 Task: Find connections with filter location Rimouski with filter topic #linkedinforbusinesswith filter profile language English with filter current company Groww, India with filter school Delhi Public School, R.K.Puram, New Delhi with filter industry Restaurants with filter service category Illustration with filter keywords title Dispatcher for Trucks or Taxis
Action: Mouse pressed left at (496, 90)
Screenshot: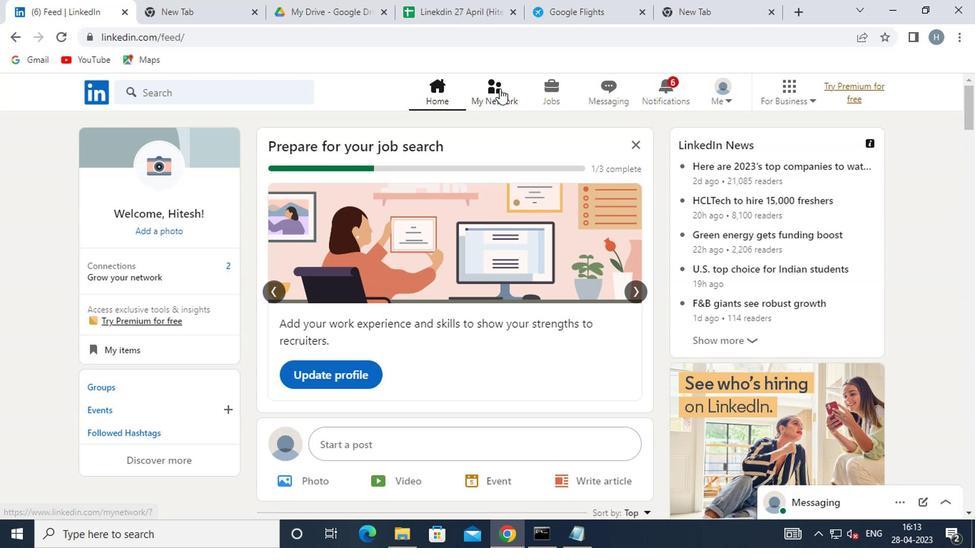 
Action: Mouse moved to (209, 167)
Screenshot: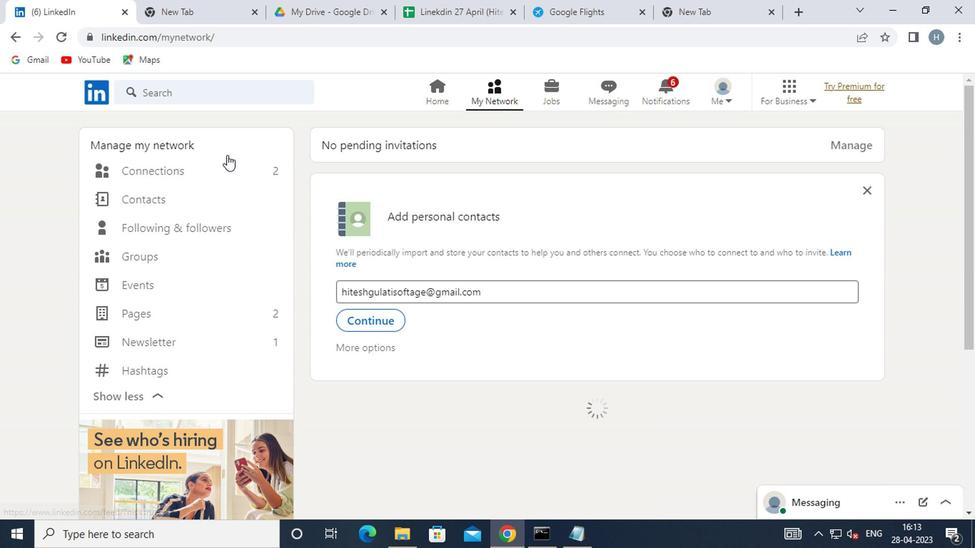 
Action: Mouse pressed left at (209, 167)
Screenshot: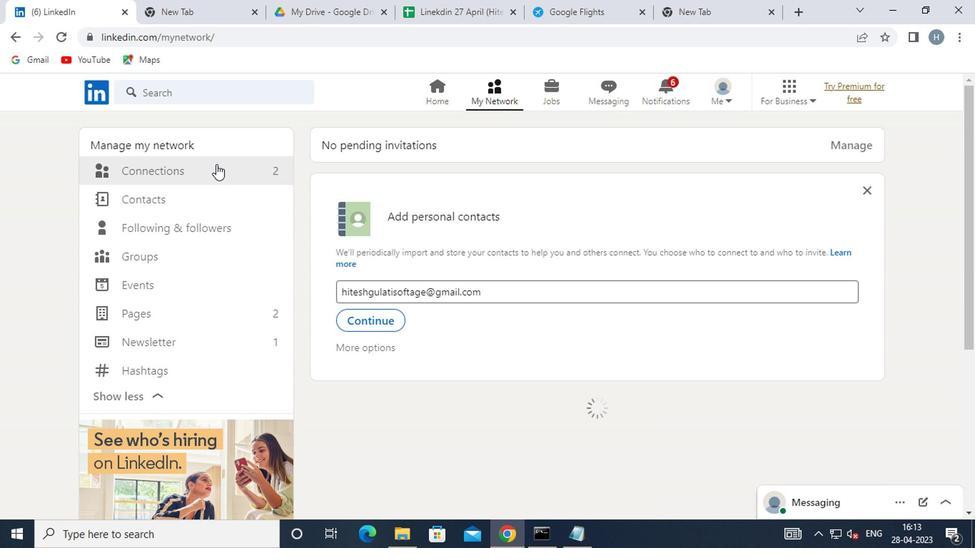 
Action: Mouse moved to (575, 170)
Screenshot: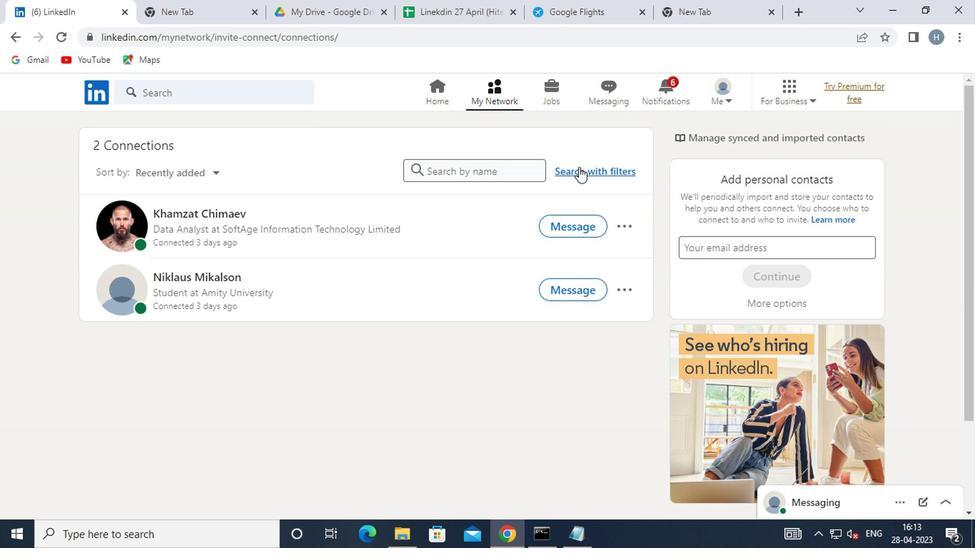 
Action: Mouse pressed left at (575, 170)
Screenshot: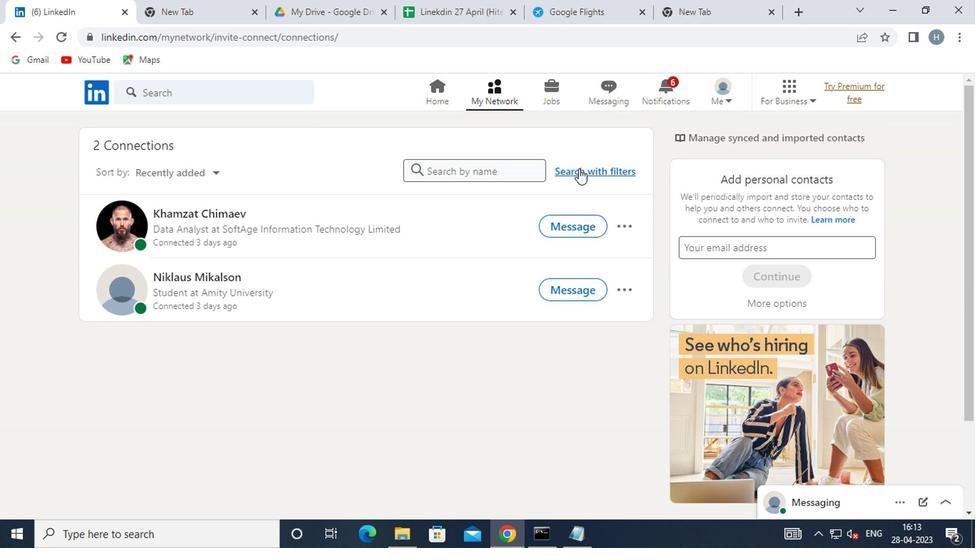 
Action: Mouse moved to (534, 132)
Screenshot: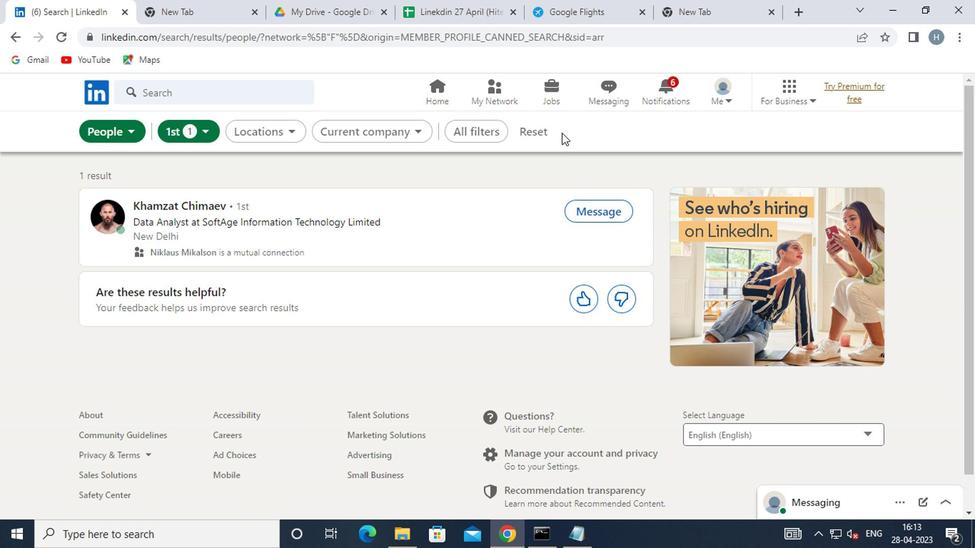 
Action: Mouse pressed left at (534, 132)
Screenshot: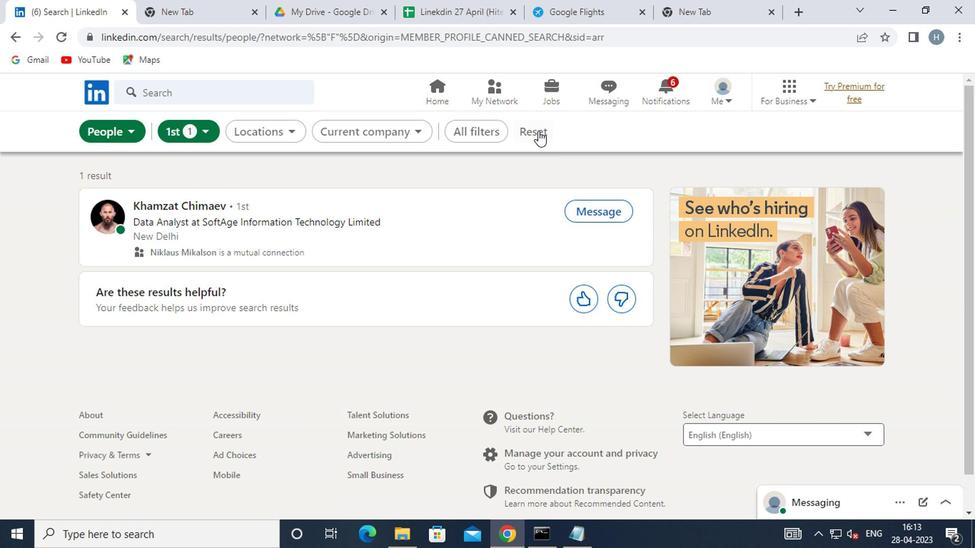 
Action: Mouse moved to (512, 129)
Screenshot: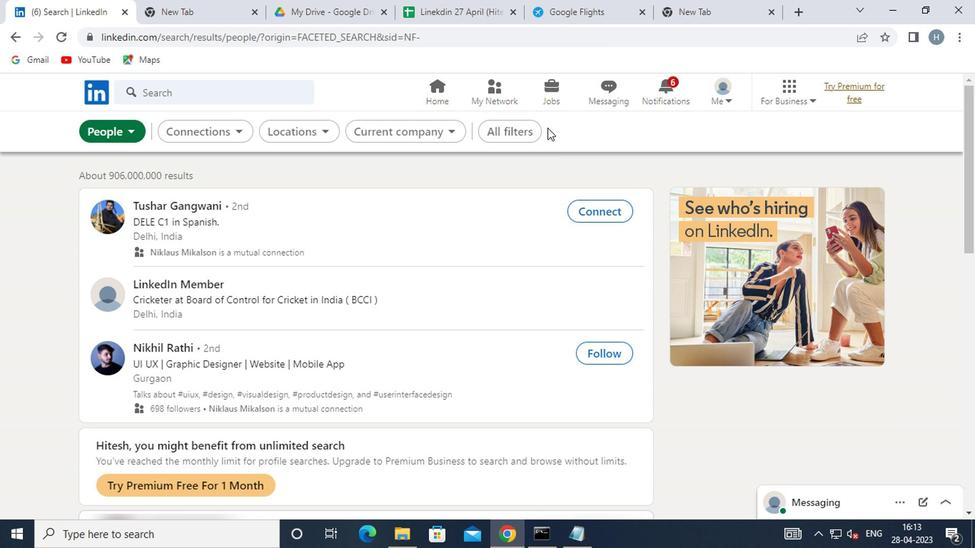 
Action: Mouse pressed left at (512, 129)
Screenshot: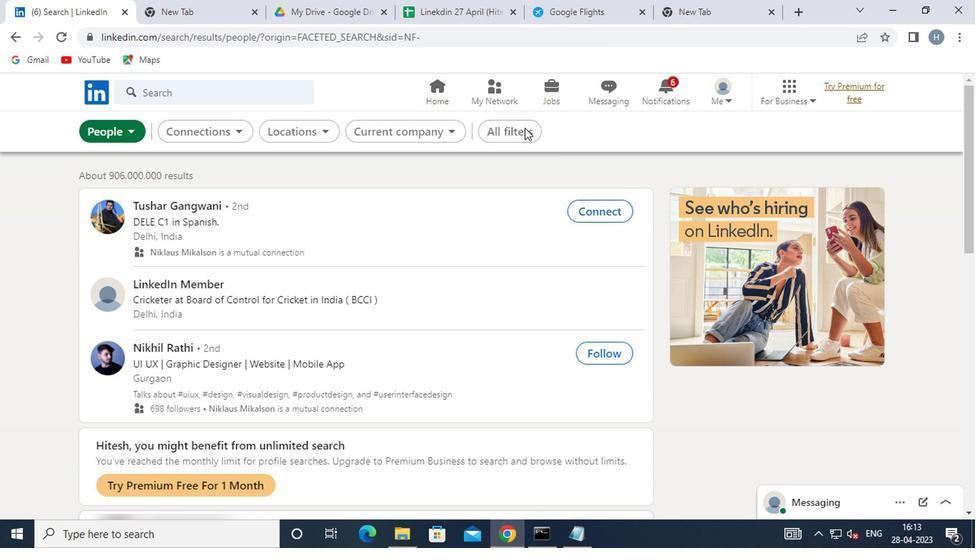
Action: Mouse moved to (690, 292)
Screenshot: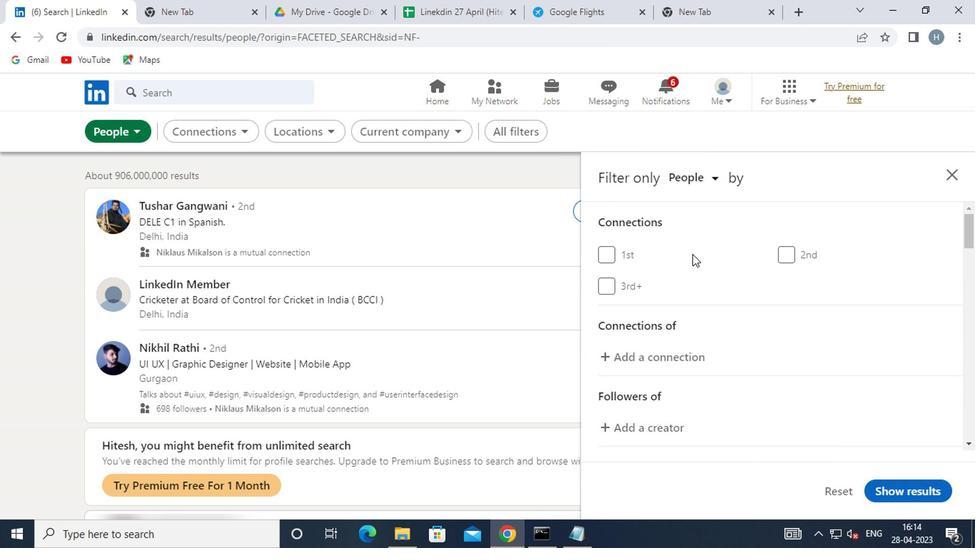 
Action: Mouse scrolled (690, 291) with delta (0, -1)
Screenshot: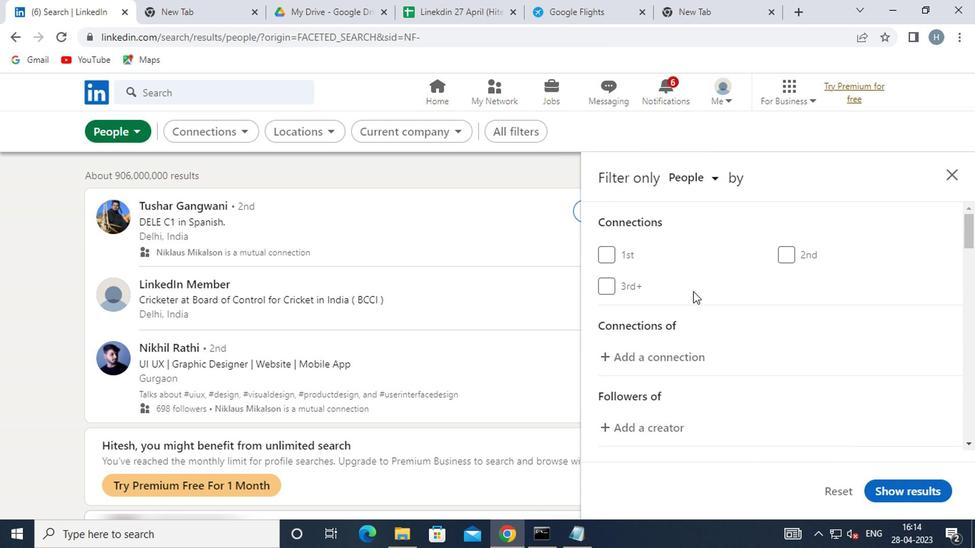 
Action: Mouse scrolled (690, 291) with delta (0, -1)
Screenshot: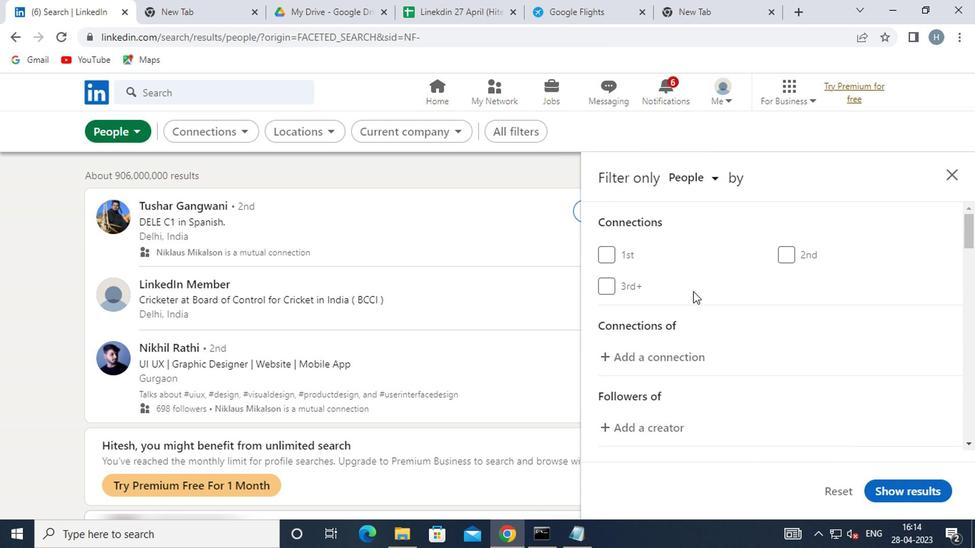 
Action: Mouse scrolled (690, 291) with delta (0, -1)
Screenshot: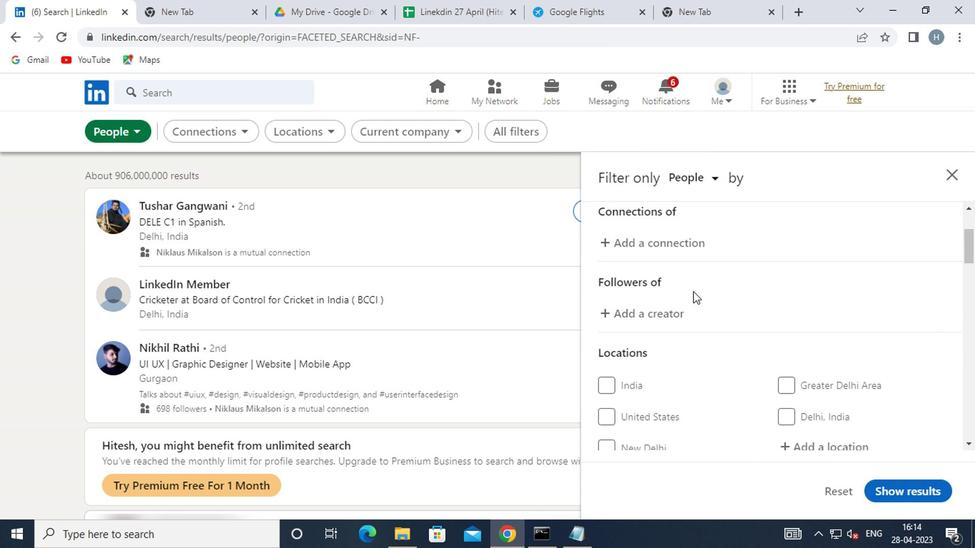 
Action: Mouse moved to (790, 340)
Screenshot: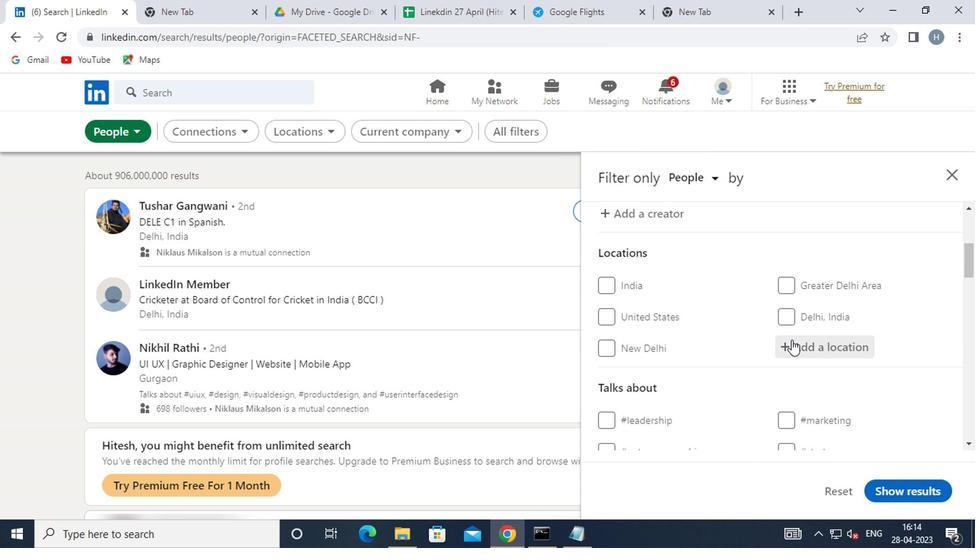 
Action: Mouse pressed left at (790, 340)
Screenshot: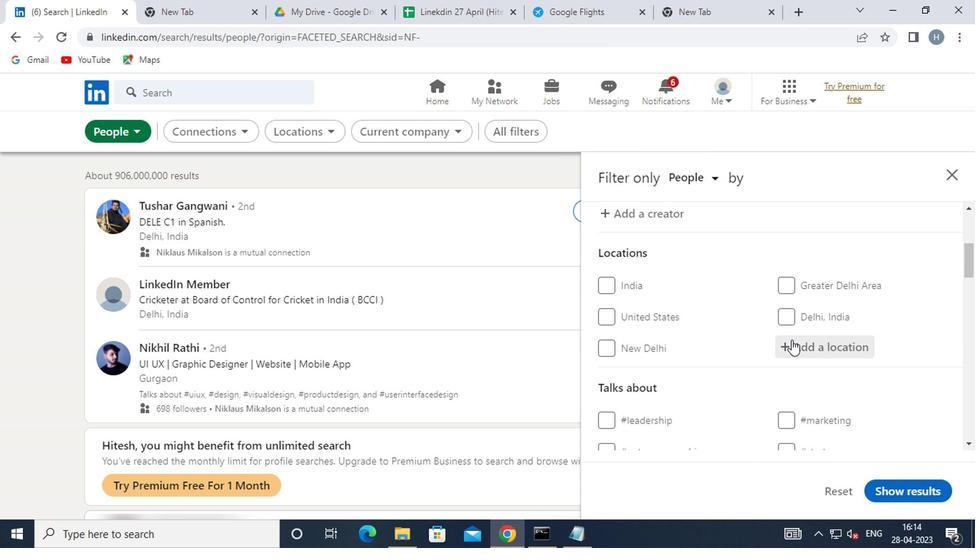 
Action: Mouse moved to (774, 333)
Screenshot: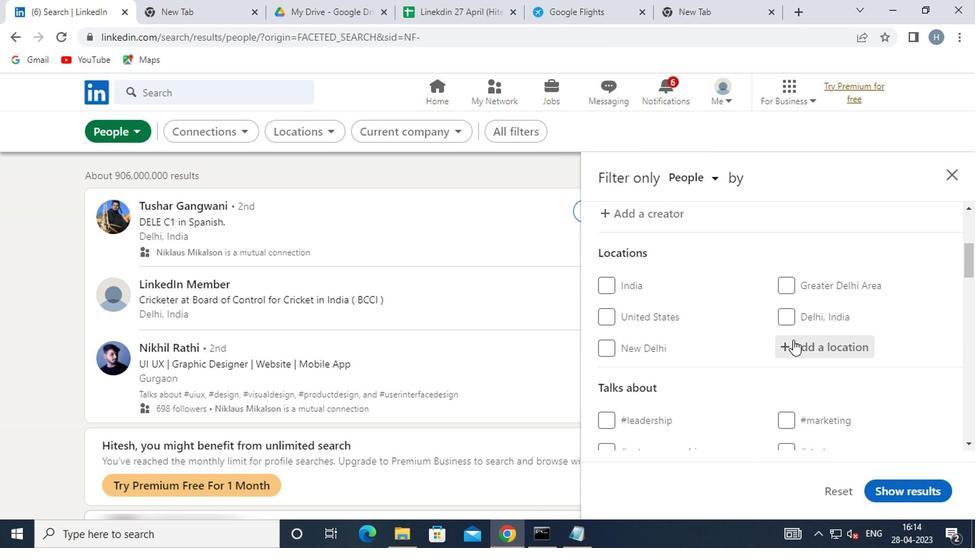 
Action: Key pressed <Key.shift>RIMOUSKI
Screenshot: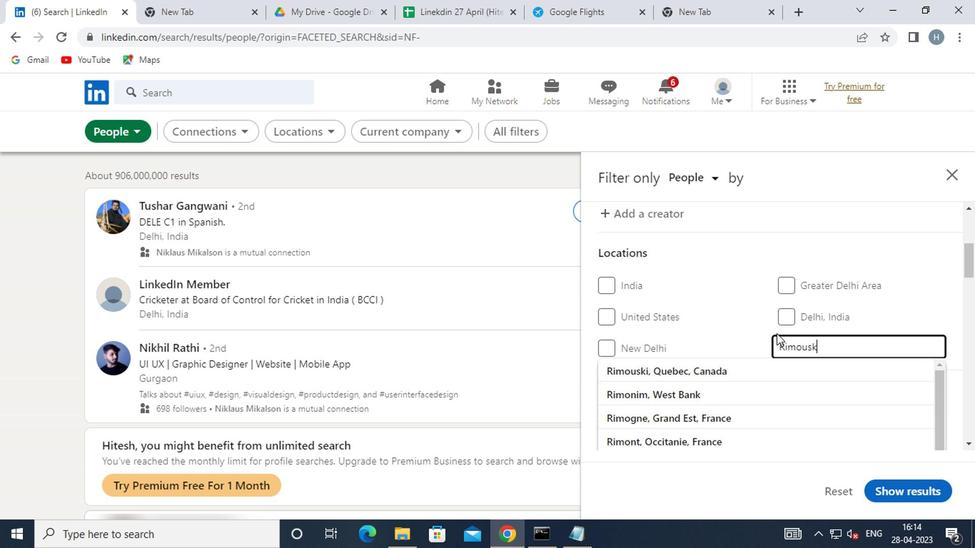 
Action: Mouse moved to (791, 368)
Screenshot: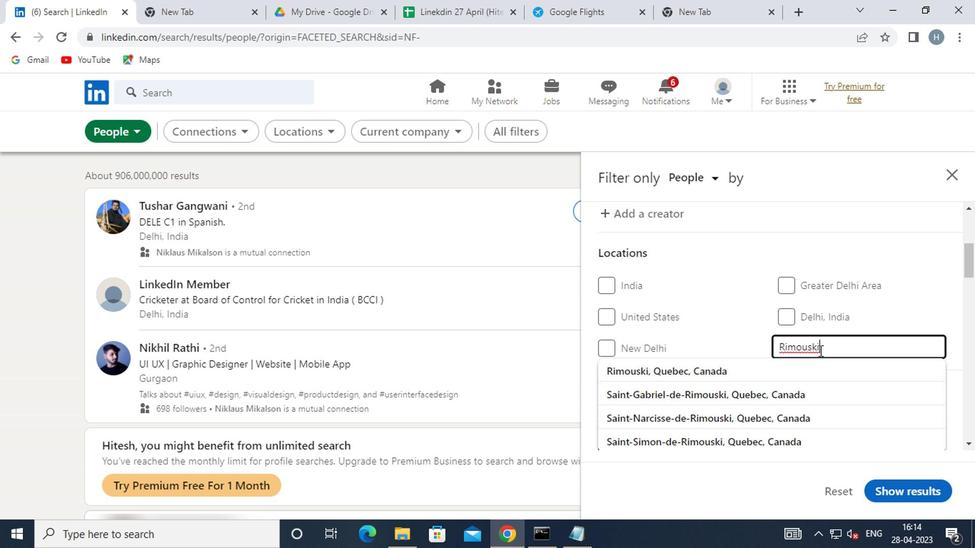 
Action: Mouse pressed left at (791, 368)
Screenshot: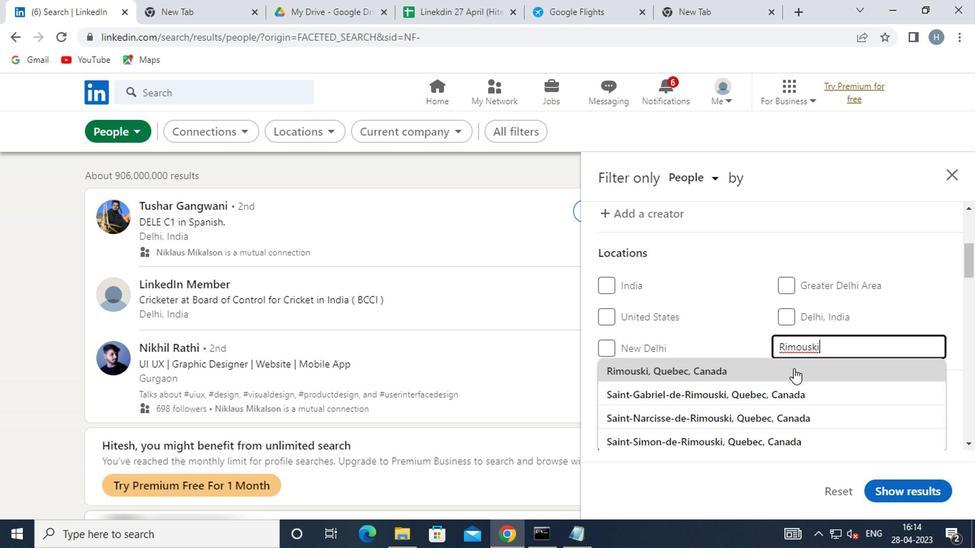 
Action: Mouse moved to (787, 371)
Screenshot: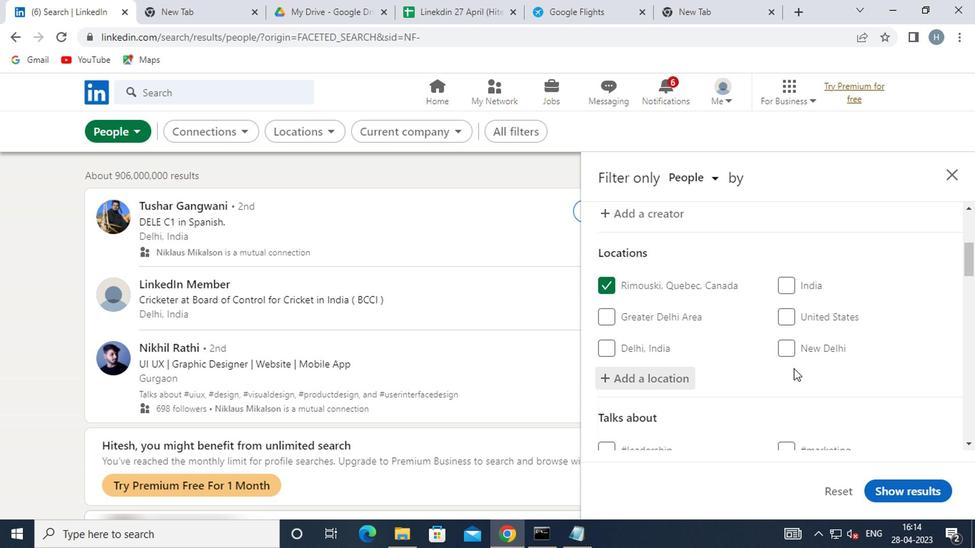 
Action: Mouse scrolled (787, 370) with delta (0, 0)
Screenshot: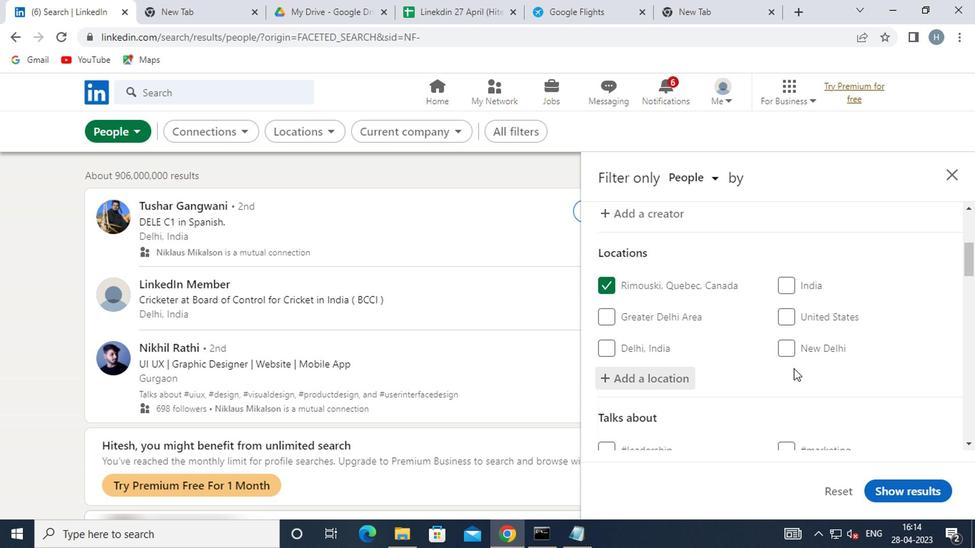 
Action: Mouse scrolled (787, 370) with delta (0, 0)
Screenshot: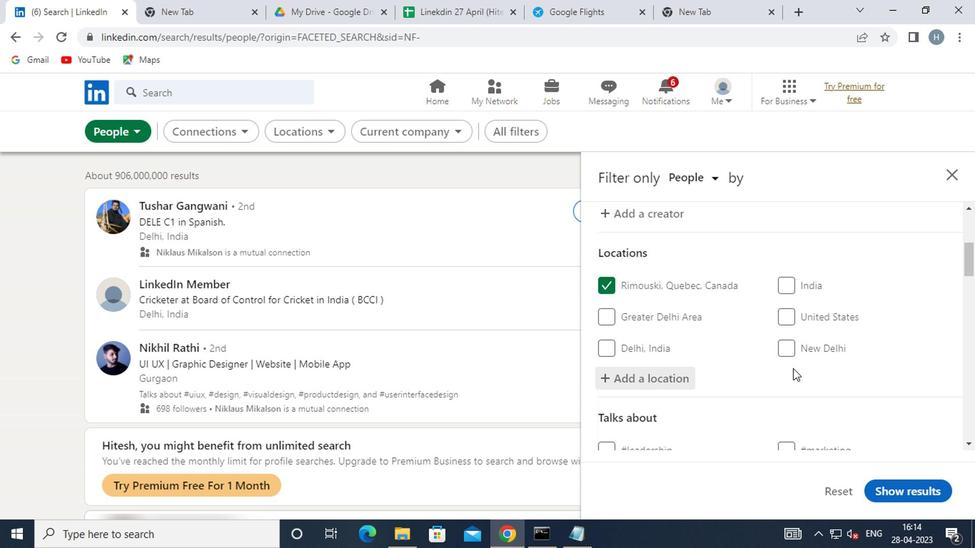 
Action: Mouse moved to (791, 363)
Screenshot: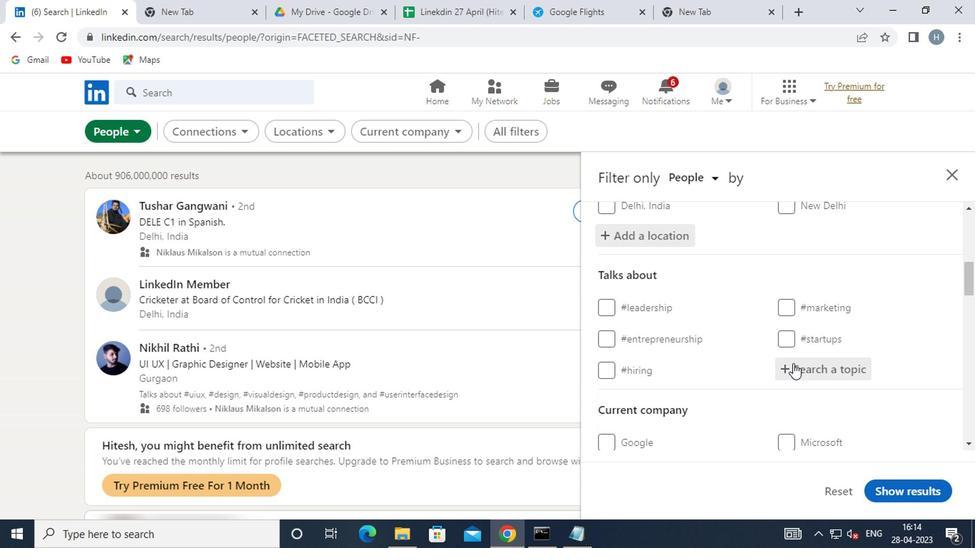 
Action: Mouse pressed left at (791, 363)
Screenshot: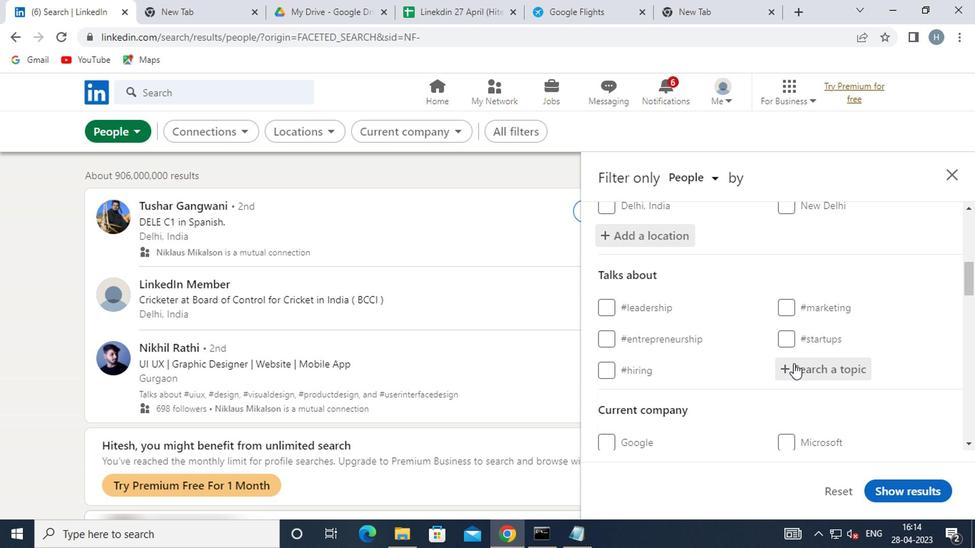 
Action: Key pressed <Key.shift>LIM<Key.backspace>NKEDINFOR
Screenshot: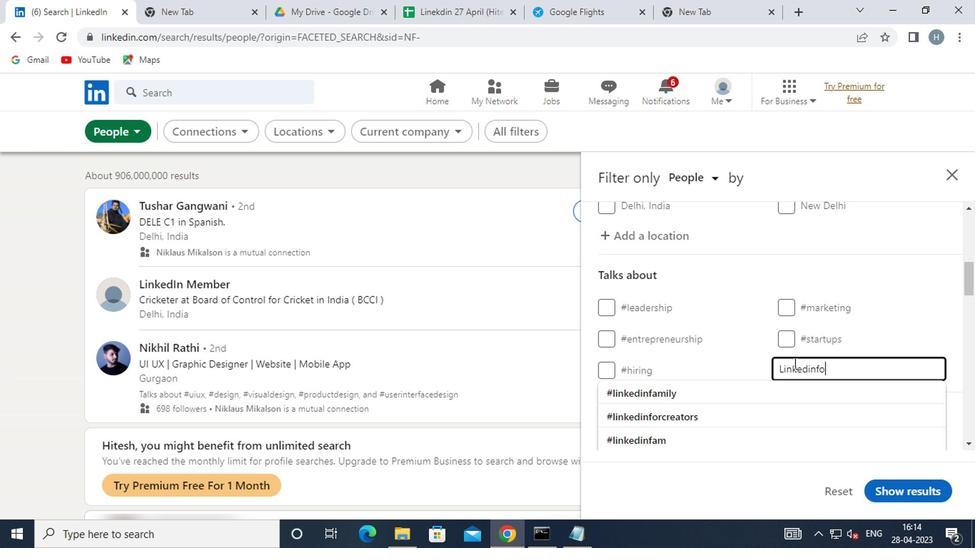 
Action: Mouse moved to (725, 415)
Screenshot: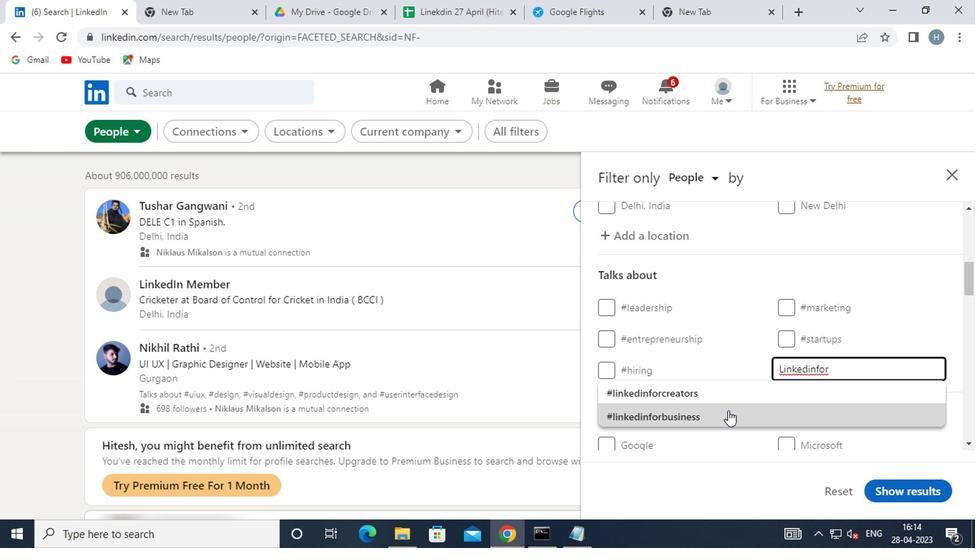 
Action: Mouse pressed left at (725, 415)
Screenshot: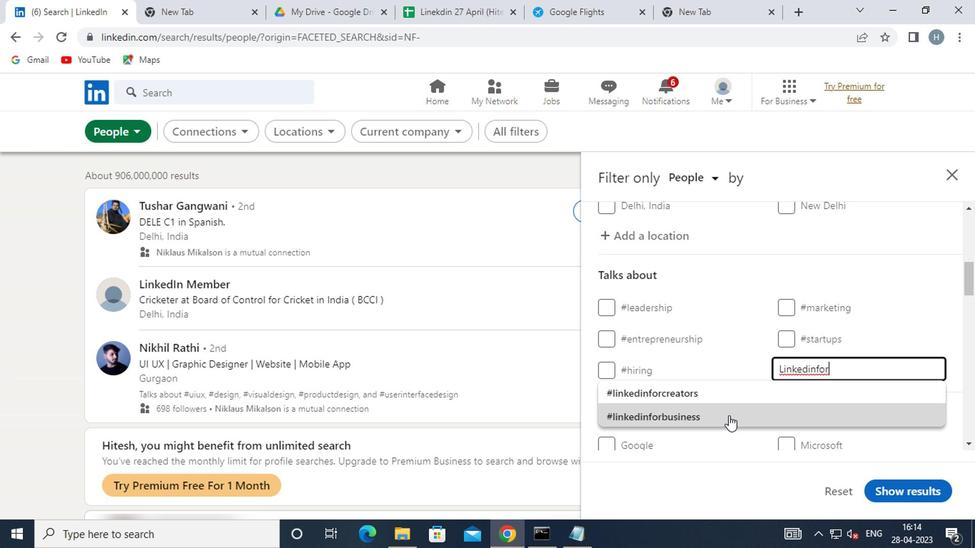 
Action: Mouse moved to (713, 386)
Screenshot: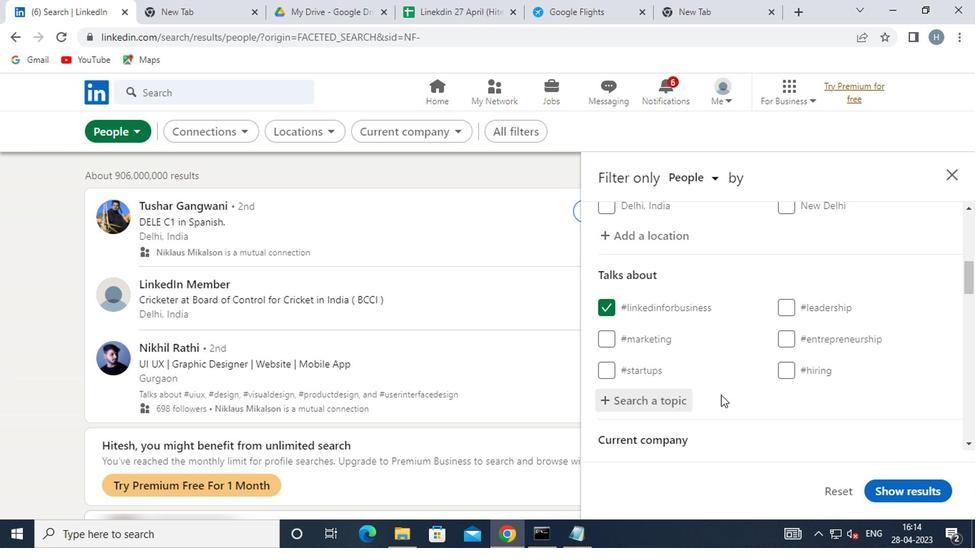 
Action: Mouse scrolled (713, 385) with delta (0, 0)
Screenshot: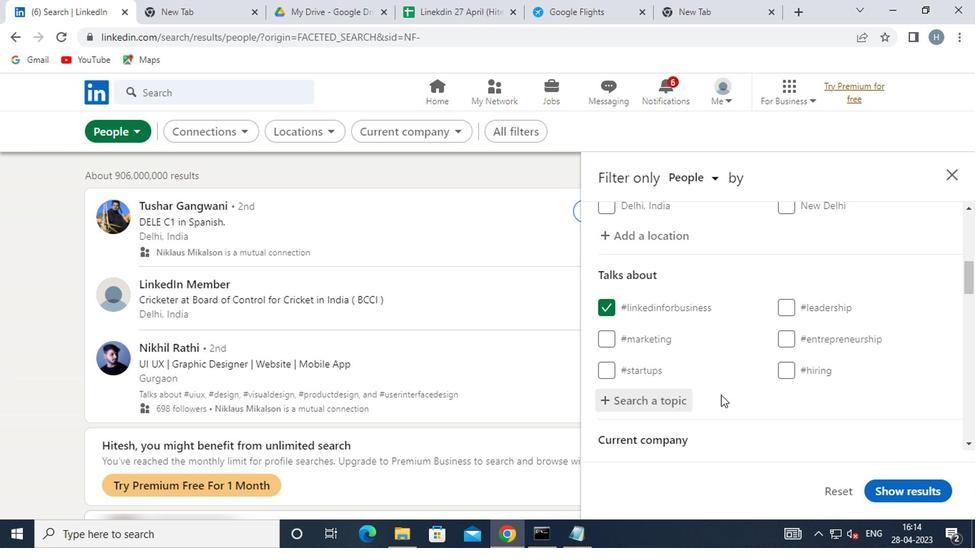 
Action: Mouse moved to (713, 385)
Screenshot: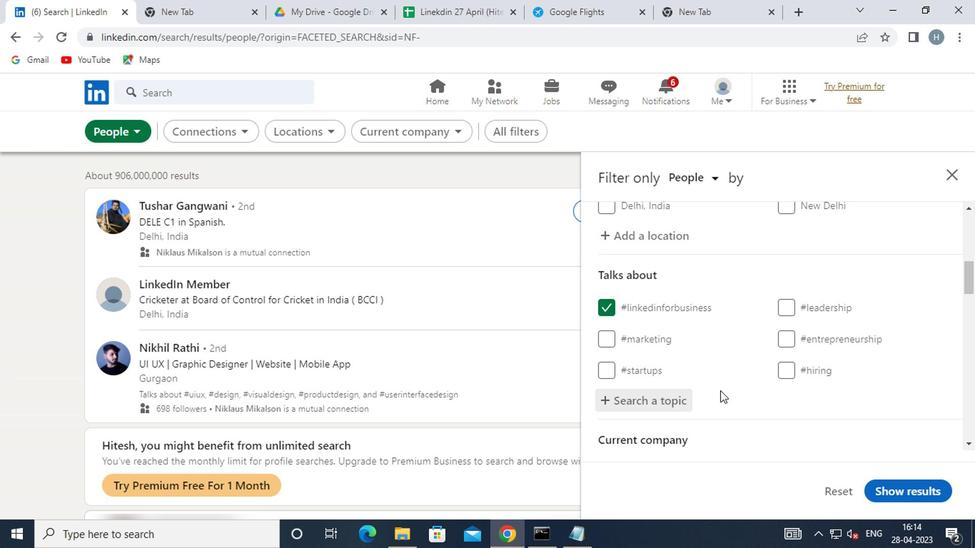 
Action: Mouse scrolled (713, 385) with delta (0, 0)
Screenshot: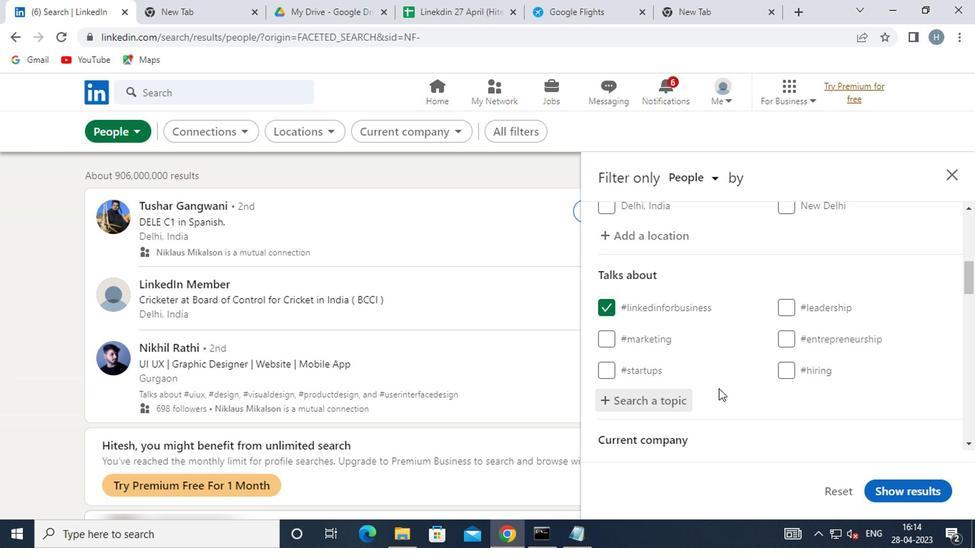 
Action: Mouse moved to (707, 385)
Screenshot: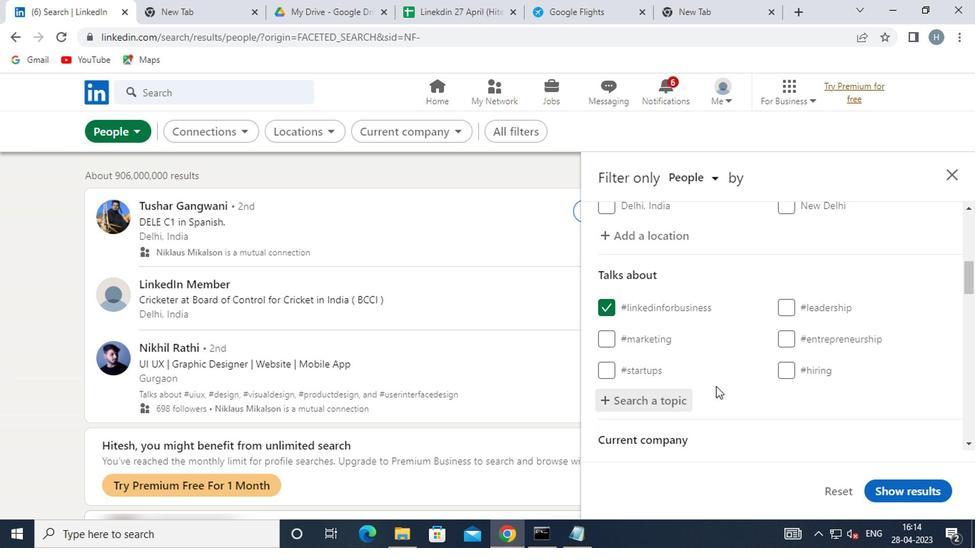 
Action: Mouse scrolled (707, 384) with delta (0, -1)
Screenshot: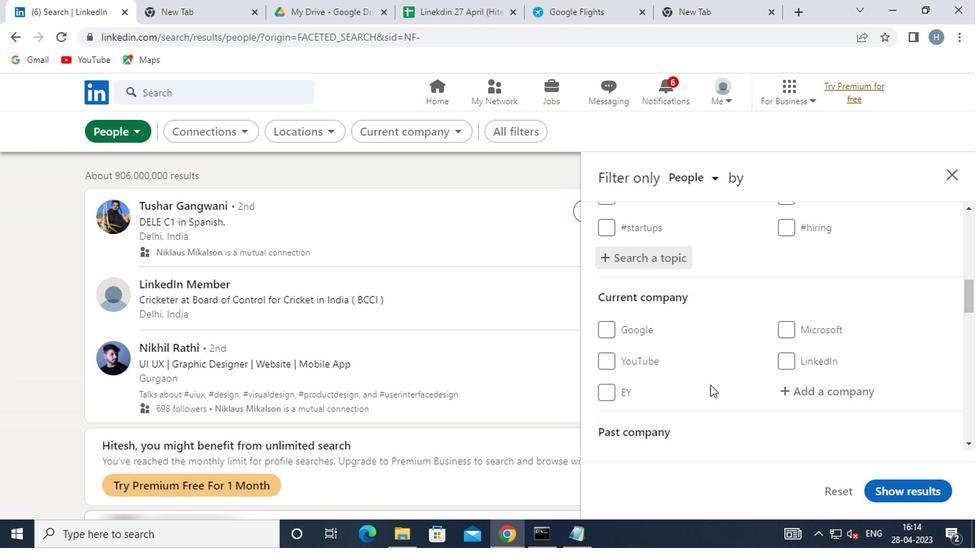 
Action: Mouse moved to (718, 374)
Screenshot: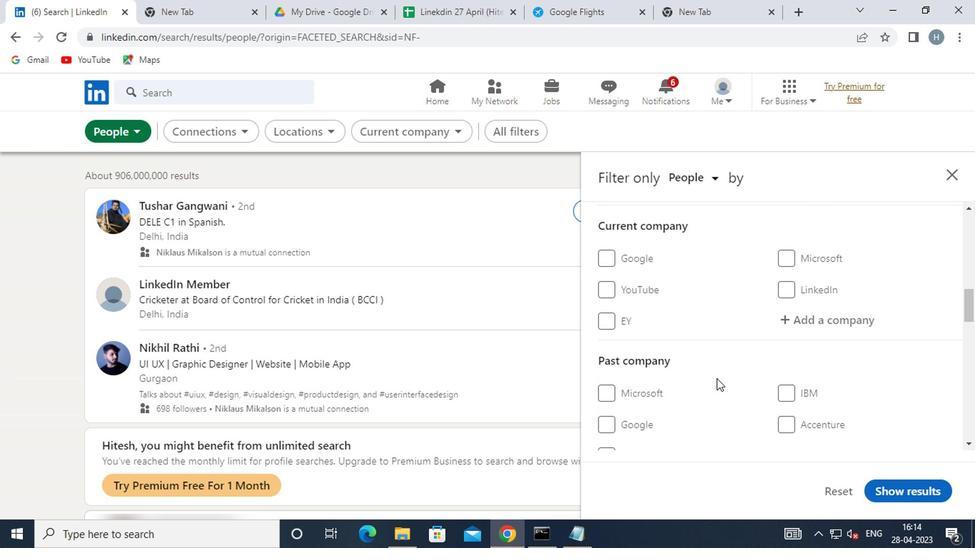 
Action: Mouse scrolled (718, 373) with delta (0, -1)
Screenshot: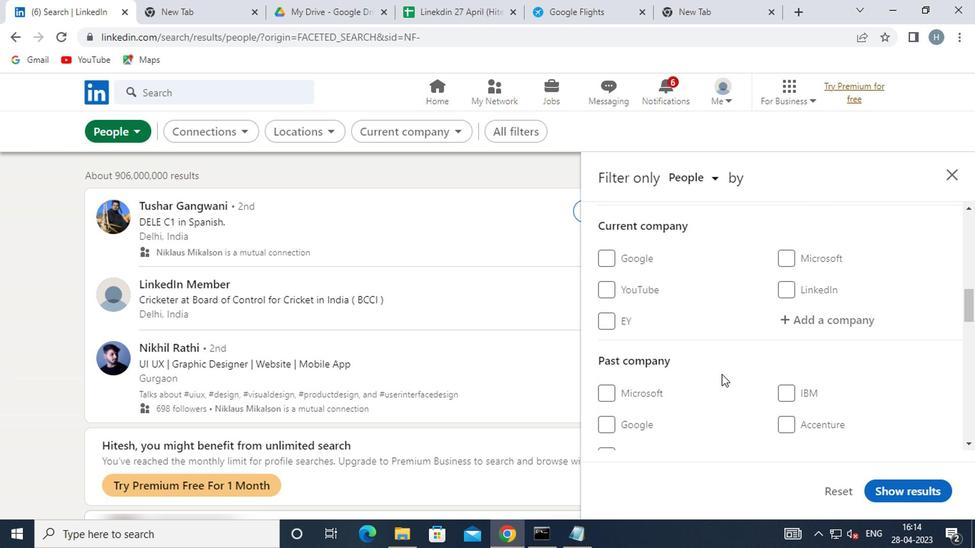 
Action: Mouse scrolled (718, 373) with delta (0, -1)
Screenshot: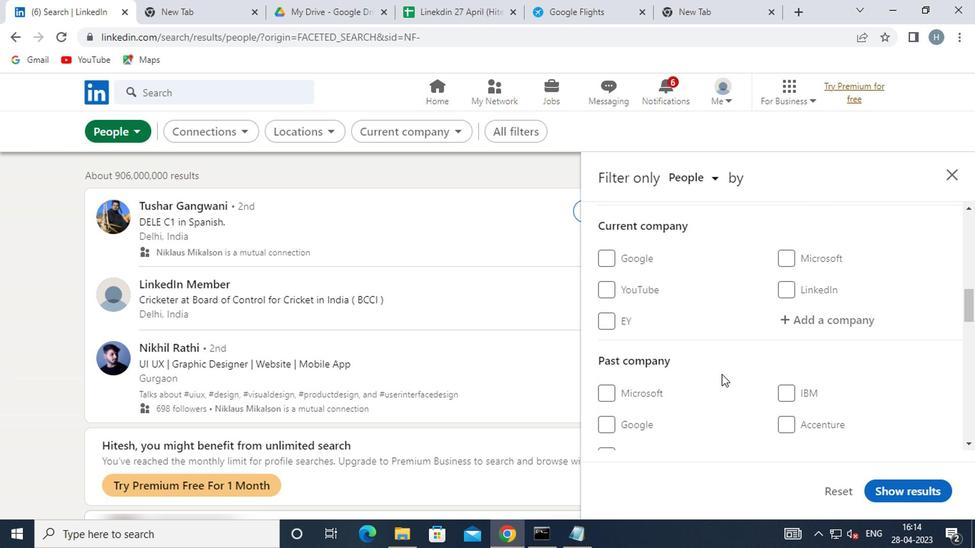 
Action: Mouse scrolled (718, 373) with delta (0, -1)
Screenshot: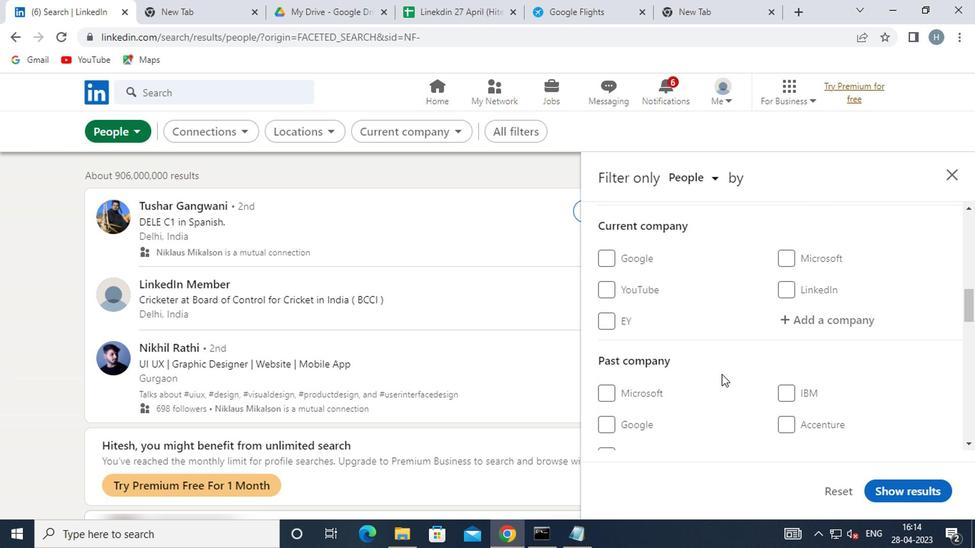 
Action: Mouse moved to (719, 374)
Screenshot: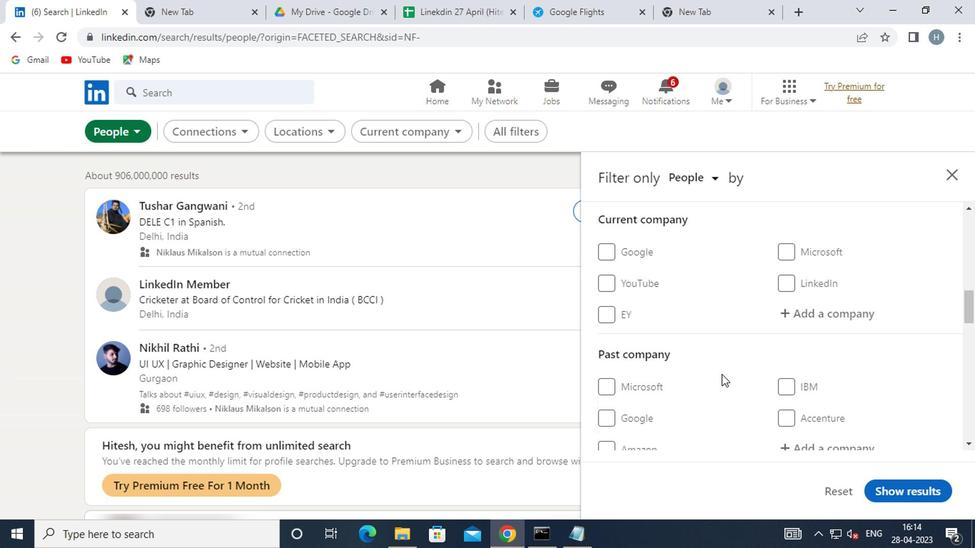 
Action: Mouse scrolled (719, 373) with delta (0, -1)
Screenshot: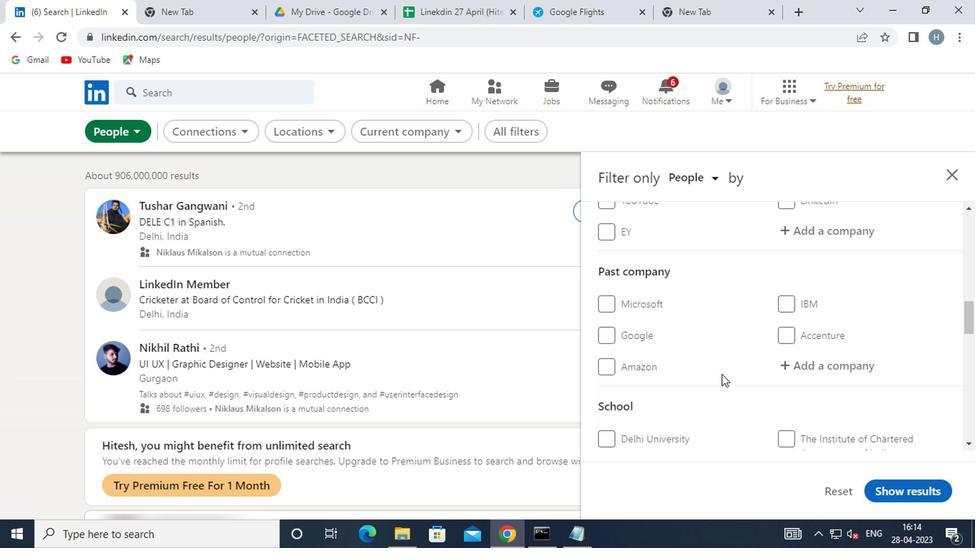 
Action: Mouse scrolled (719, 373) with delta (0, -1)
Screenshot: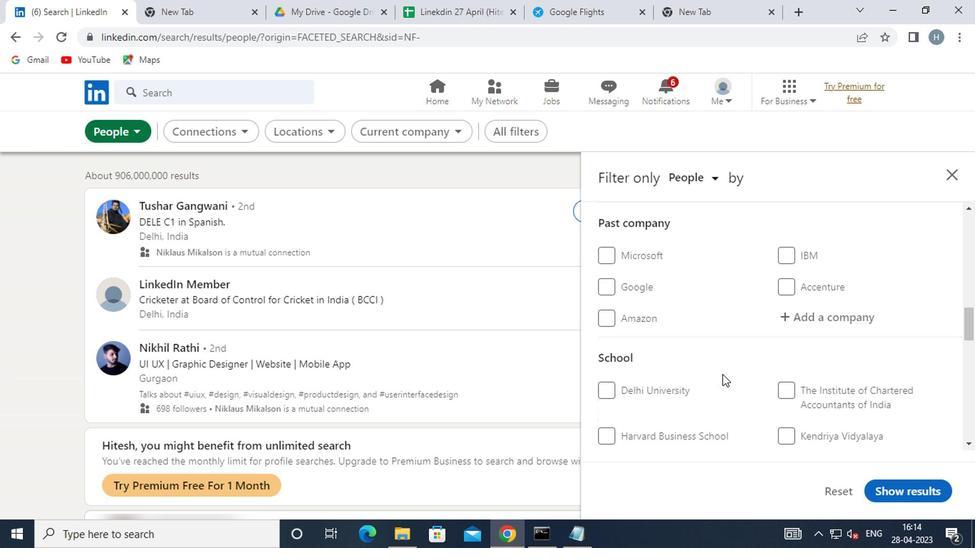 
Action: Mouse moved to (721, 374)
Screenshot: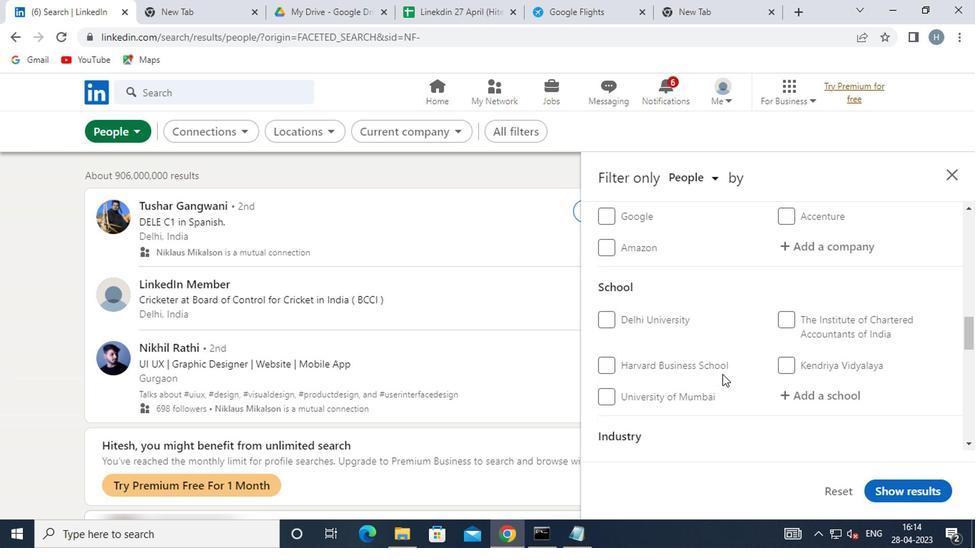 
Action: Mouse scrolled (721, 373) with delta (0, -1)
Screenshot: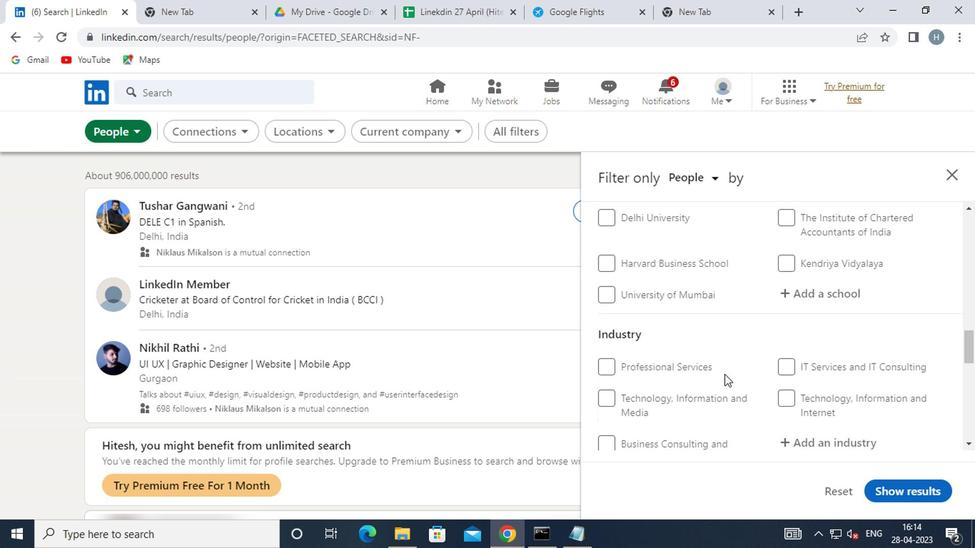 
Action: Mouse scrolled (721, 373) with delta (0, -1)
Screenshot: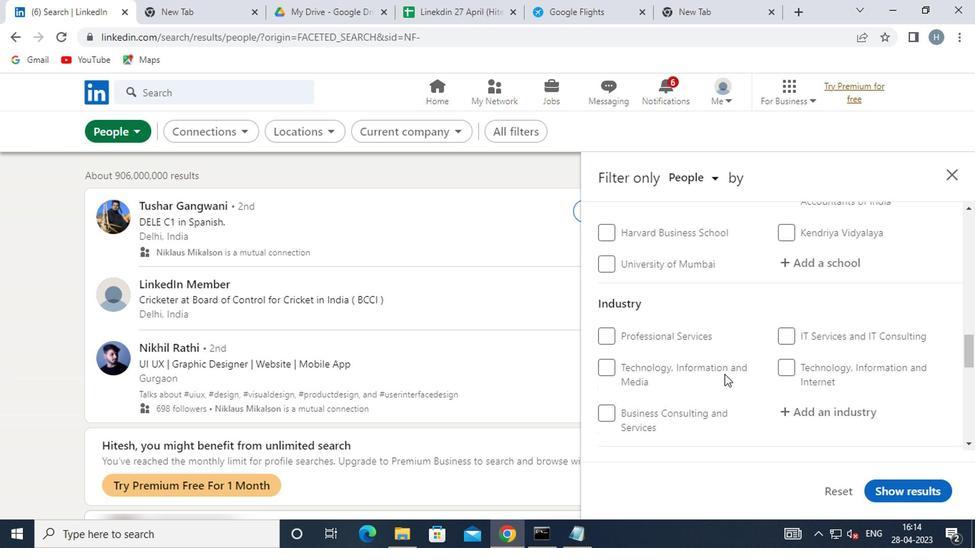 
Action: Mouse moved to (637, 340)
Screenshot: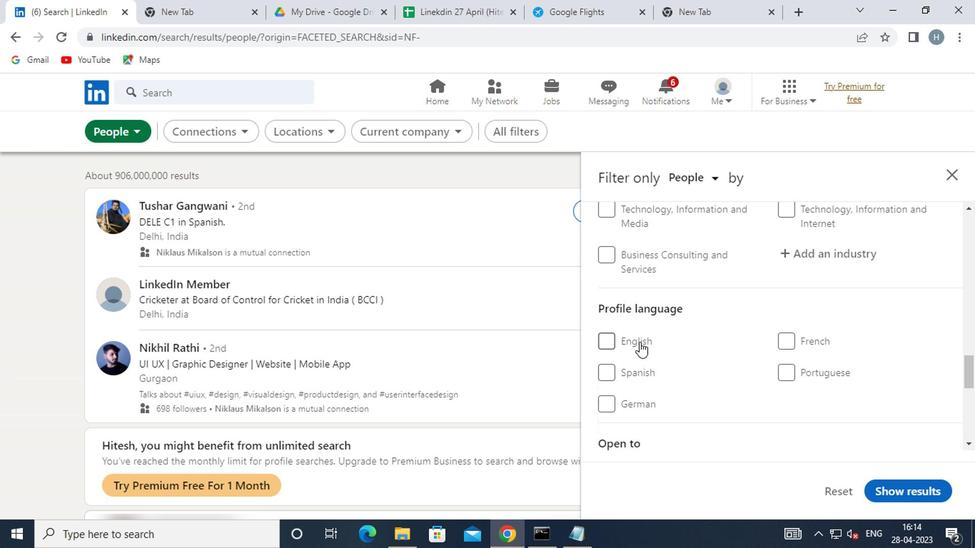 
Action: Mouse pressed left at (637, 340)
Screenshot: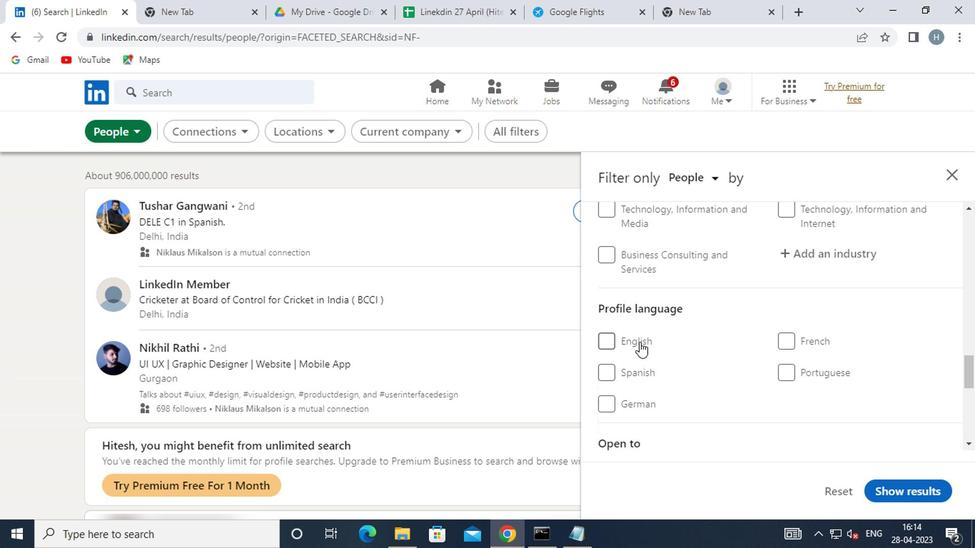 
Action: Mouse moved to (717, 352)
Screenshot: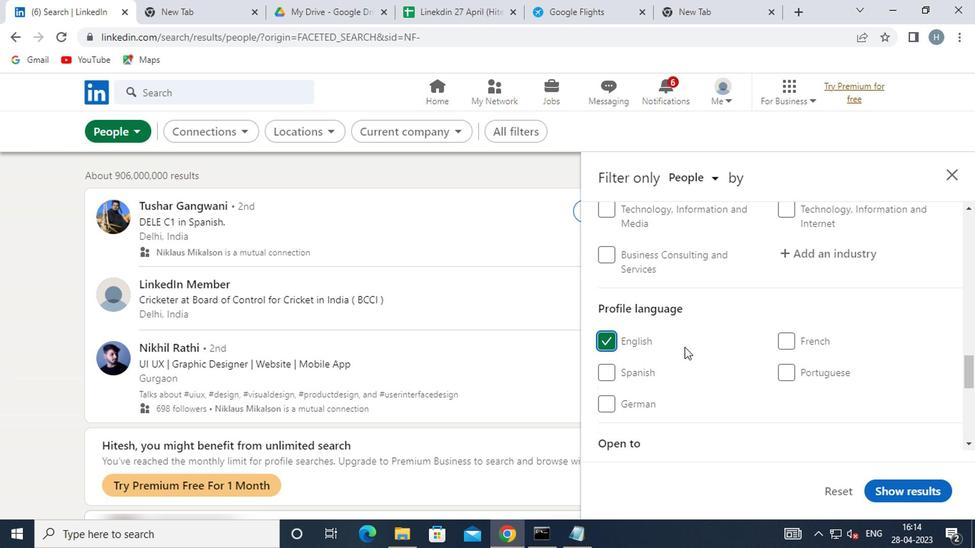 
Action: Mouse scrolled (717, 353) with delta (0, 1)
Screenshot: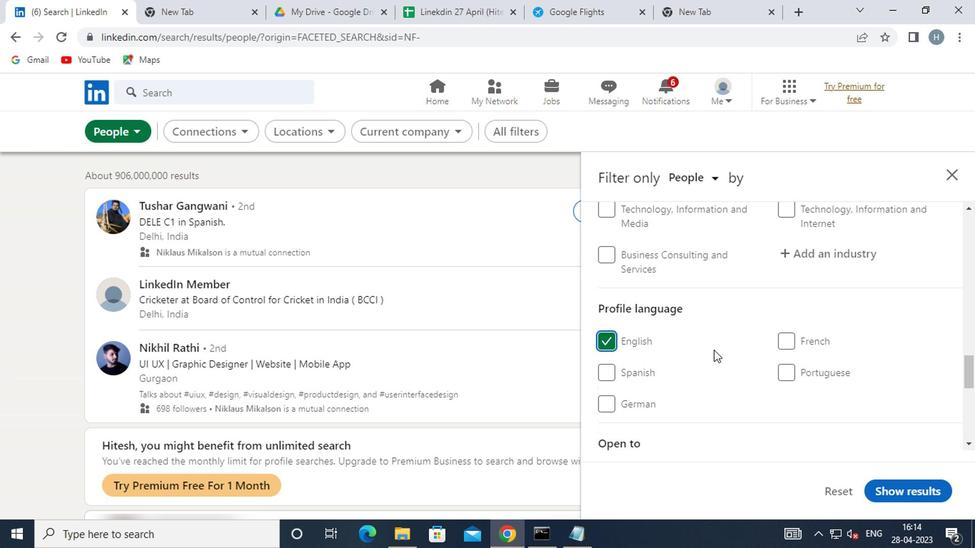 
Action: Mouse scrolled (717, 353) with delta (0, 1)
Screenshot: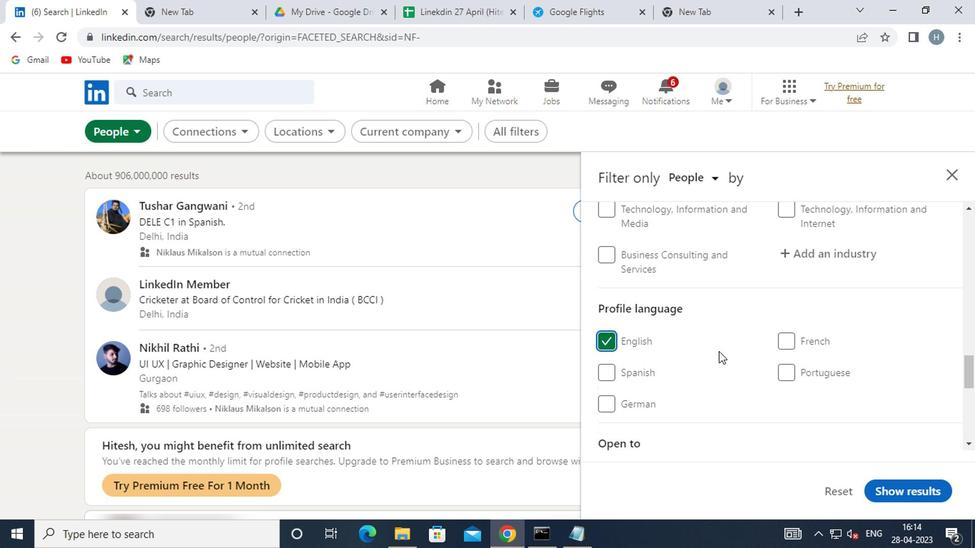 
Action: Mouse moved to (719, 351)
Screenshot: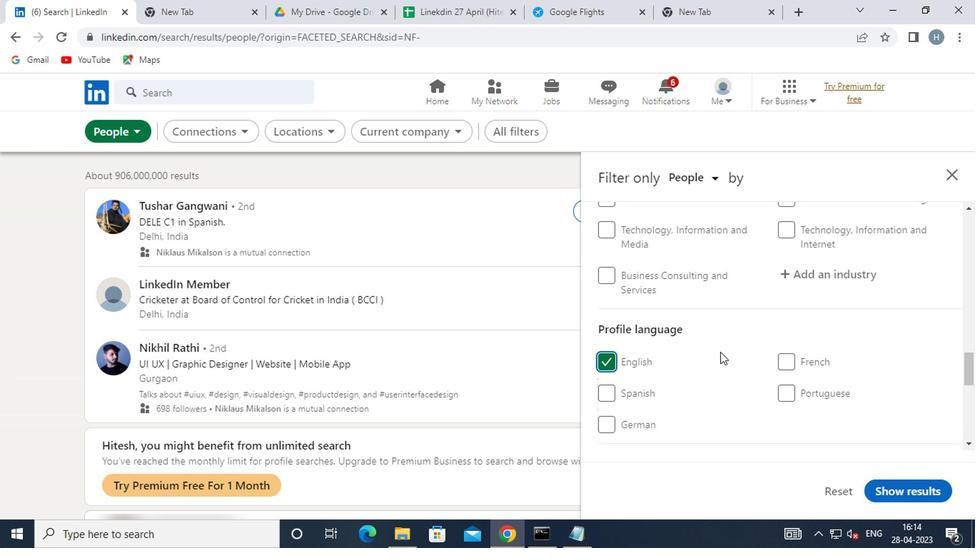 
Action: Mouse scrolled (719, 352) with delta (0, 0)
Screenshot: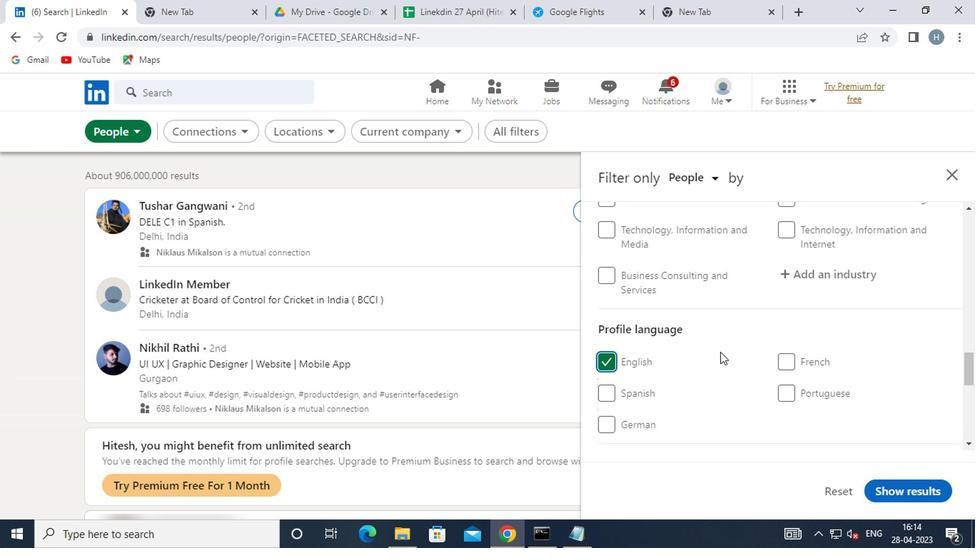 
Action: Mouse moved to (721, 350)
Screenshot: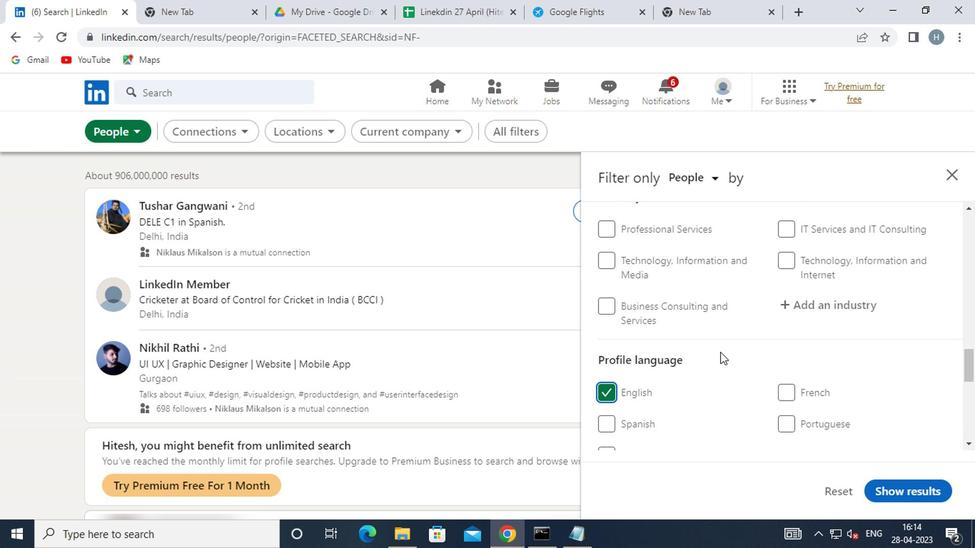 
Action: Mouse scrolled (721, 351) with delta (0, 1)
Screenshot: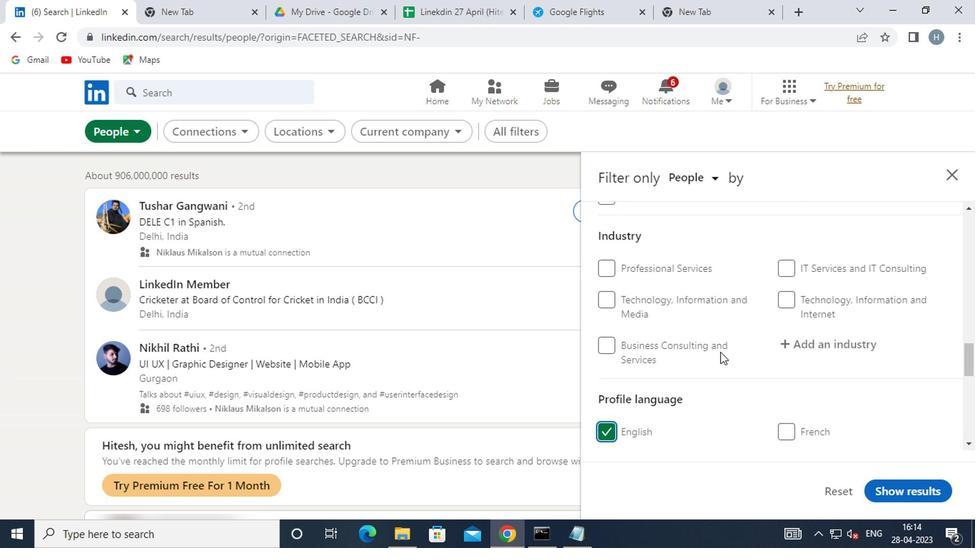 
Action: Mouse moved to (722, 350)
Screenshot: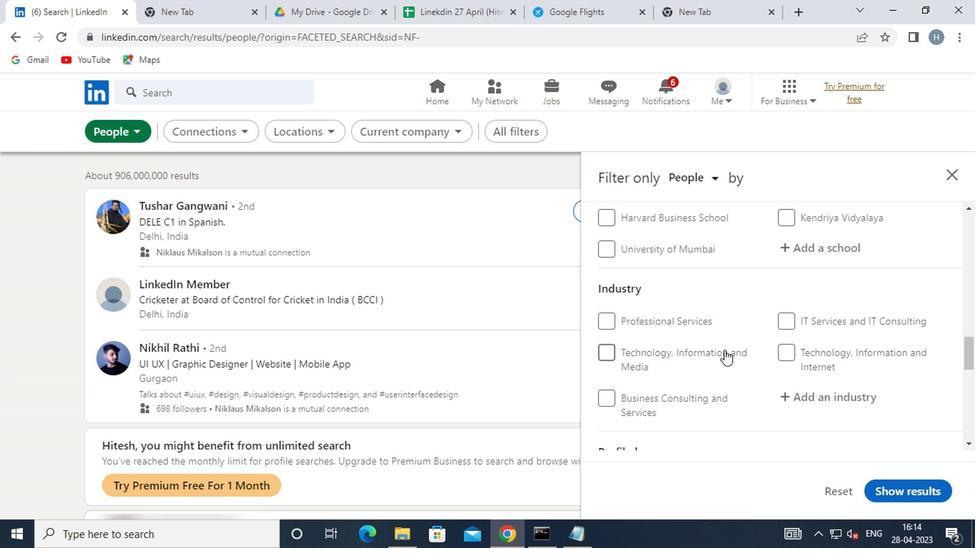
Action: Mouse scrolled (722, 351) with delta (0, 1)
Screenshot: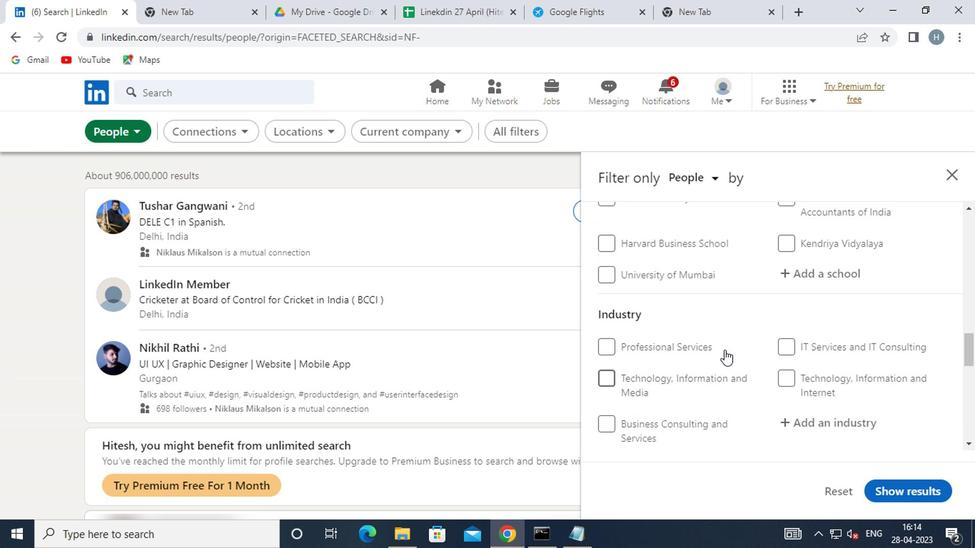 
Action: Mouse moved to (725, 345)
Screenshot: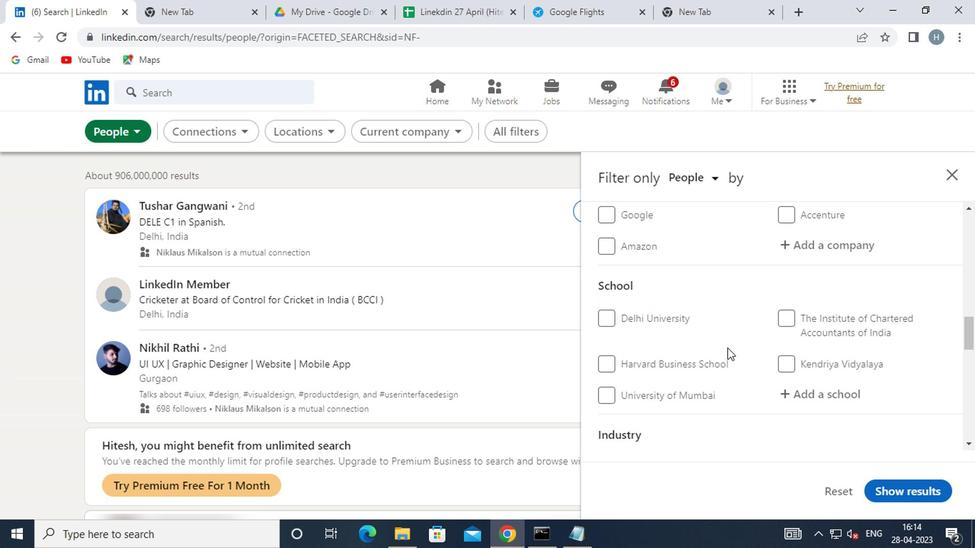 
Action: Mouse scrolled (725, 346) with delta (0, 0)
Screenshot: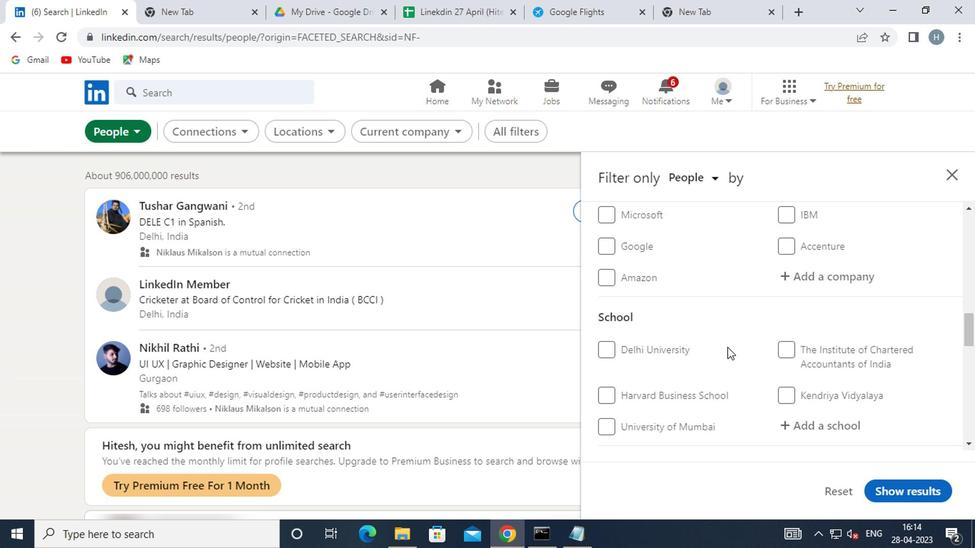 
Action: Mouse scrolled (725, 346) with delta (0, 0)
Screenshot: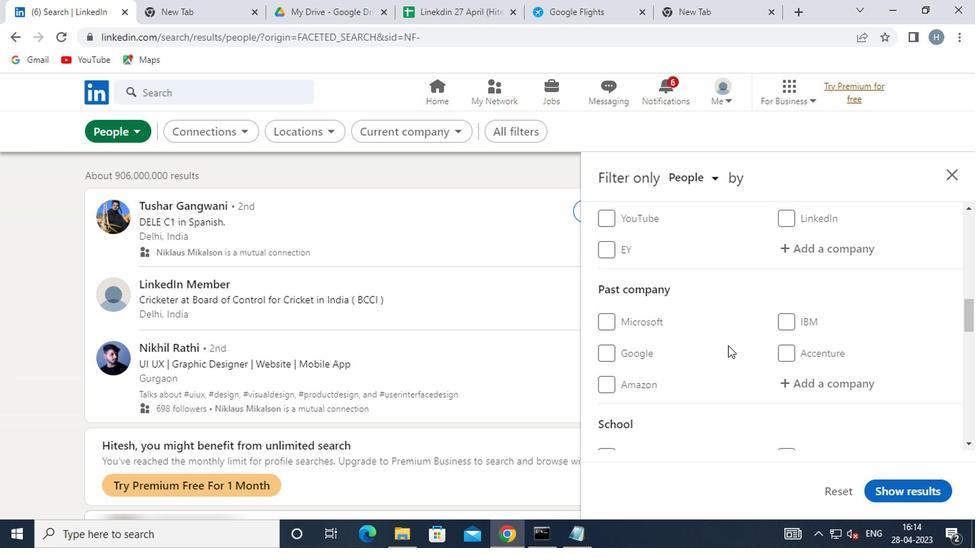 
Action: Mouse scrolled (725, 346) with delta (0, 0)
Screenshot: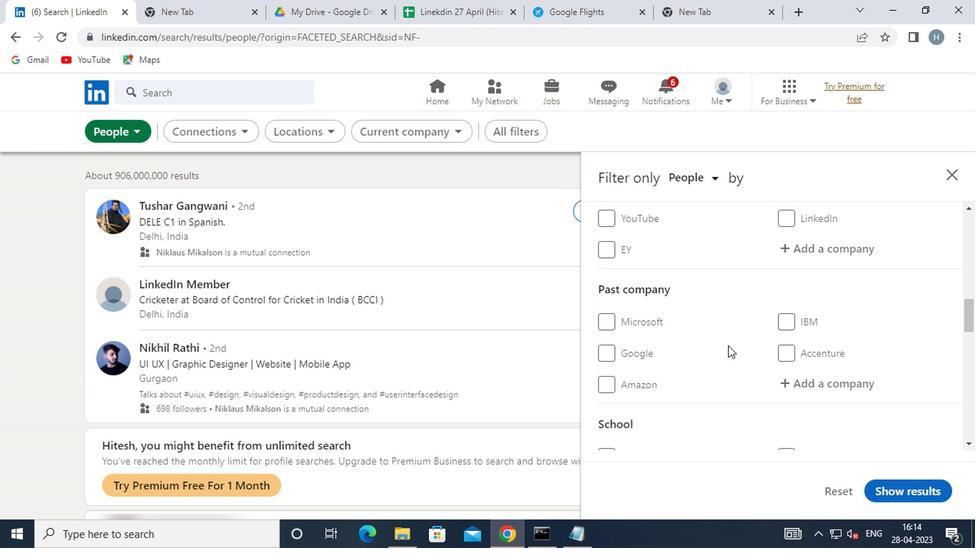
Action: Mouse scrolled (725, 346) with delta (0, 0)
Screenshot: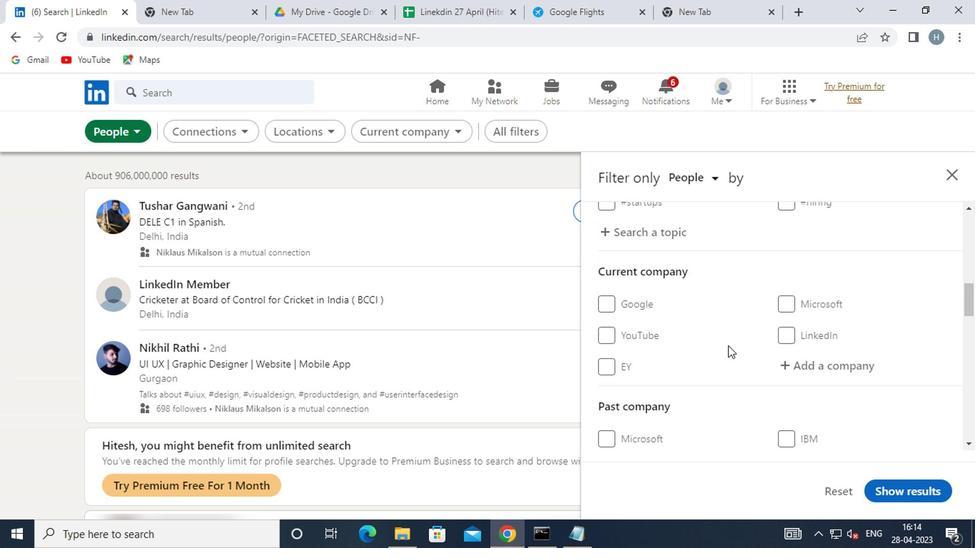 
Action: Mouse moved to (728, 344)
Screenshot: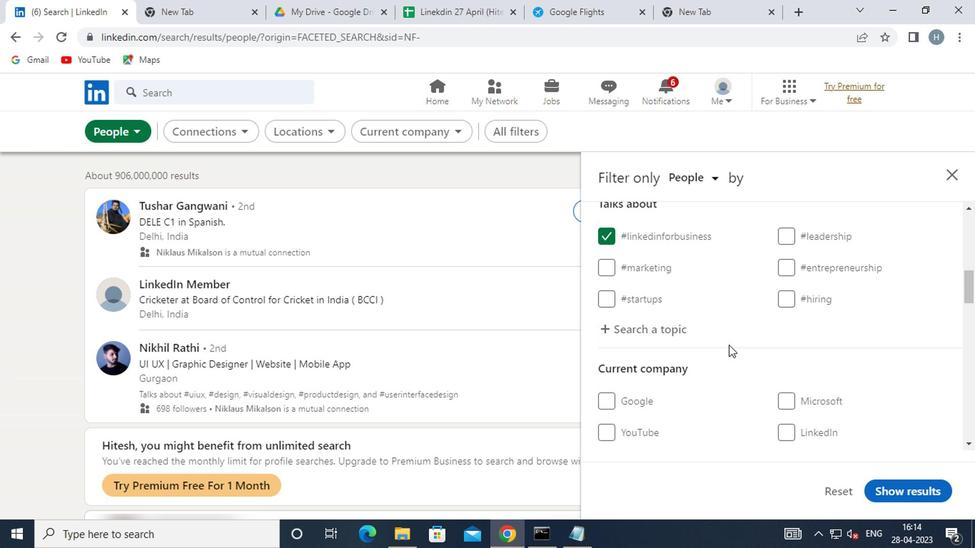 
Action: Mouse scrolled (728, 344) with delta (0, 0)
Screenshot: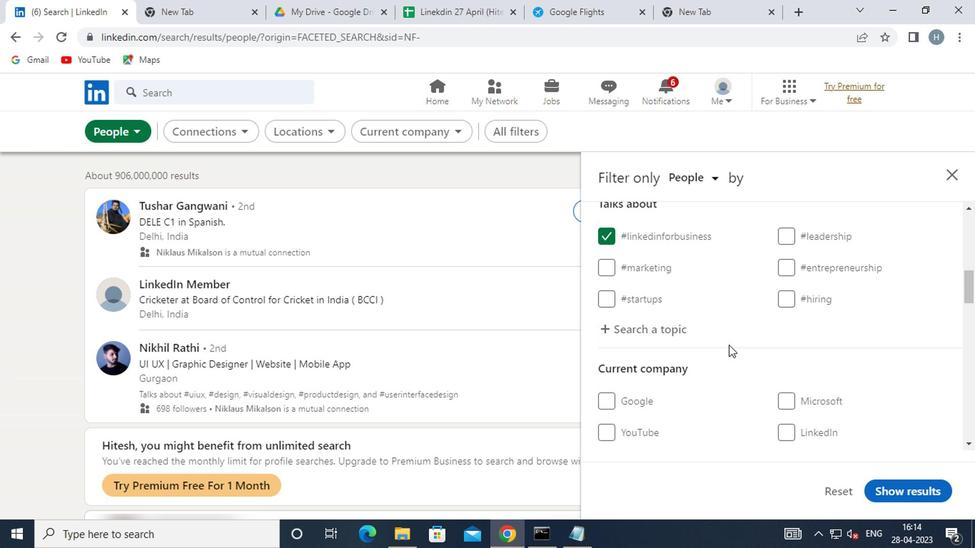 
Action: Mouse moved to (729, 344)
Screenshot: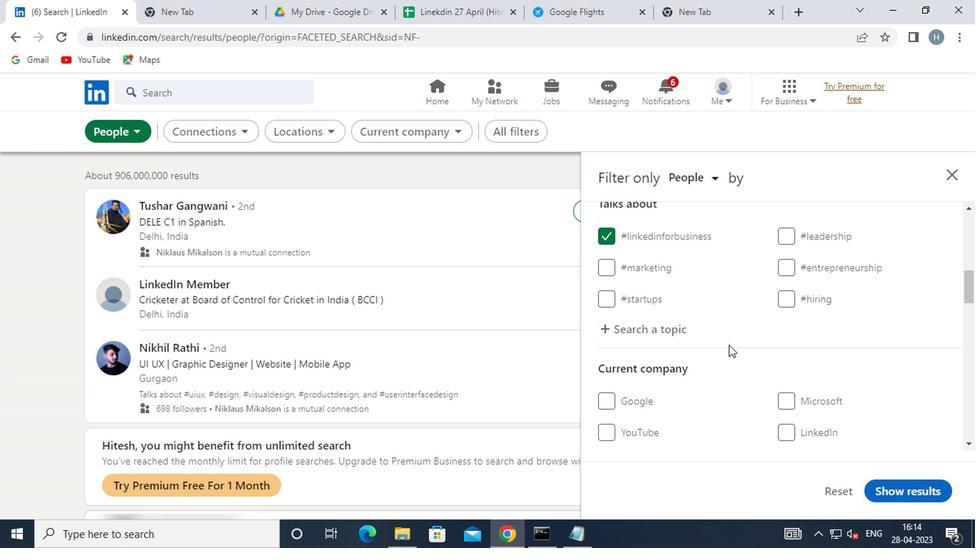 
Action: Mouse scrolled (729, 344) with delta (0, 0)
Screenshot: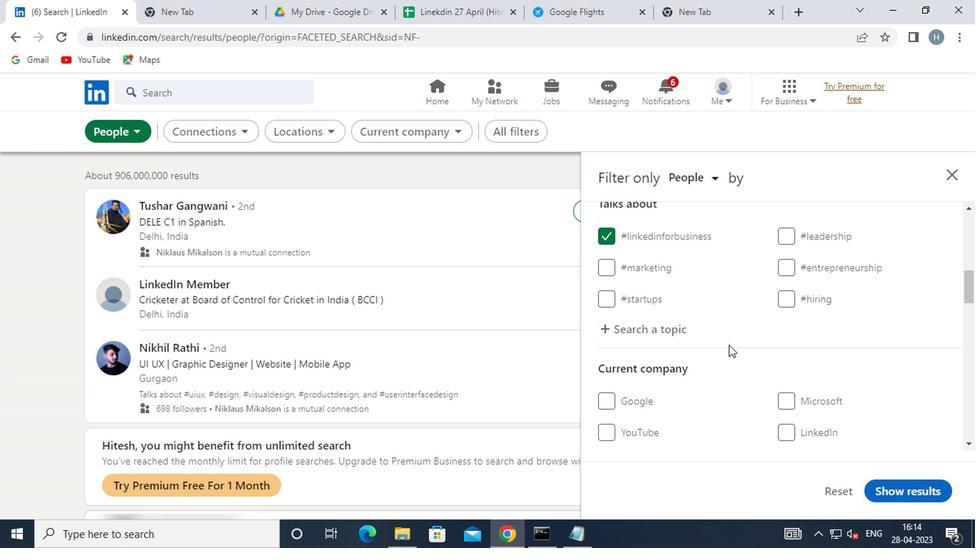 
Action: Mouse moved to (835, 317)
Screenshot: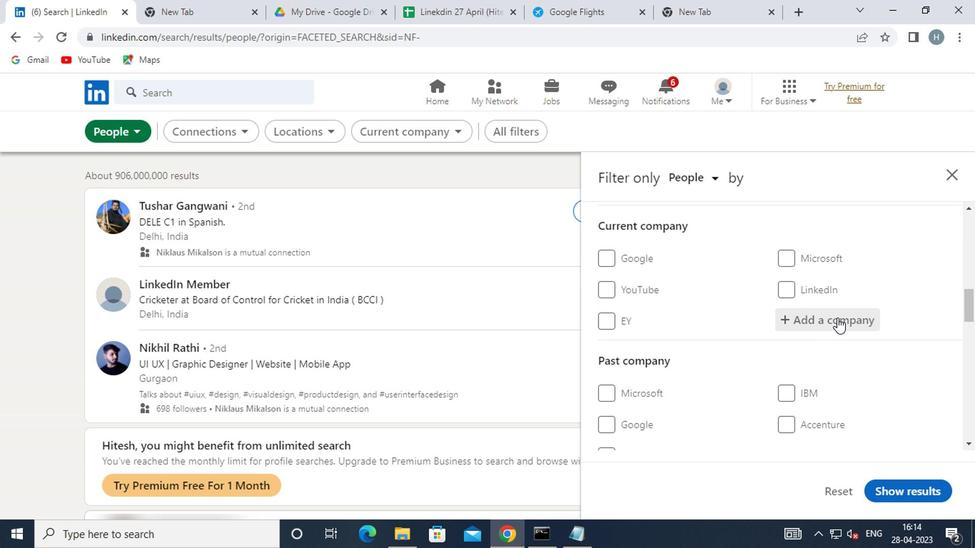 
Action: Mouse pressed left at (835, 317)
Screenshot: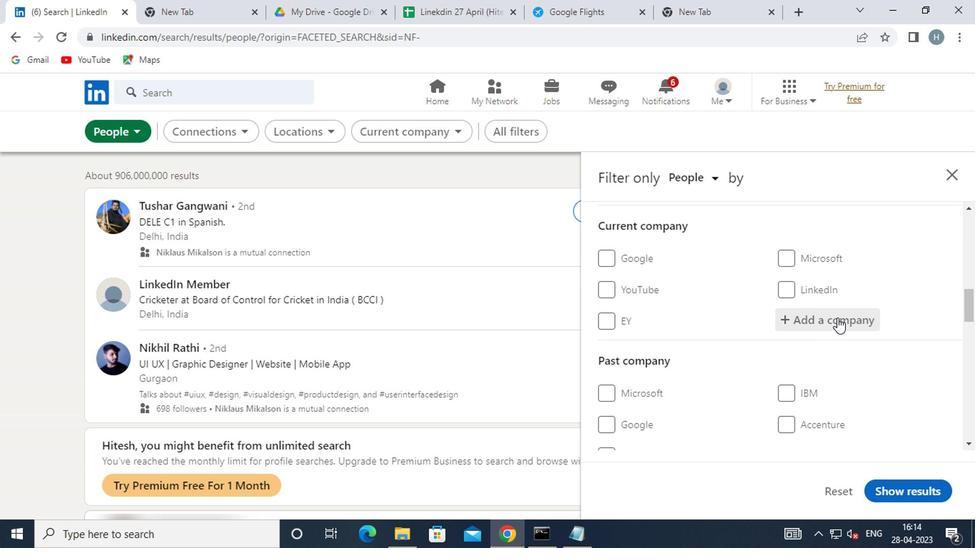 
Action: Mouse moved to (828, 317)
Screenshot: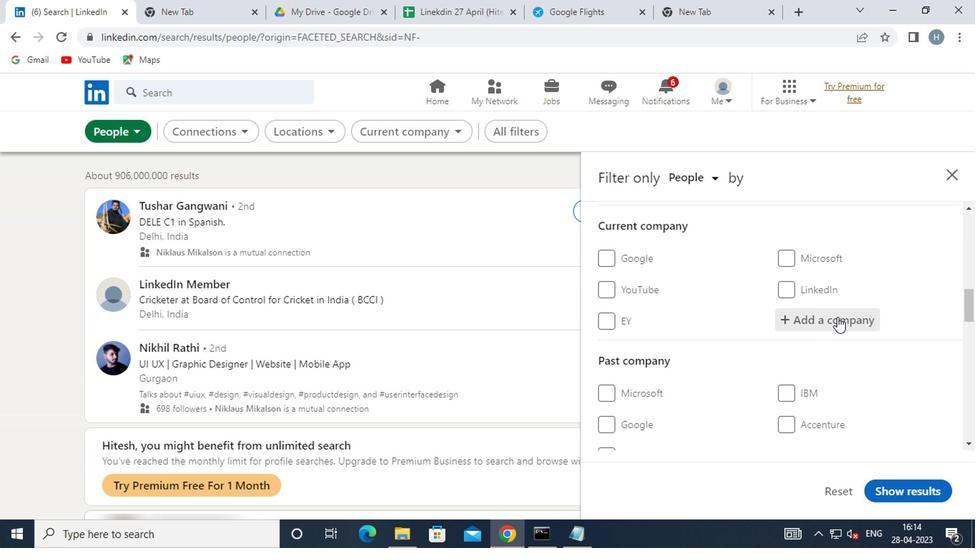 
Action: Key pressed <Key.shift>GROWW
Screenshot: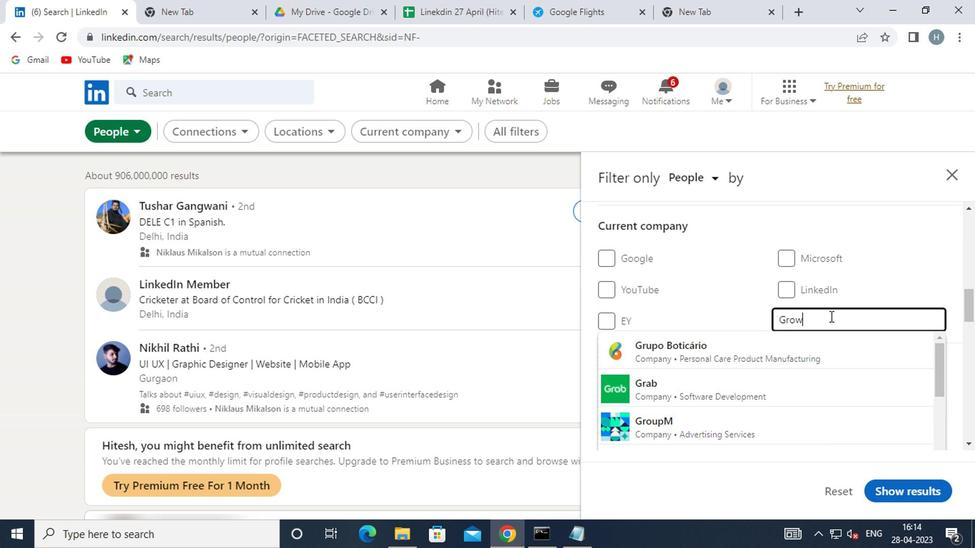 
Action: Mouse moved to (783, 349)
Screenshot: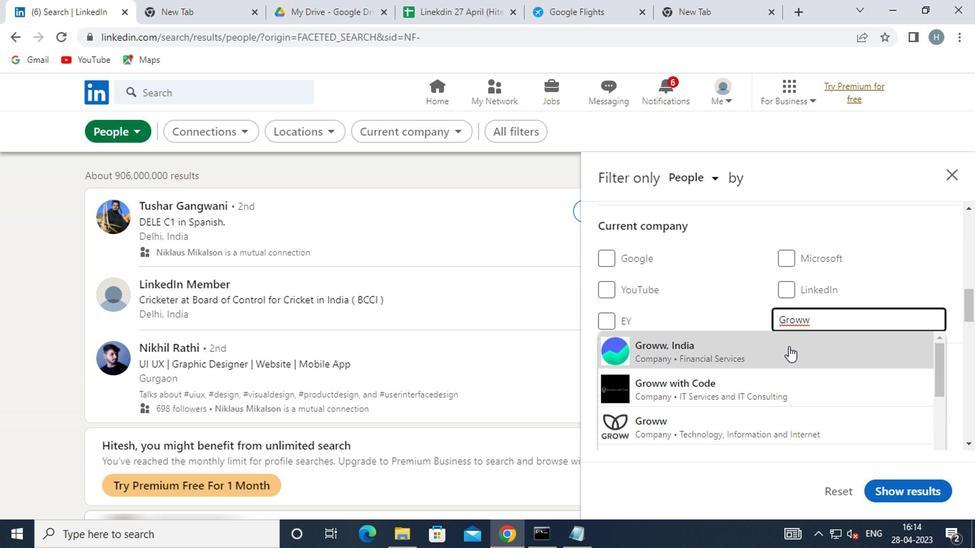 
Action: Mouse pressed left at (783, 349)
Screenshot: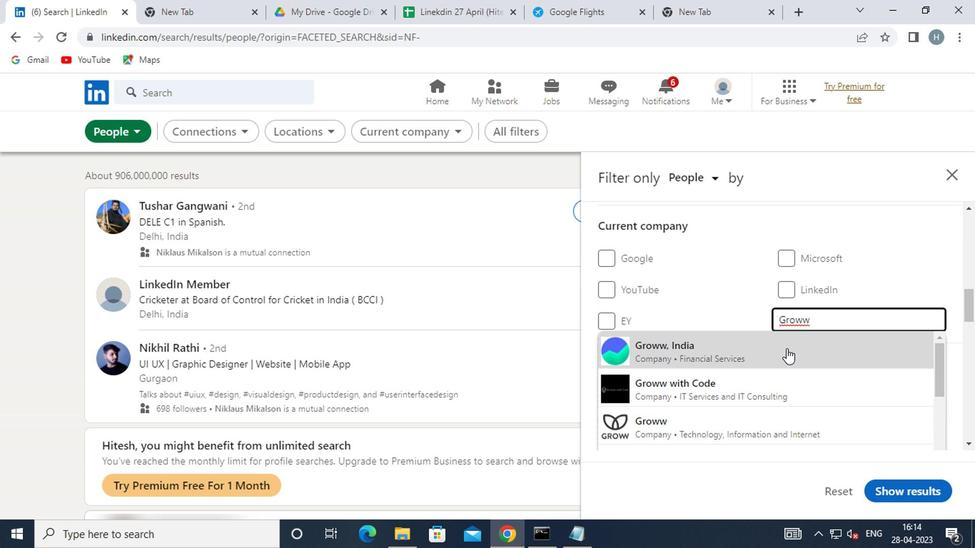 
Action: Mouse moved to (771, 342)
Screenshot: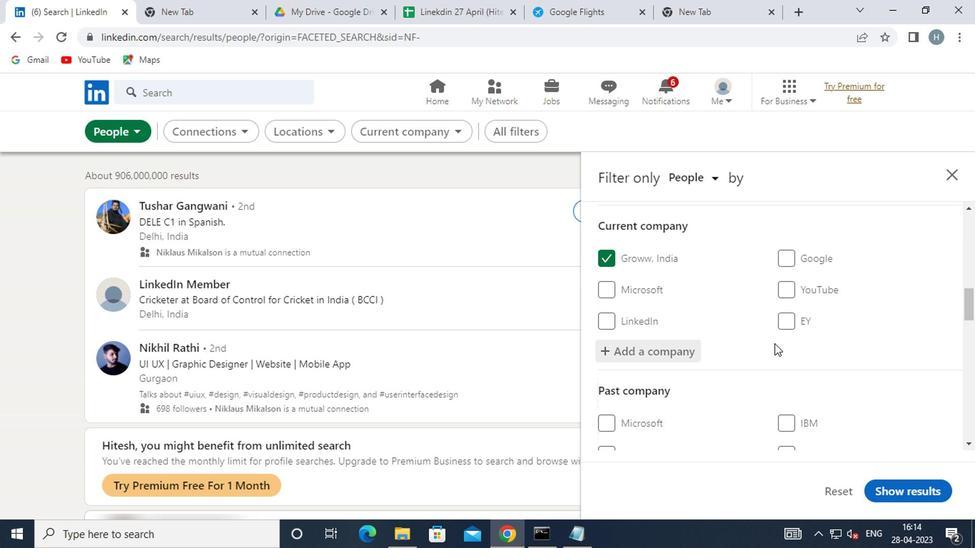 
Action: Mouse scrolled (771, 341) with delta (0, -1)
Screenshot: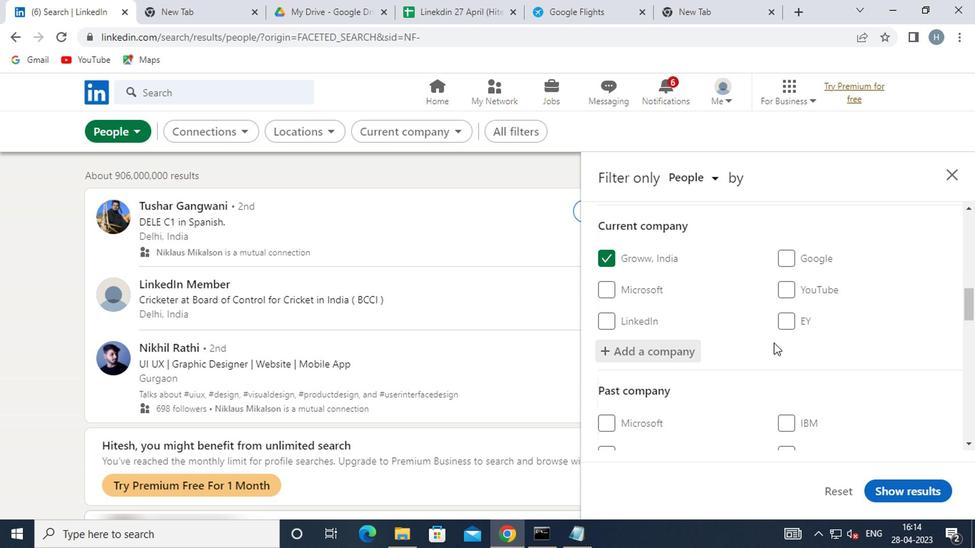 
Action: Mouse moved to (771, 340)
Screenshot: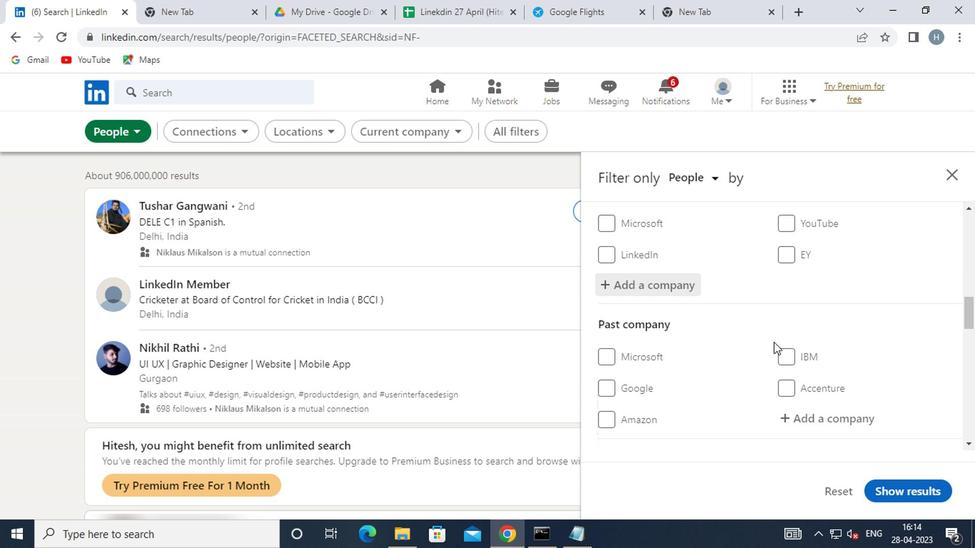 
Action: Mouse scrolled (771, 339) with delta (0, -1)
Screenshot: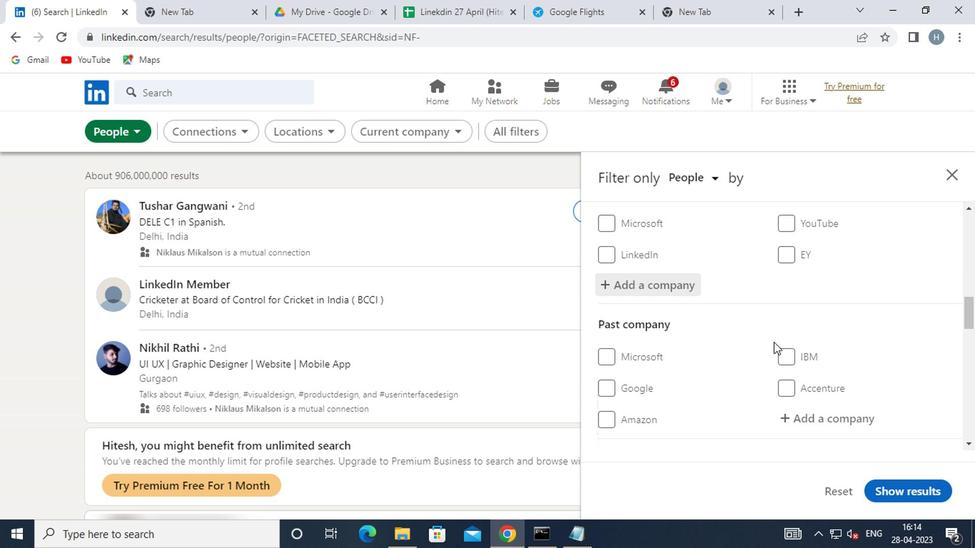 
Action: Mouse scrolled (771, 339) with delta (0, -1)
Screenshot: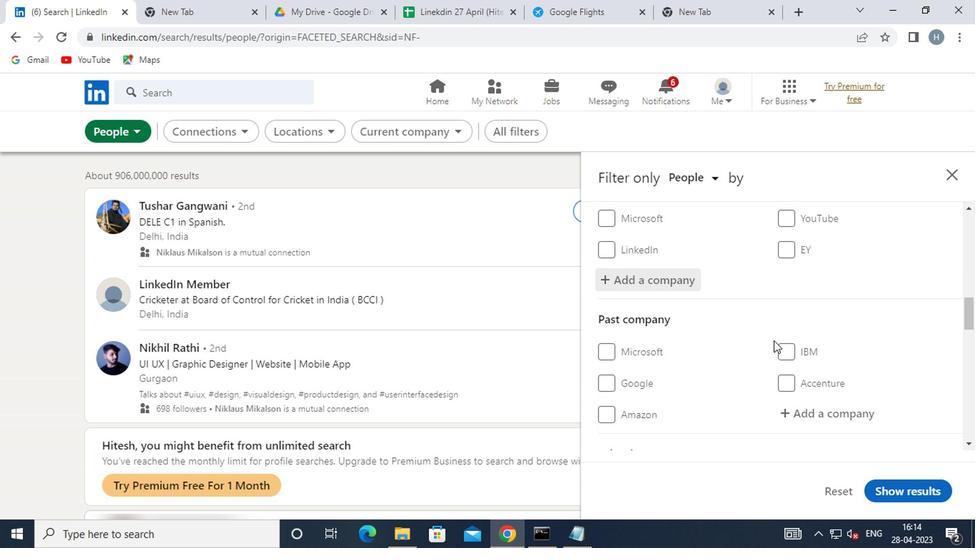 
Action: Mouse moved to (771, 340)
Screenshot: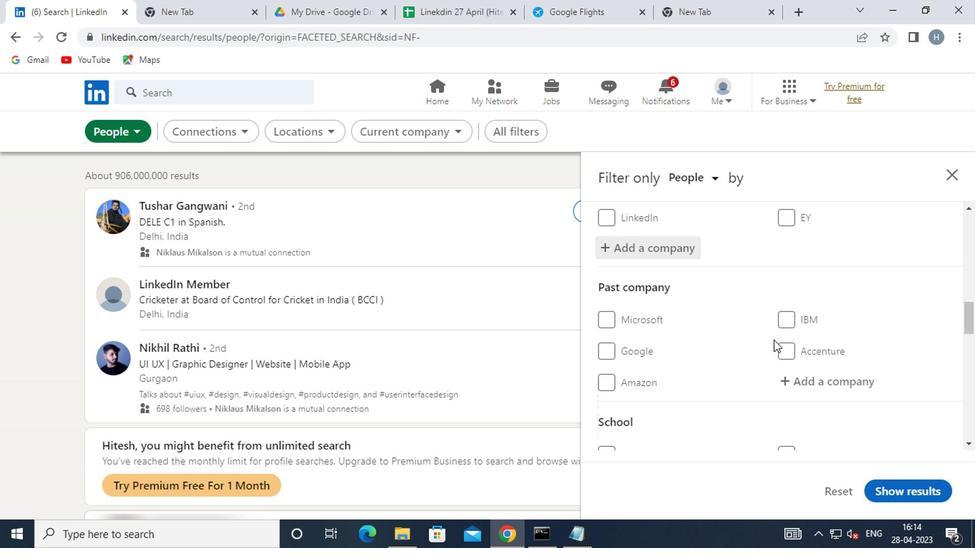 
Action: Mouse scrolled (771, 339) with delta (0, -1)
Screenshot: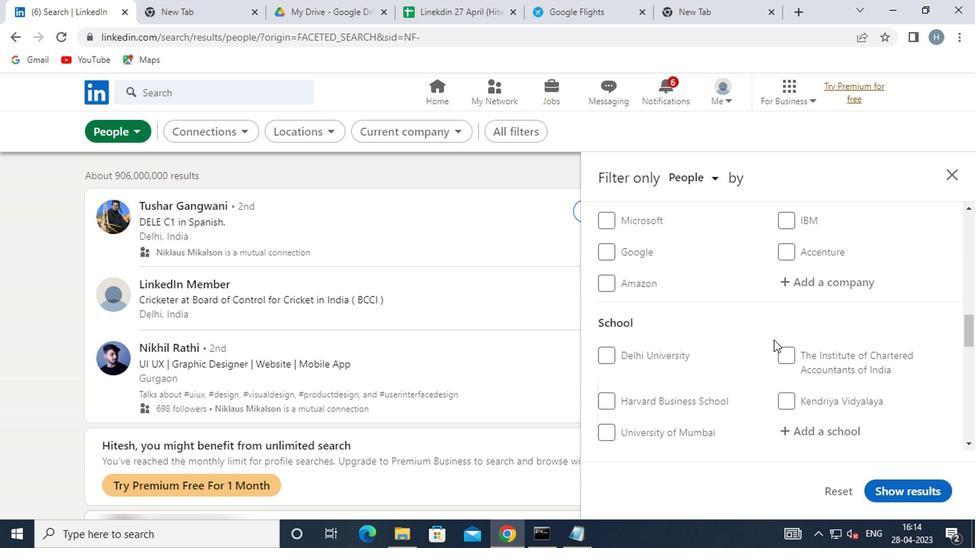 
Action: Mouse moved to (815, 342)
Screenshot: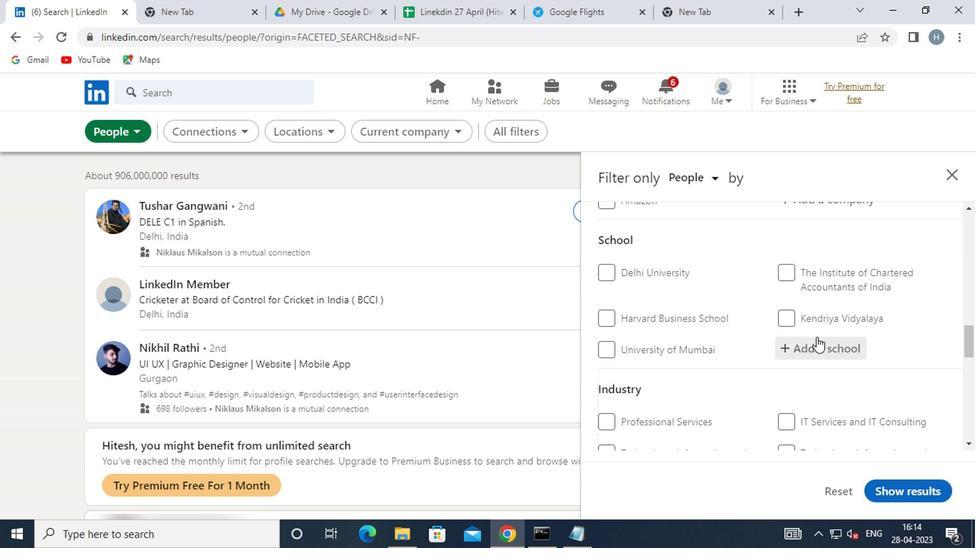 
Action: Mouse pressed left at (815, 342)
Screenshot: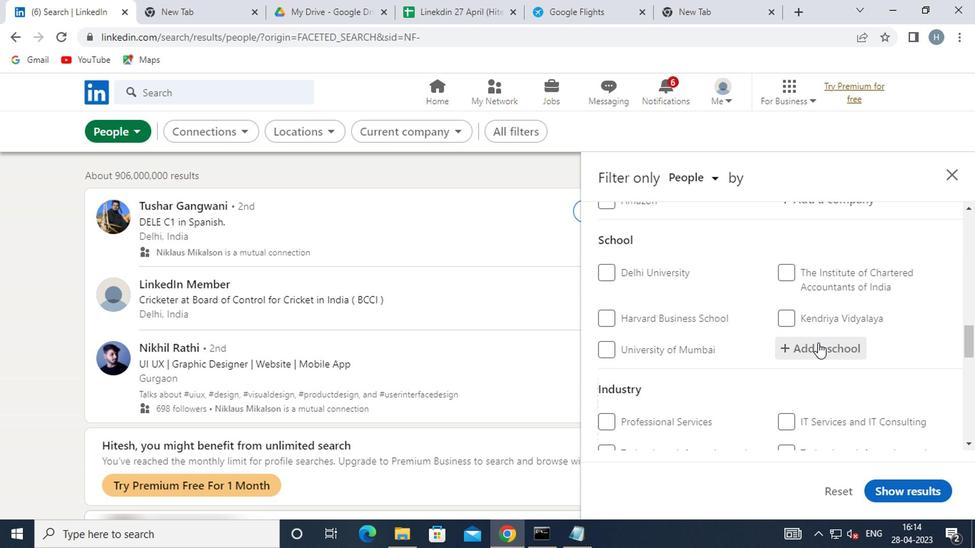 
Action: Mouse moved to (816, 342)
Screenshot: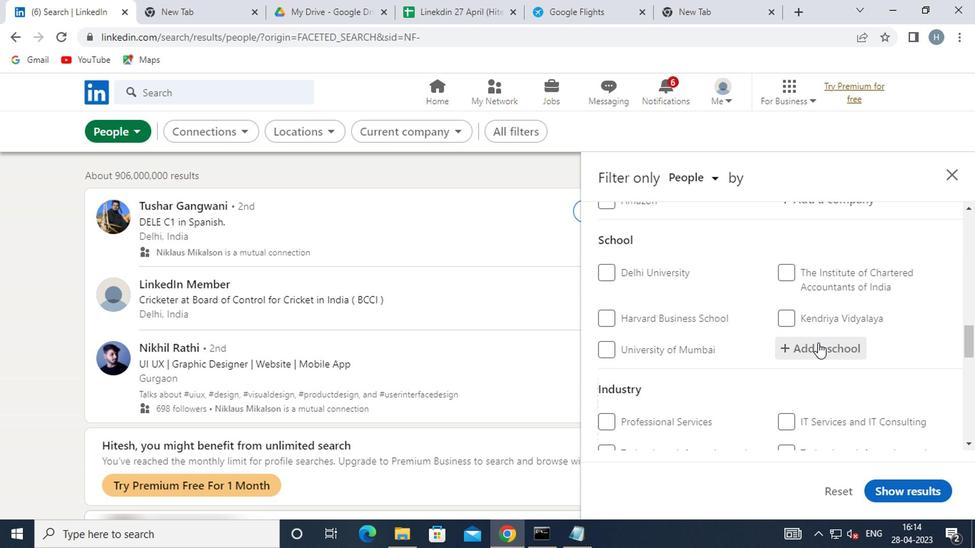 
Action: Key pressed <Key.shift>DELHI
Screenshot: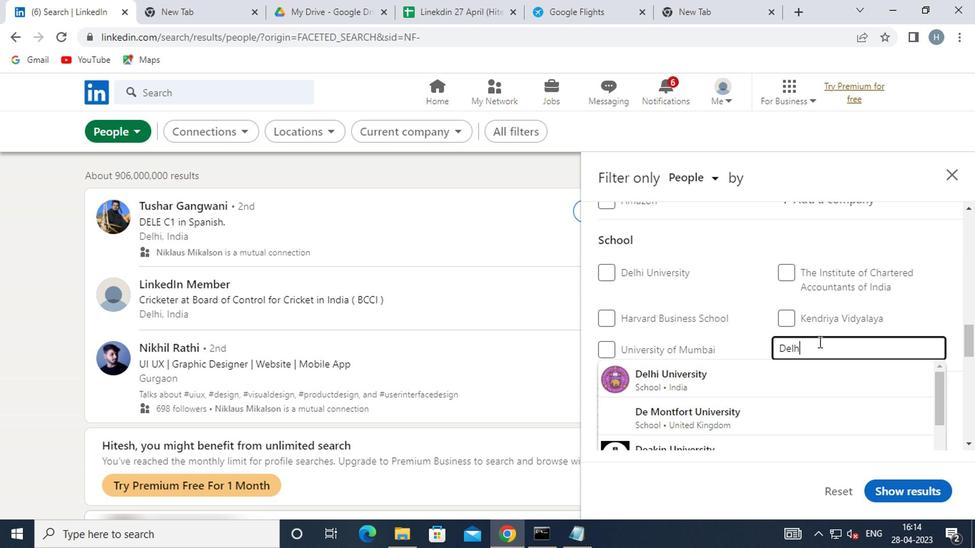 
Action: Mouse moved to (814, 342)
Screenshot: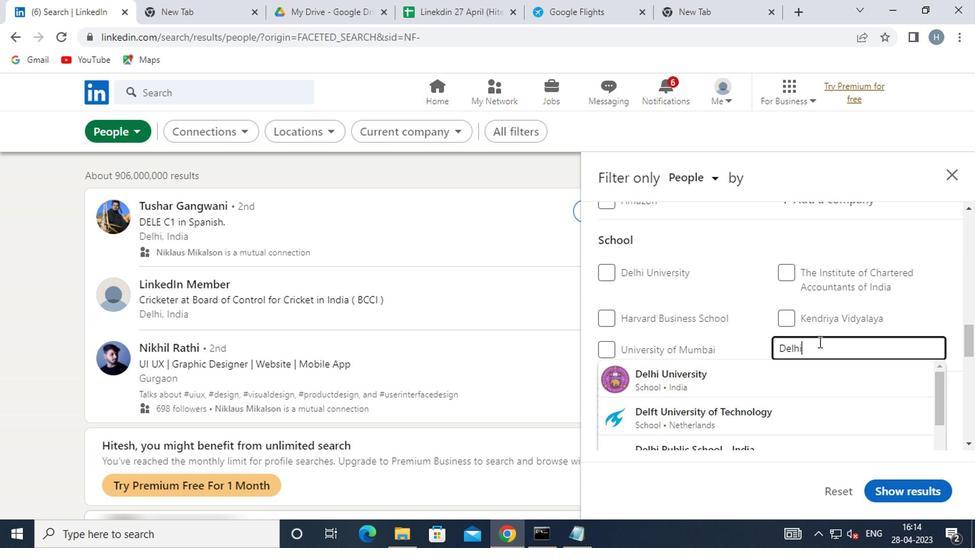 
Action: Key pressed <Key.space><Key.shift>PUBLIC<Key.space><Key.shift>SCH
Screenshot: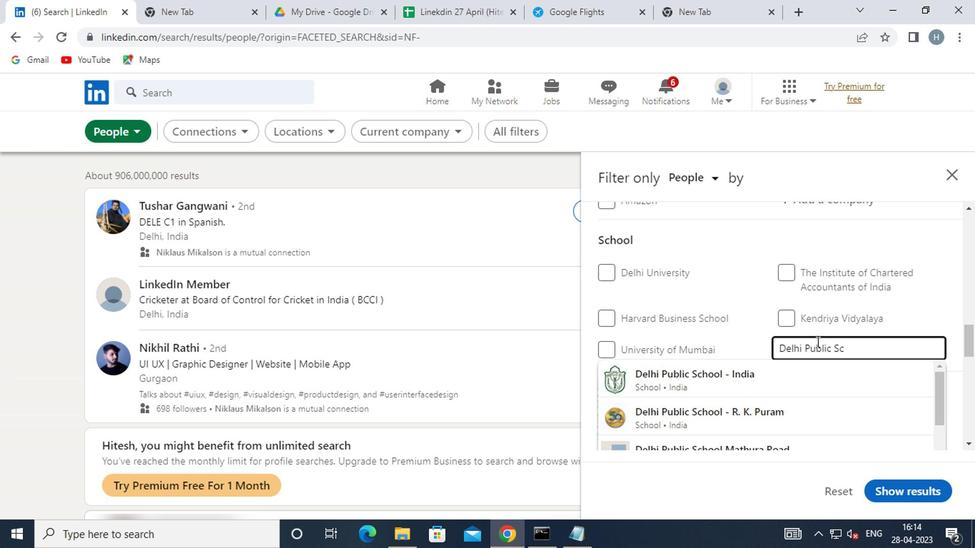 
Action: Mouse moved to (772, 428)
Screenshot: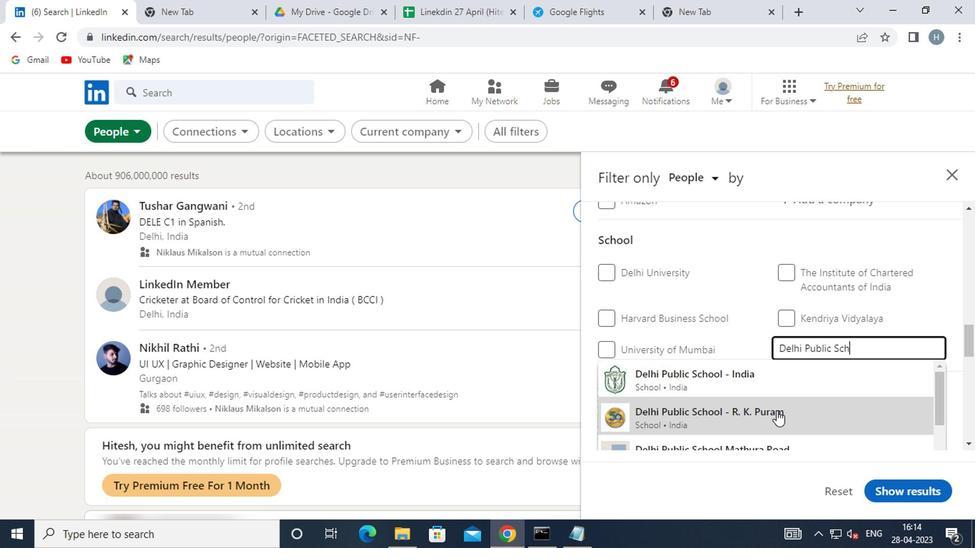 
Action: Mouse scrolled (772, 428) with delta (0, 0)
Screenshot: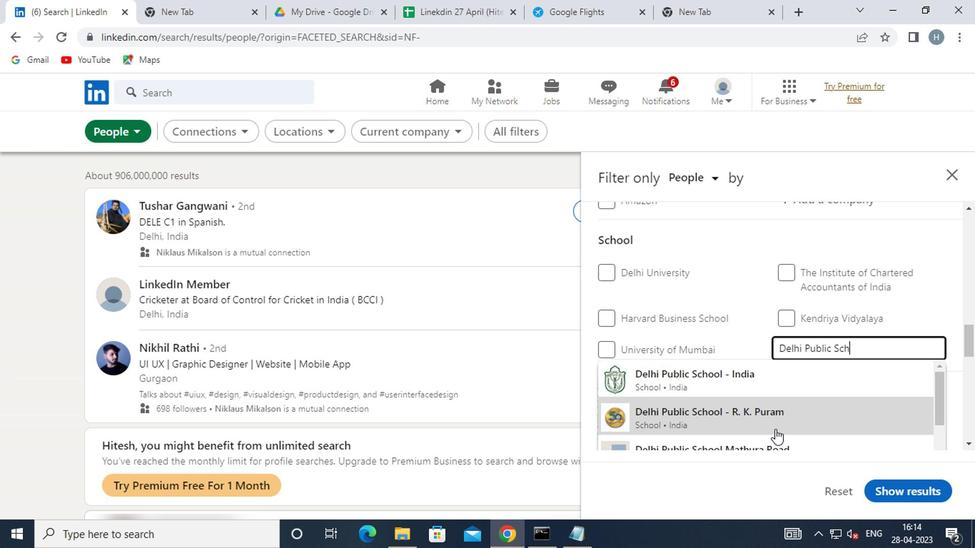 
Action: Mouse moved to (810, 397)
Screenshot: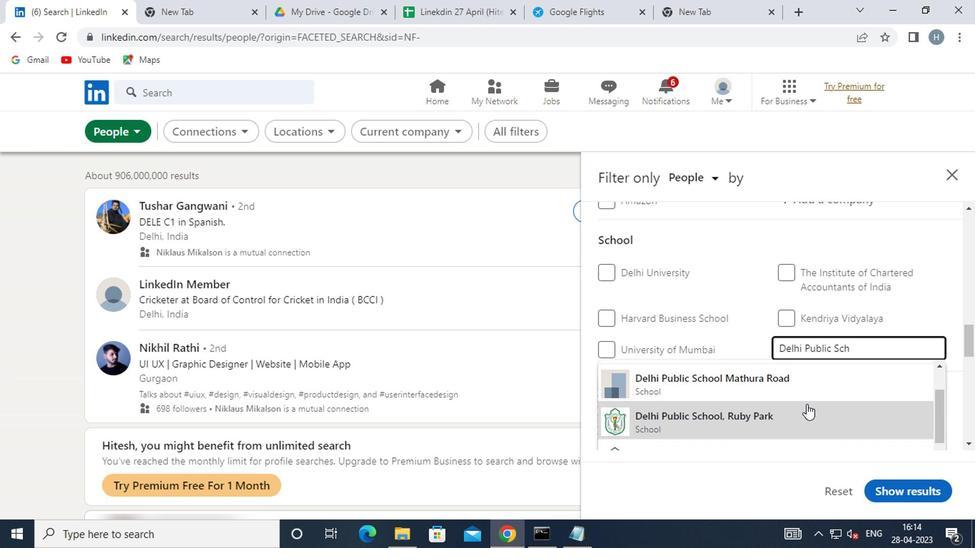 
Action: Mouse scrolled (810, 398) with delta (0, 0)
Screenshot: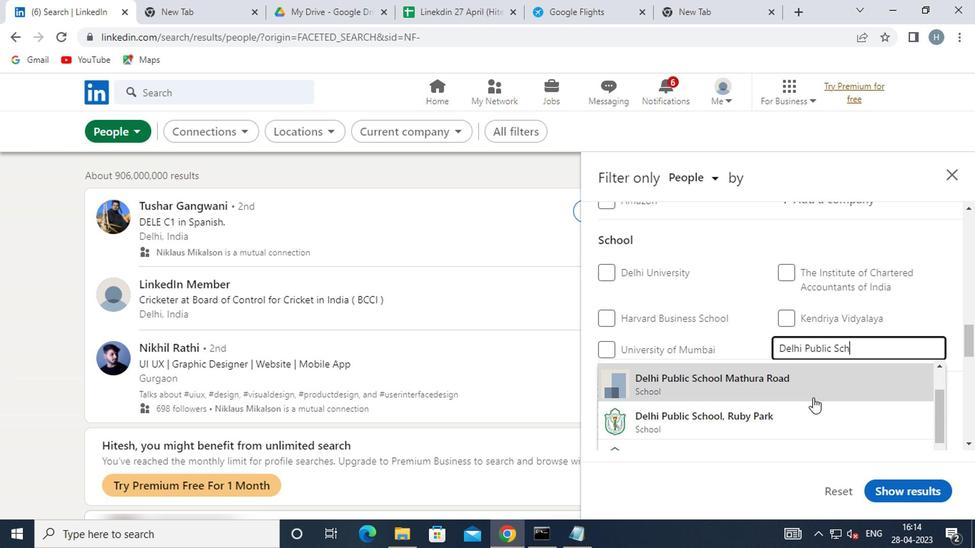 
Action: Mouse moved to (797, 401)
Screenshot: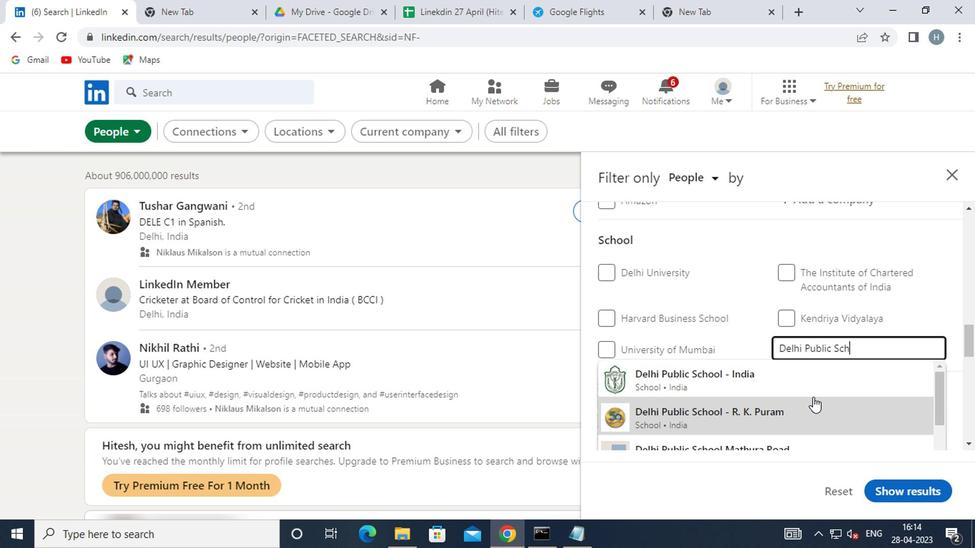 
Action: Mouse scrolled (797, 400) with delta (0, -1)
Screenshot: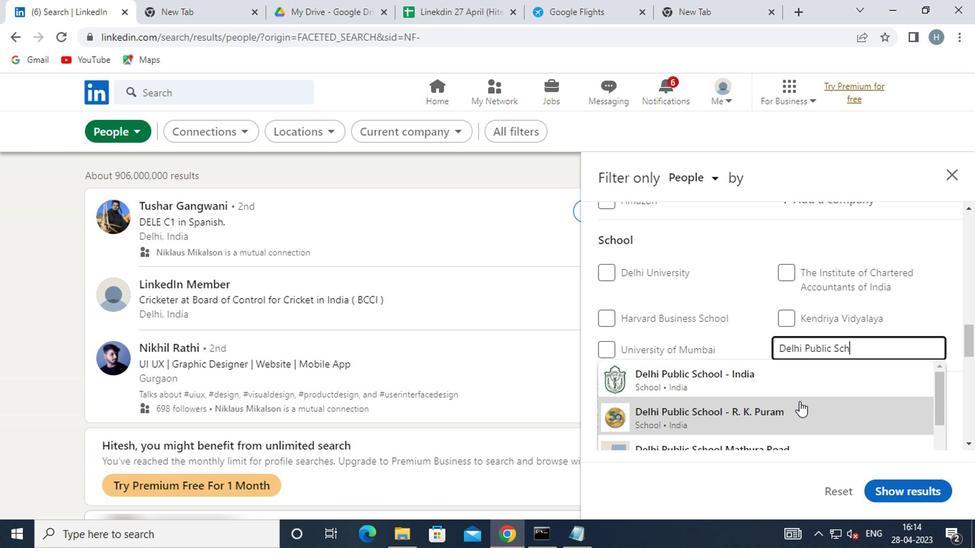 
Action: Mouse scrolled (797, 400) with delta (0, -1)
Screenshot: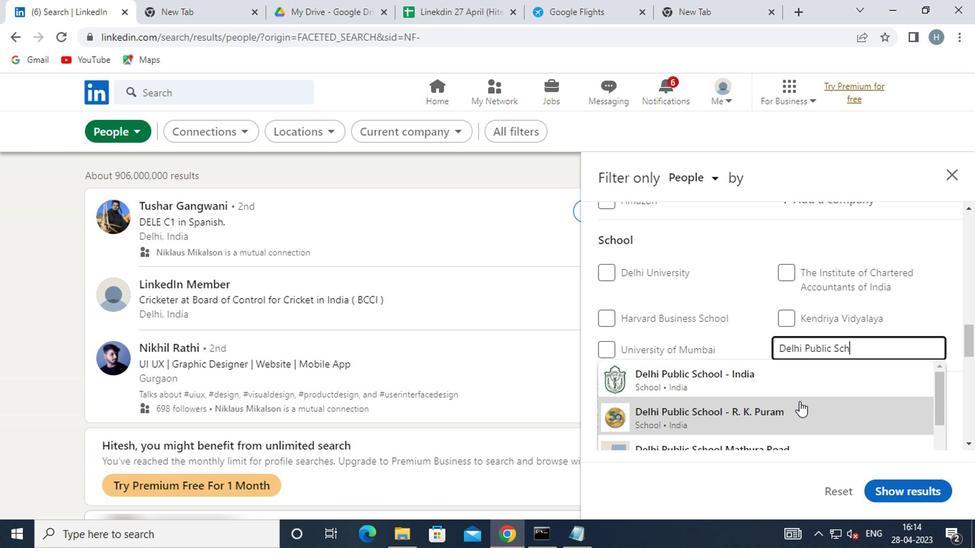 
Action: Mouse scrolled (797, 400) with delta (0, -1)
Screenshot: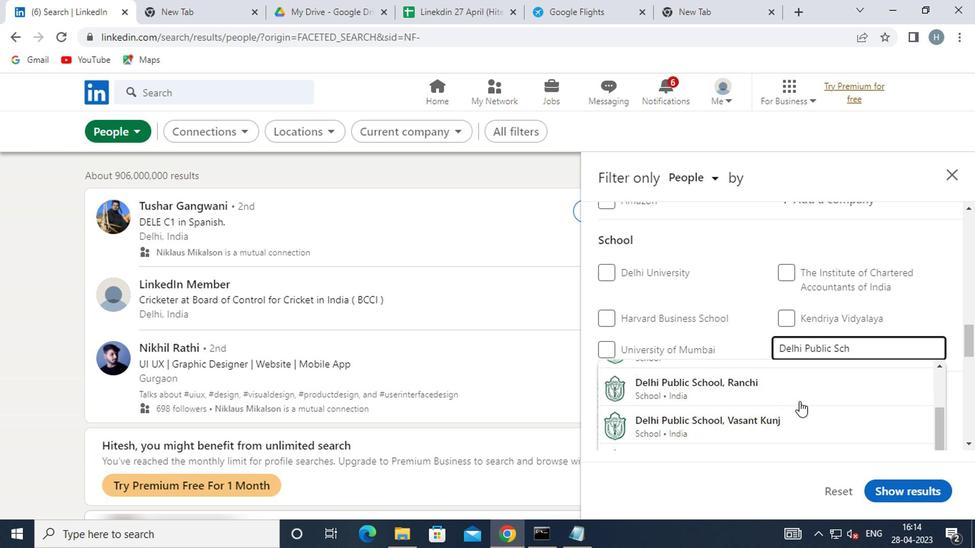 
Action: Mouse scrolled (797, 400) with delta (0, -1)
Screenshot: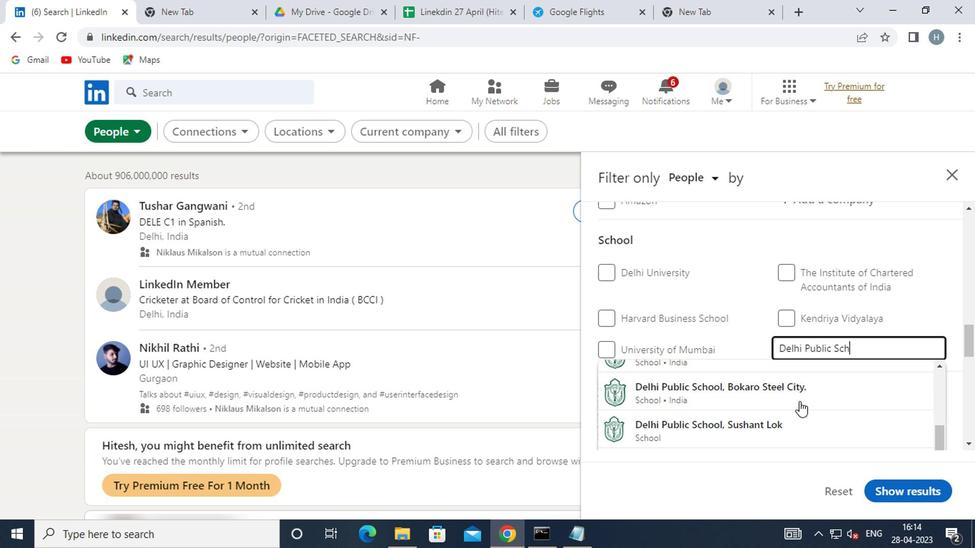 
Action: Mouse scrolled (797, 400) with delta (0, -1)
Screenshot: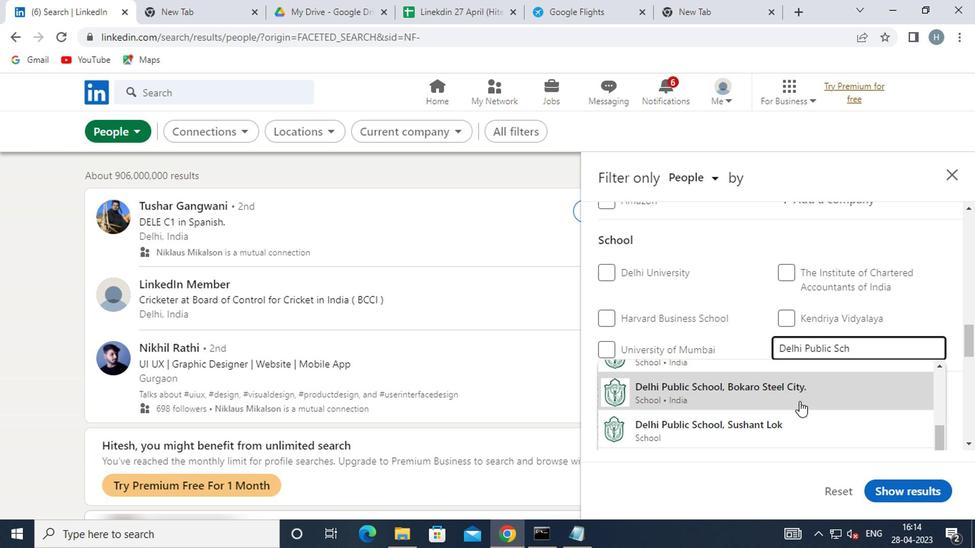 
Action: Mouse scrolled (797, 400) with delta (0, -1)
Screenshot: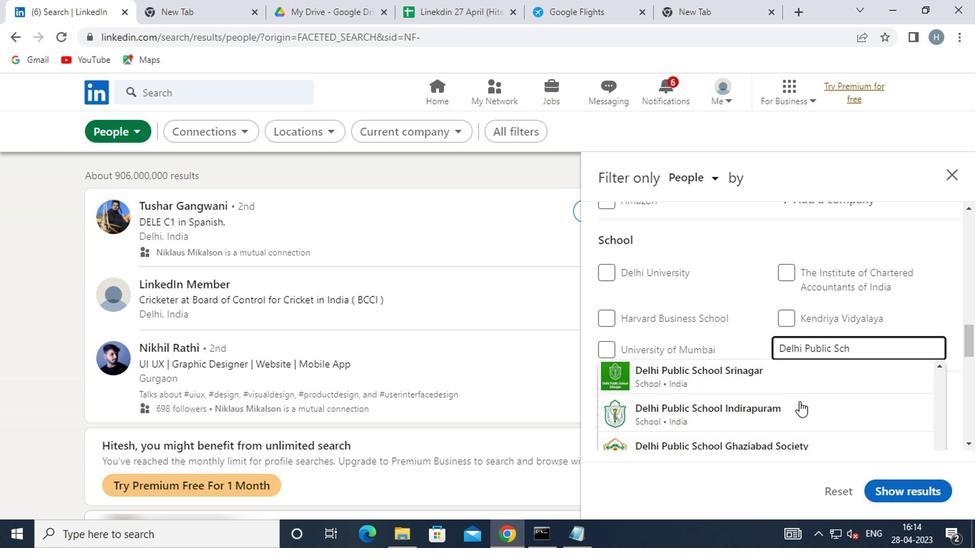 
Action: Mouse moved to (807, 402)
Screenshot: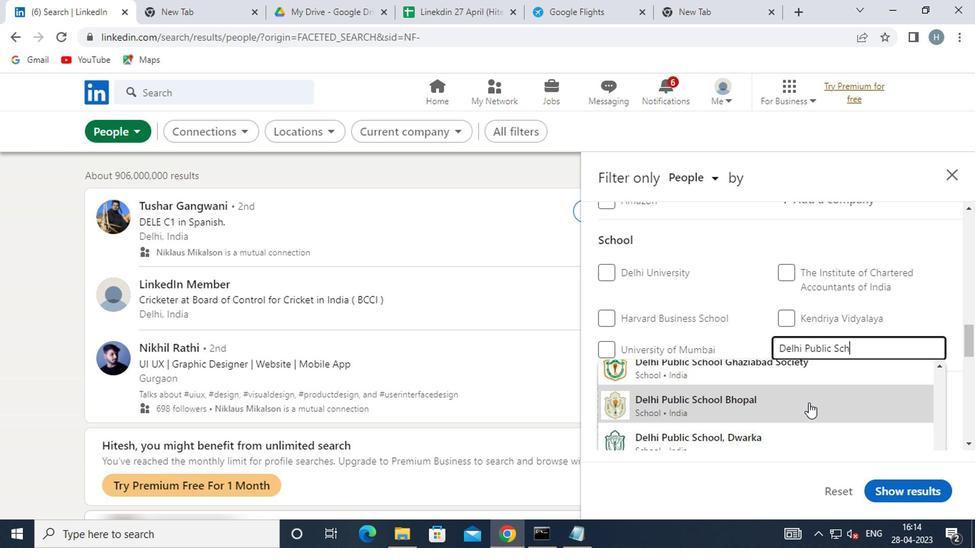 
Action: Mouse scrolled (807, 403) with delta (0, 1)
Screenshot: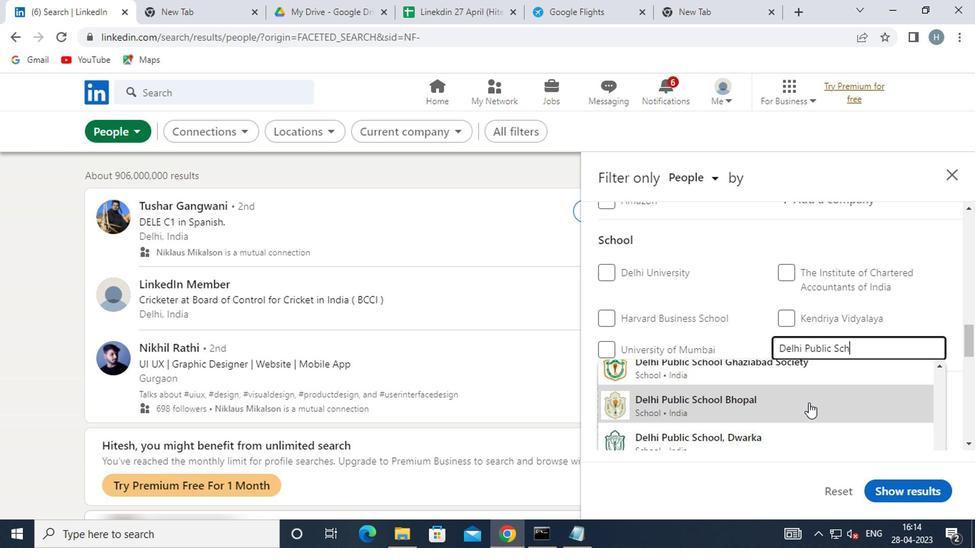
Action: Mouse scrolled (807, 403) with delta (0, 1)
Screenshot: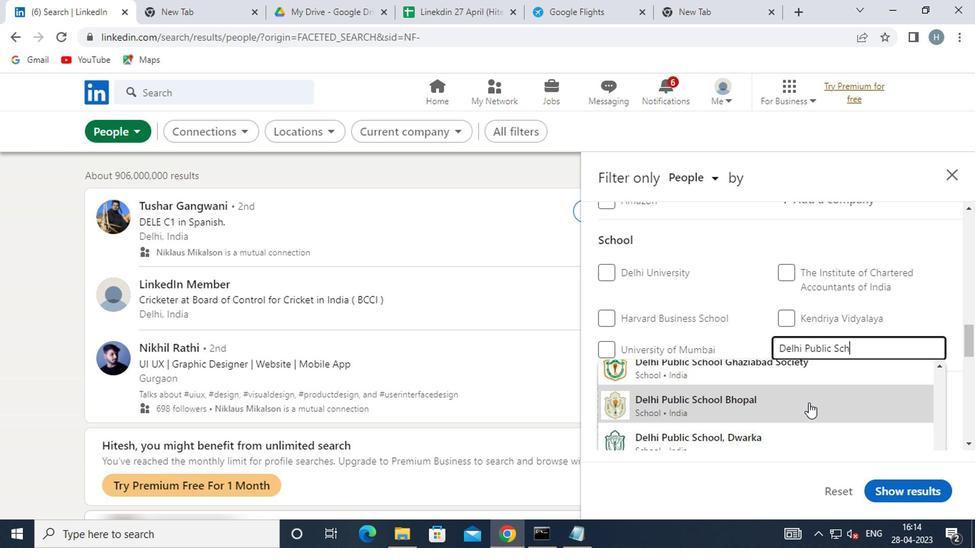 
Action: Mouse moved to (808, 401)
Screenshot: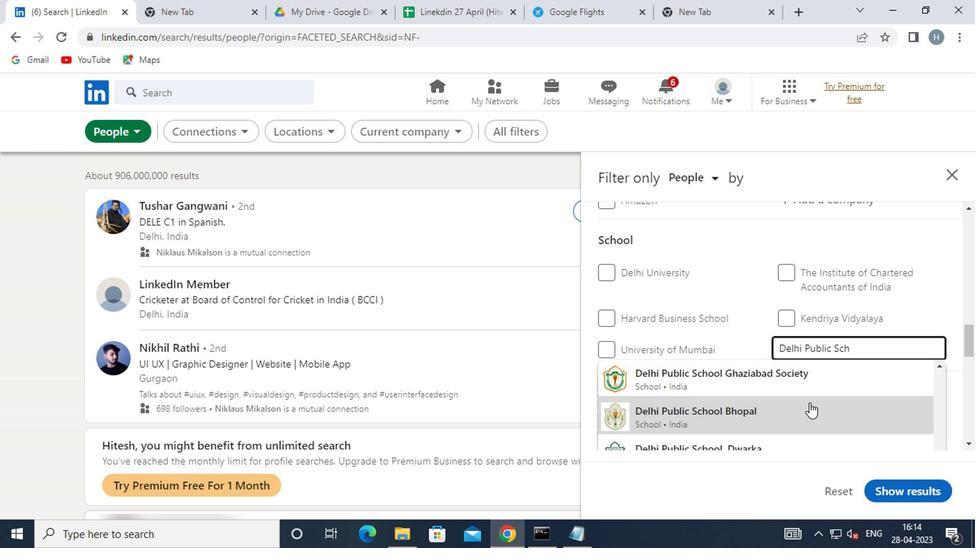 
Action: Mouse scrolled (808, 401) with delta (0, 0)
Screenshot: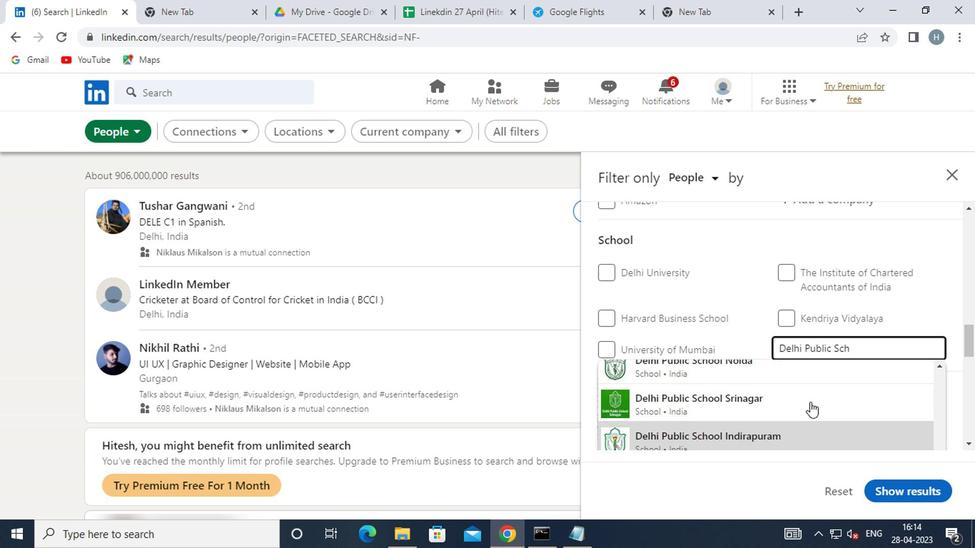 
Action: Mouse scrolled (808, 401) with delta (0, 0)
Screenshot: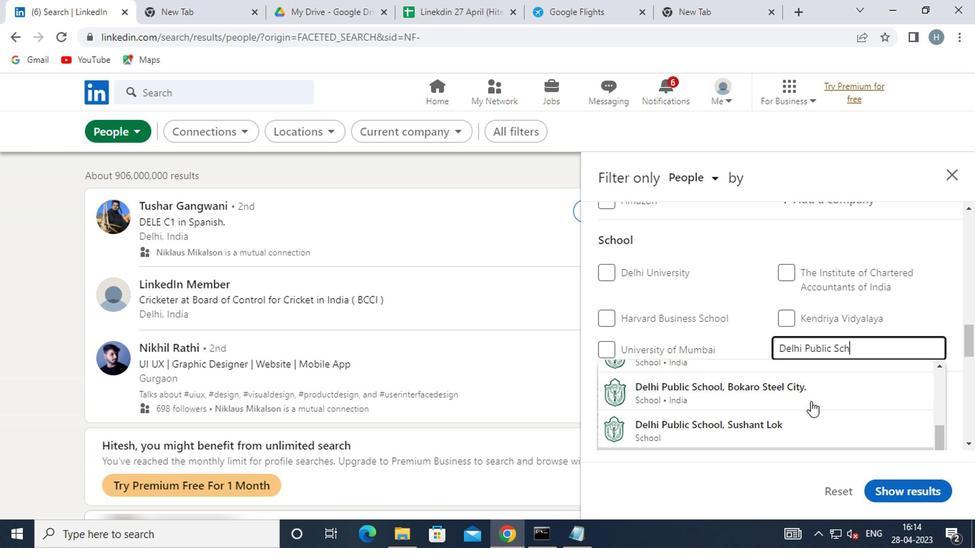 
Action: Mouse scrolled (808, 401) with delta (0, 0)
Screenshot: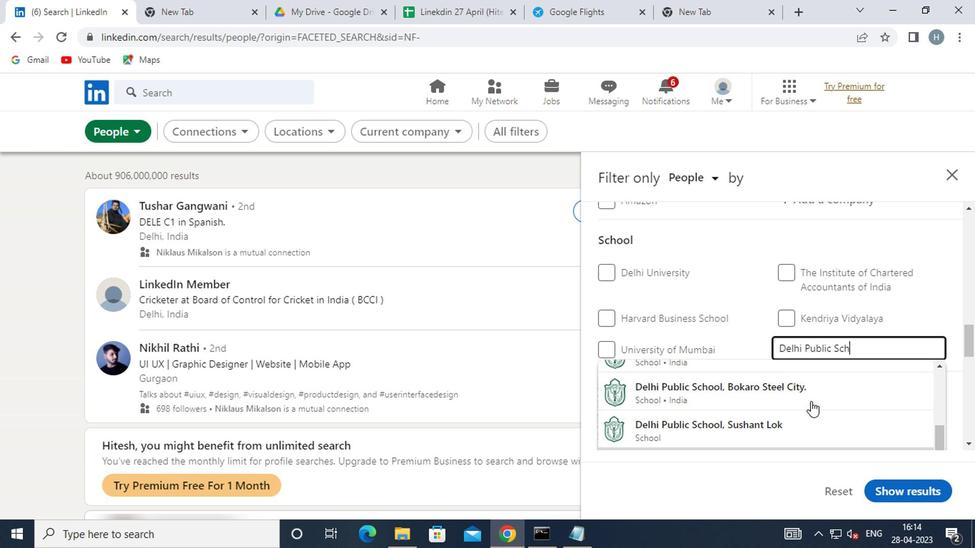 
Action: Mouse scrolled (808, 401) with delta (0, 0)
Screenshot: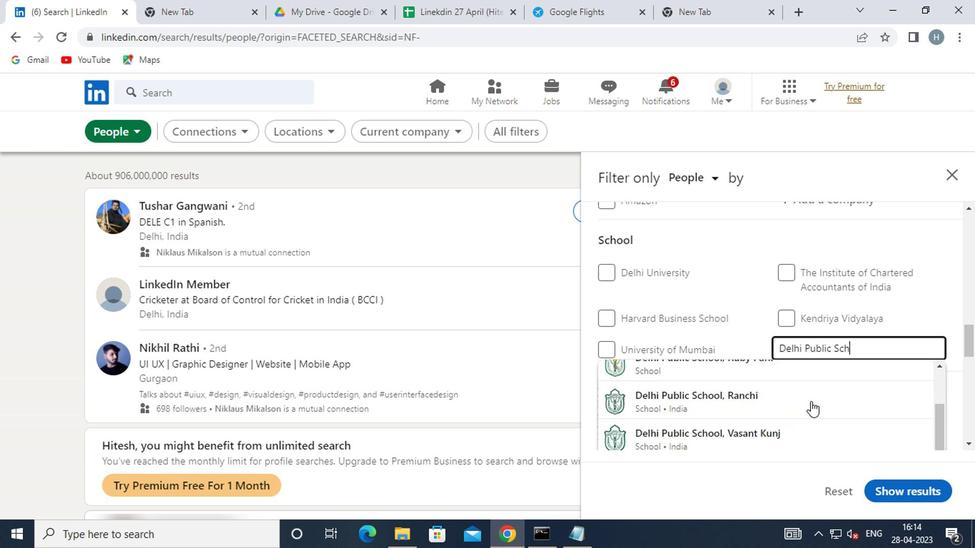 
Action: Mouse moved to (865, 354)
Screenshot: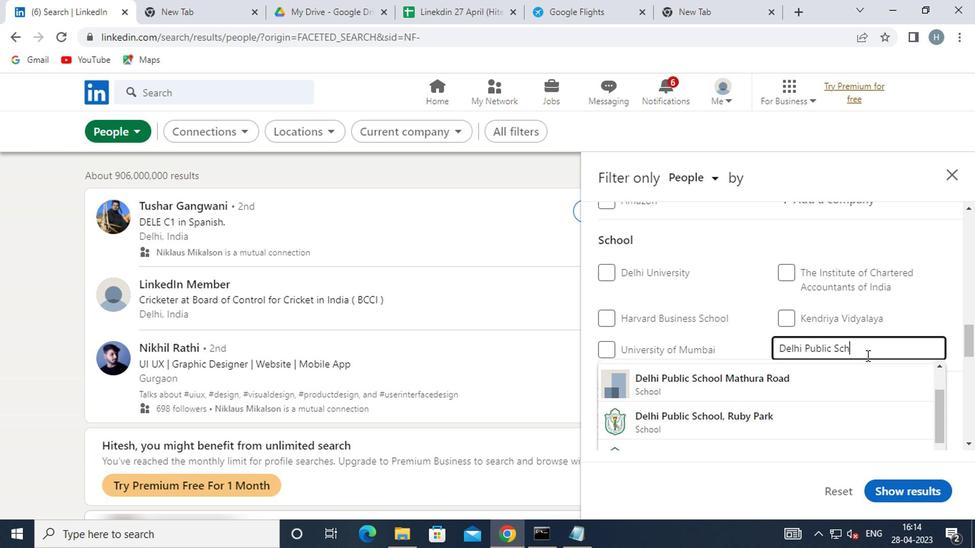 
Action: Key pressed OOL<Key.space>
Screenshot: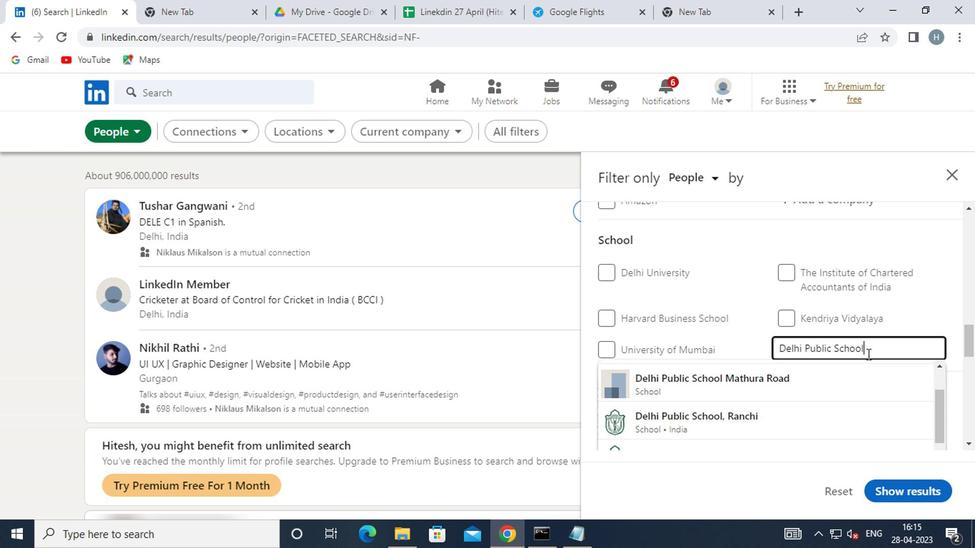 
Action: Mouse moved to (864, 354)
Screenshot: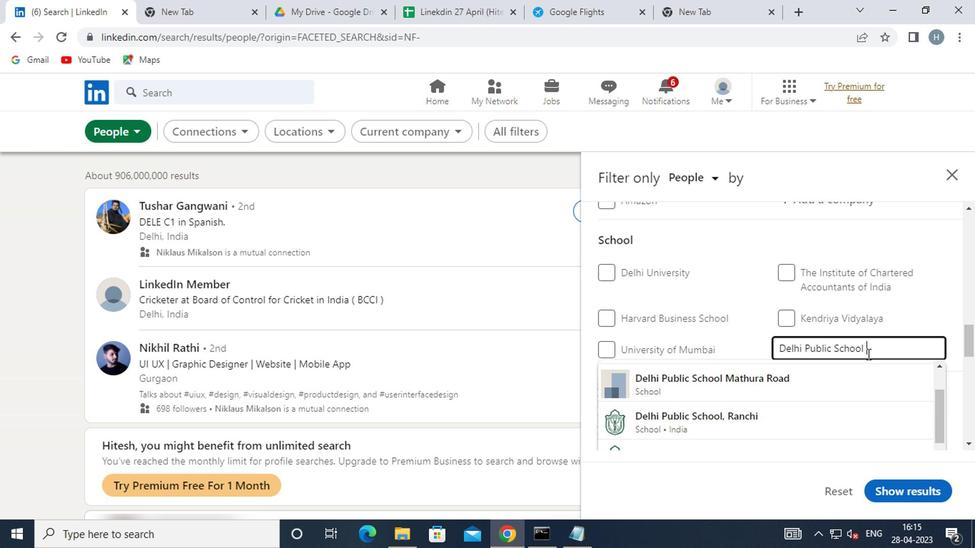 
Action: Key pressed <Key.shift><Key.shift><Key.shift><Key.shift><Key.shift><Key.shift><Key.shift><Key.shift><Key.shift><Key.shift><Key.shift><Key.shift><Key.shift><Key.shift><Key.shift><Key.shift><Key.shift><Key.shift><Key.shift><Key.shift><Key.shift><Key.shift><Key.shift><Key.shift><Key.shift><Key.shift><Key.shift><Key.shift><Key.shift><Key.shift><Key.shift>R<Key.space>K
Screenshot: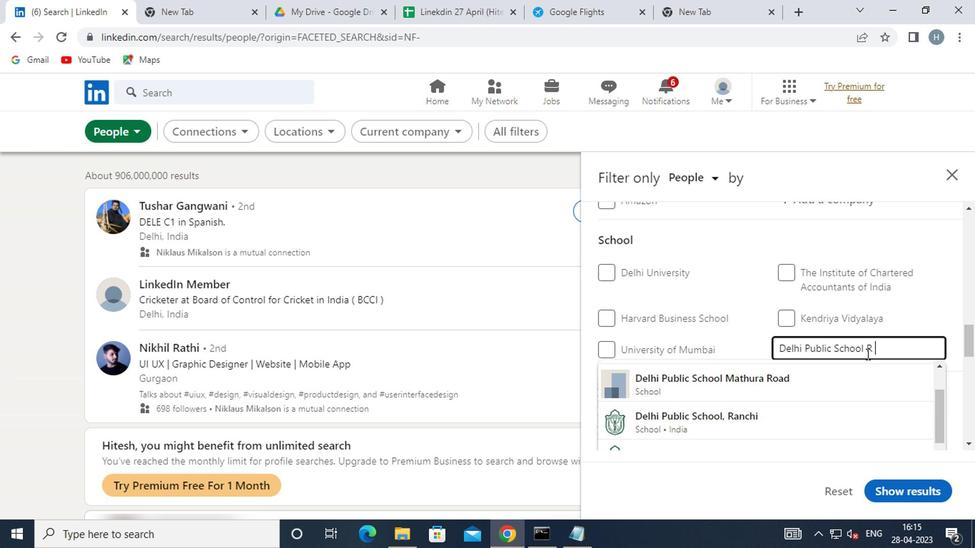 
Action: Mouse moved to (863, 403)
Screenshot: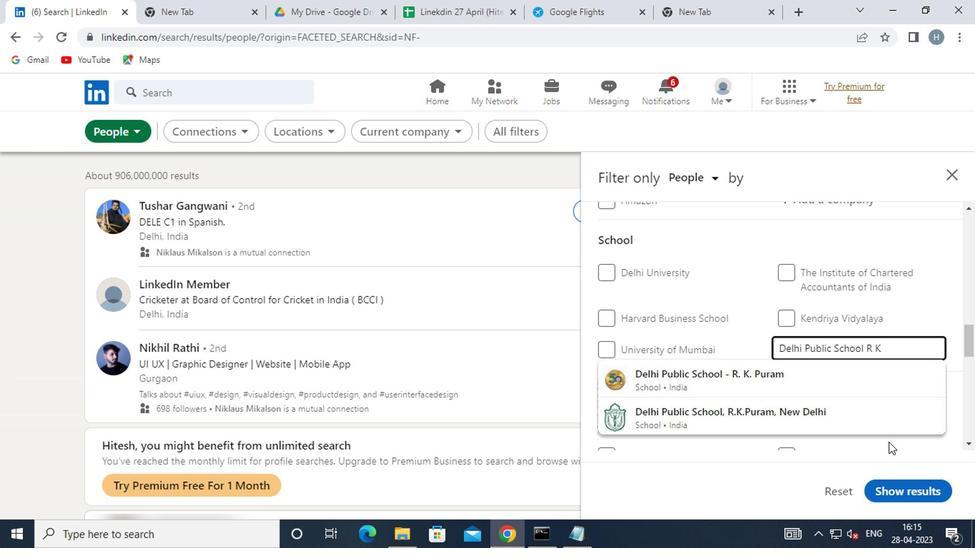 
Action: Mouse pressed left at (863, 403)
Screenshot: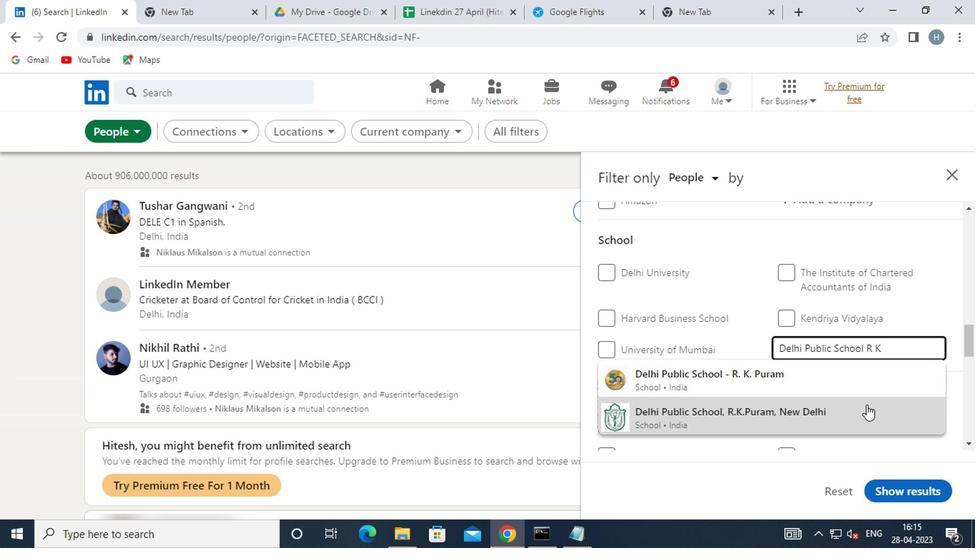 
Action: Mouse moved to (851, 376)
Screenshot: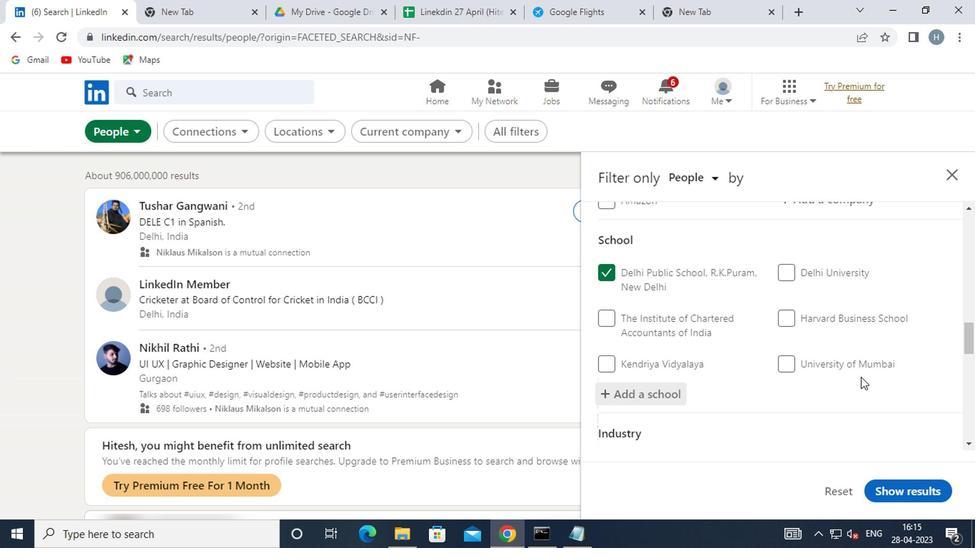 
Action: Mouse scrolled (851, 376) with delta (0, 0)
Screenshot: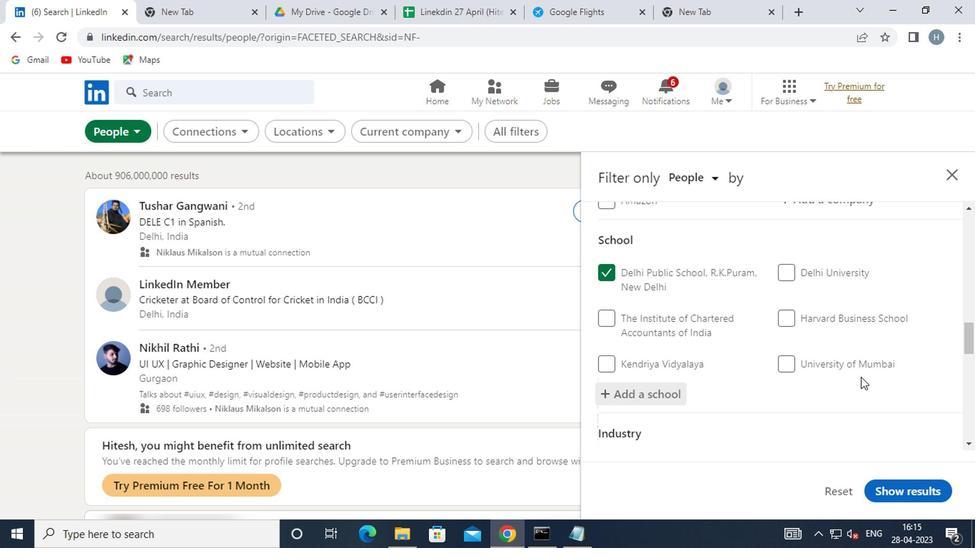 
Action: Mouse moved to (849, 377)
Screenshot: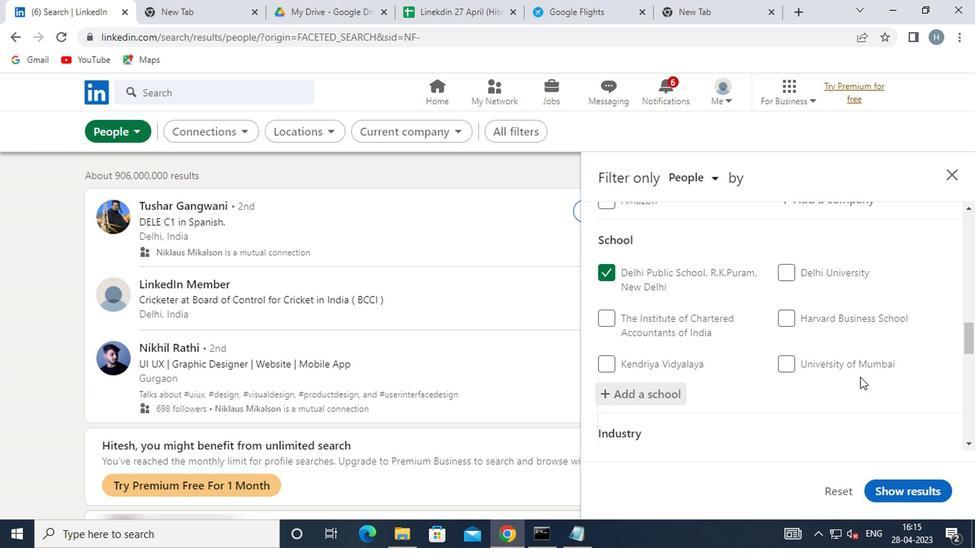 
Action: Mouse scrolled (849, 376) with delta (0, -1)
Screenshot: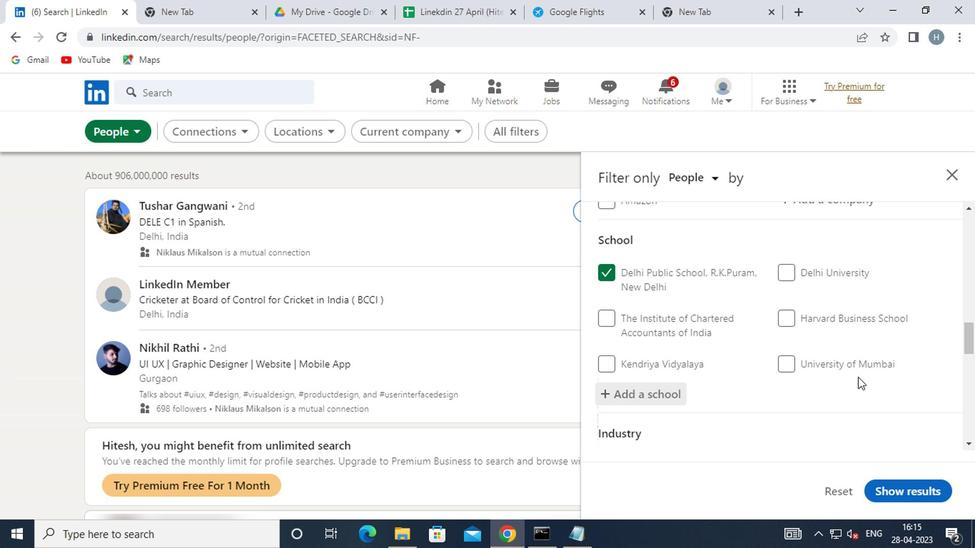 
Action: Mouse moved to (812, 351)
Screenshot: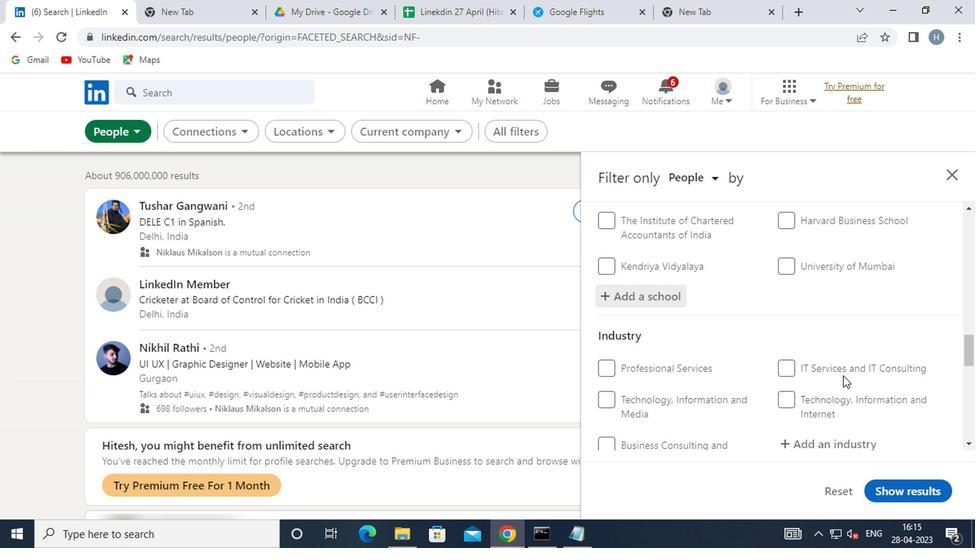 
Action: Mouse scrolled (812, 351) with delta (0, 0)
Screenshot: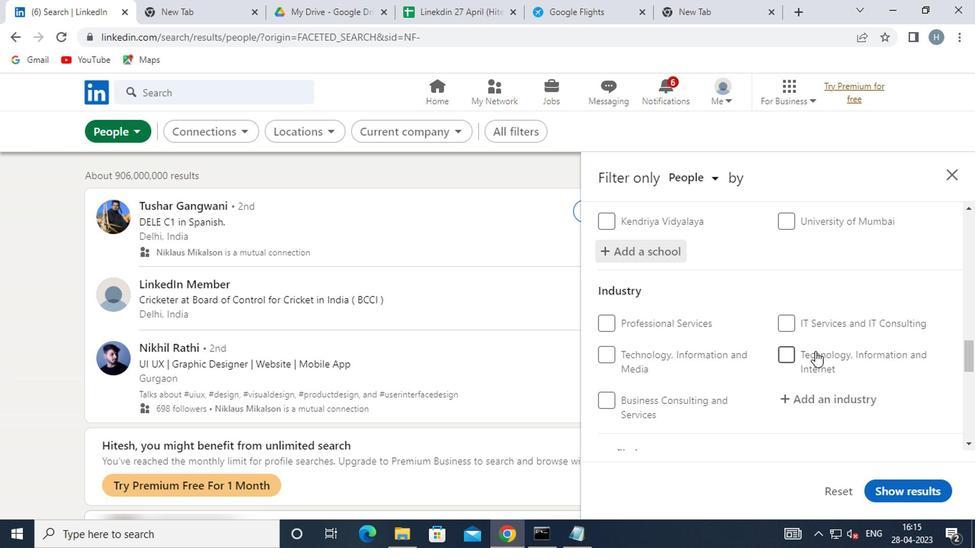 
Action: Mouse moved to (830, 329)
Screenshot: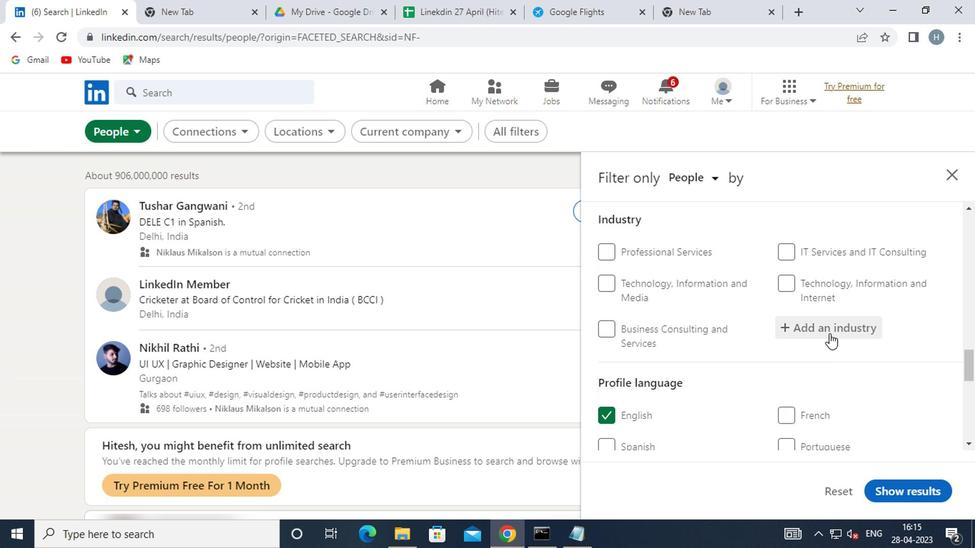 
Action: Mouse pressed left at (830, 329)
Screenshot: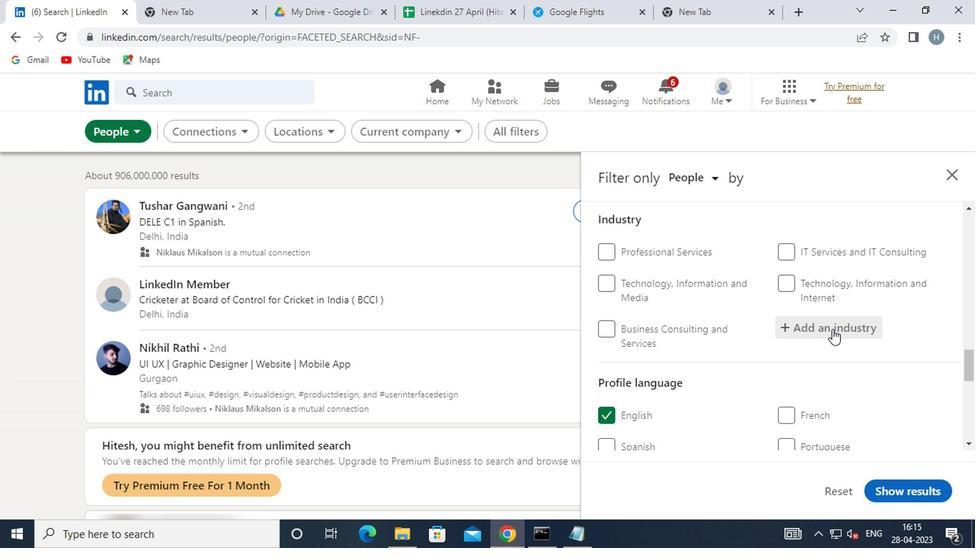 
Action: Key pressed <Key.shift>REST
Screenshot: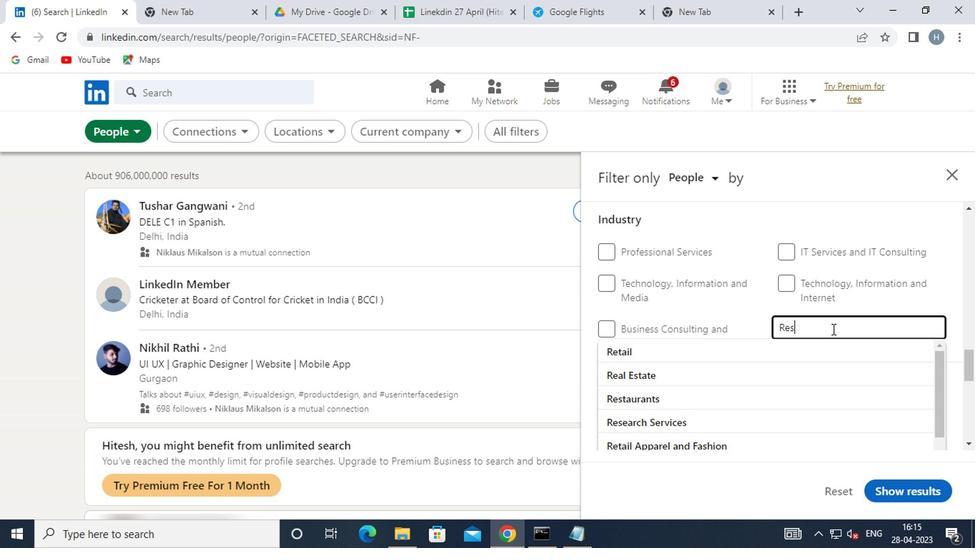
Action: Mouse moved to (778, 349)
Screenshot: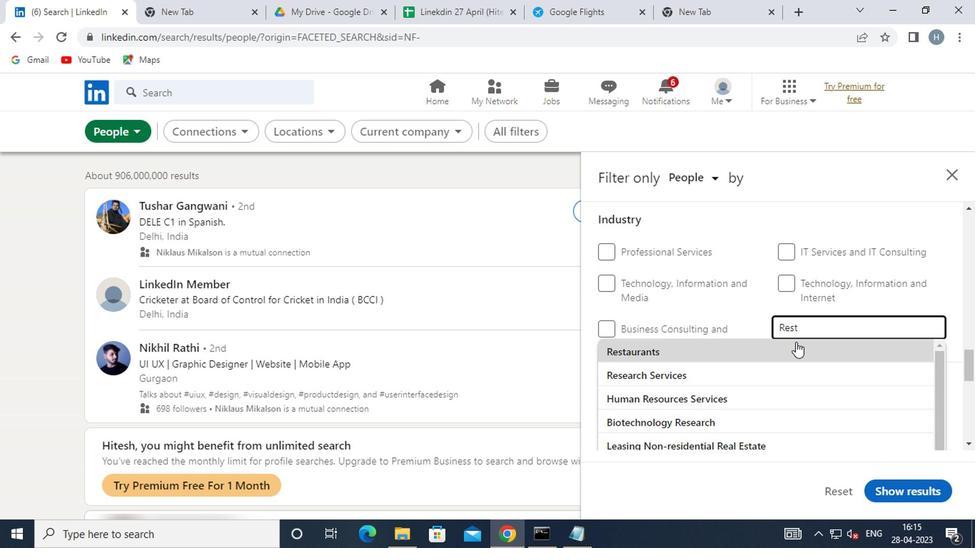 
Action: Mouse pressed left at (778, 349)
Screenshot: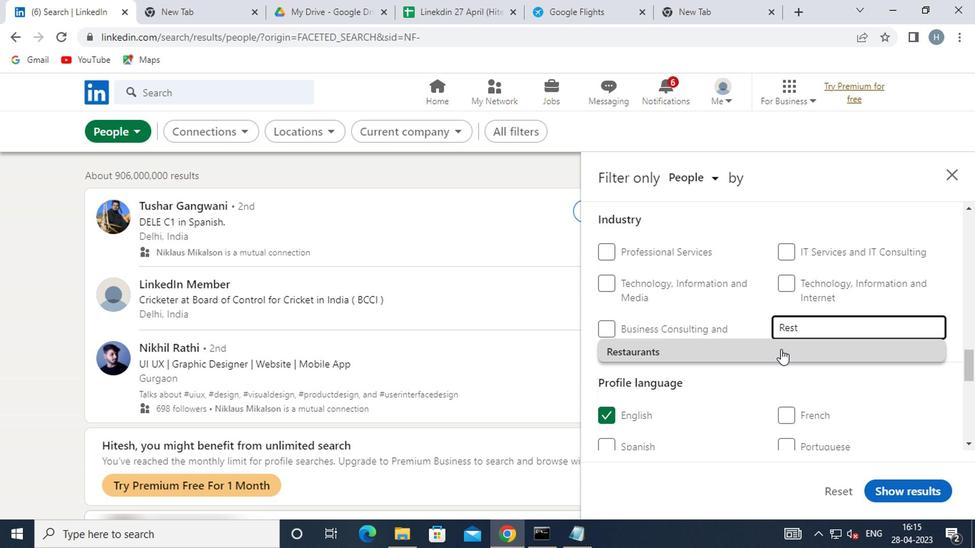 
Action: Mouse moved to (781, 347)
Screenshot: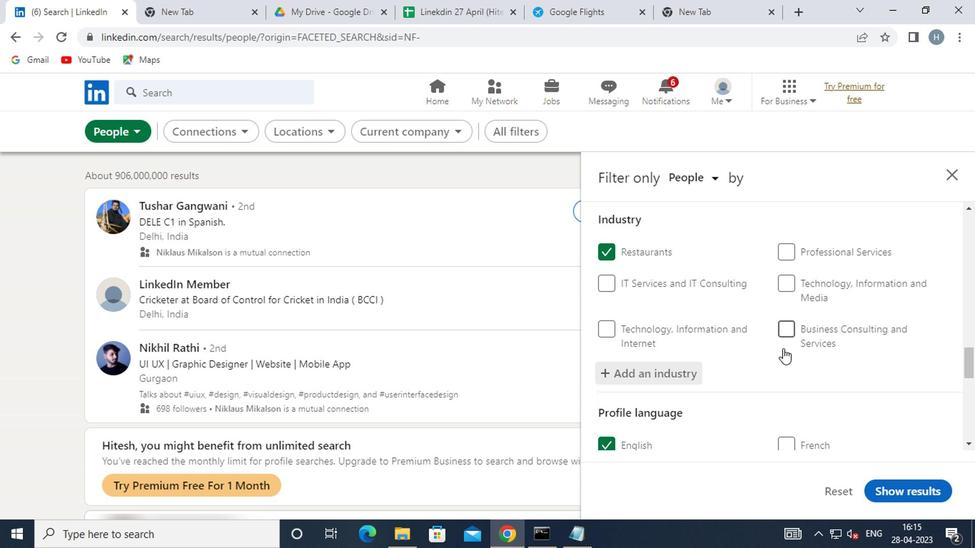 
Action: Mouse scrolled (781, 347) with delta (0, 0)
Screenshot: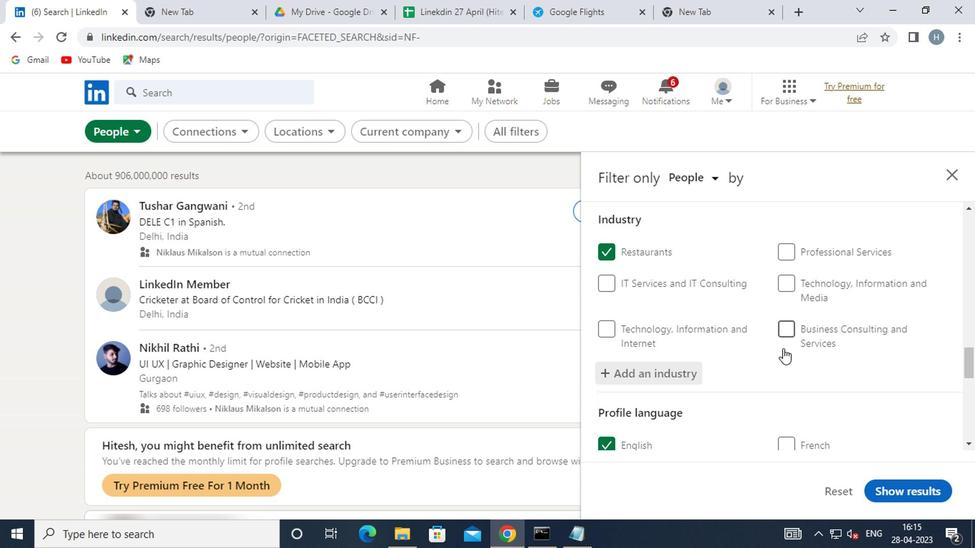 
Action: Mouse scrolled (781, 347) with delta (0, 0)
Screenshot: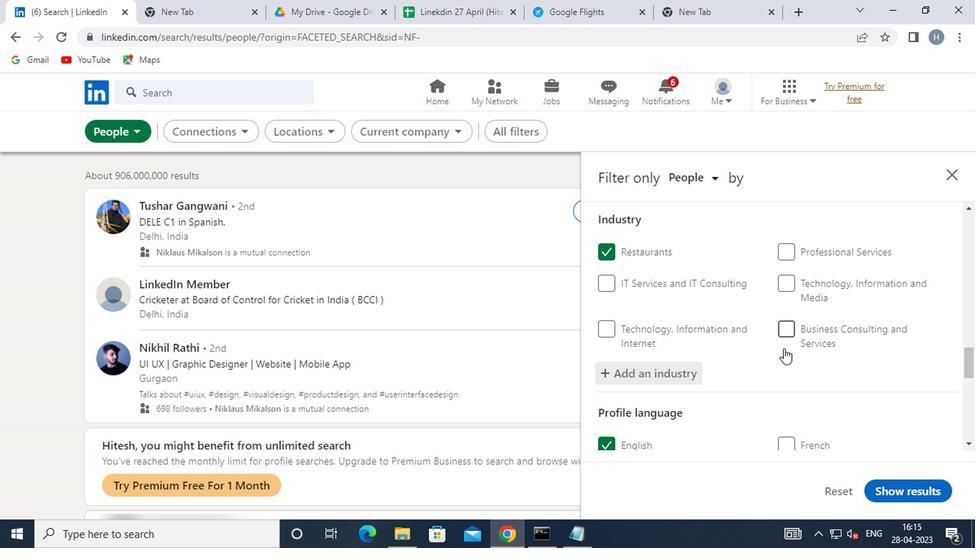 
Action: Mouse scrolled (781, 347) with delta (0, 0)
Screenshot: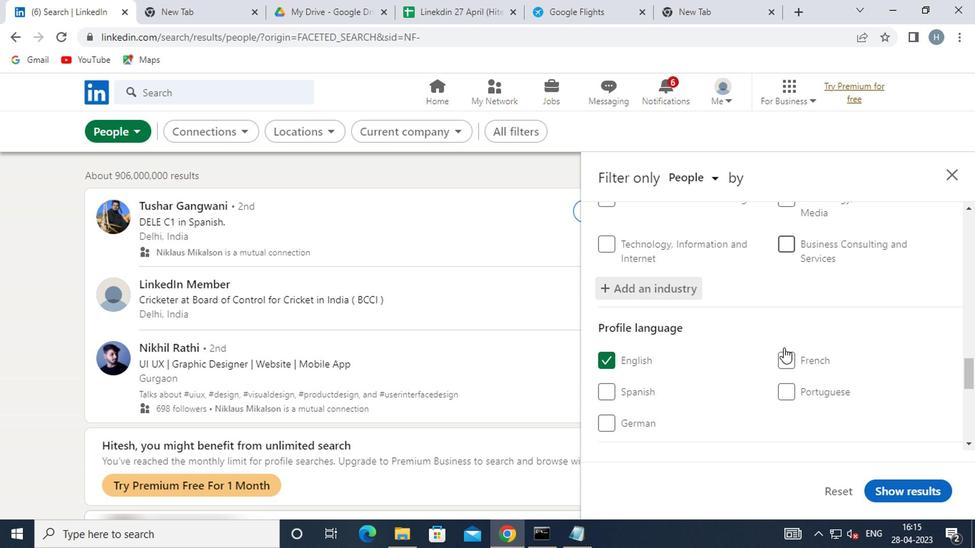 
Action: Mouse moved to (792, 346)
Screenshot: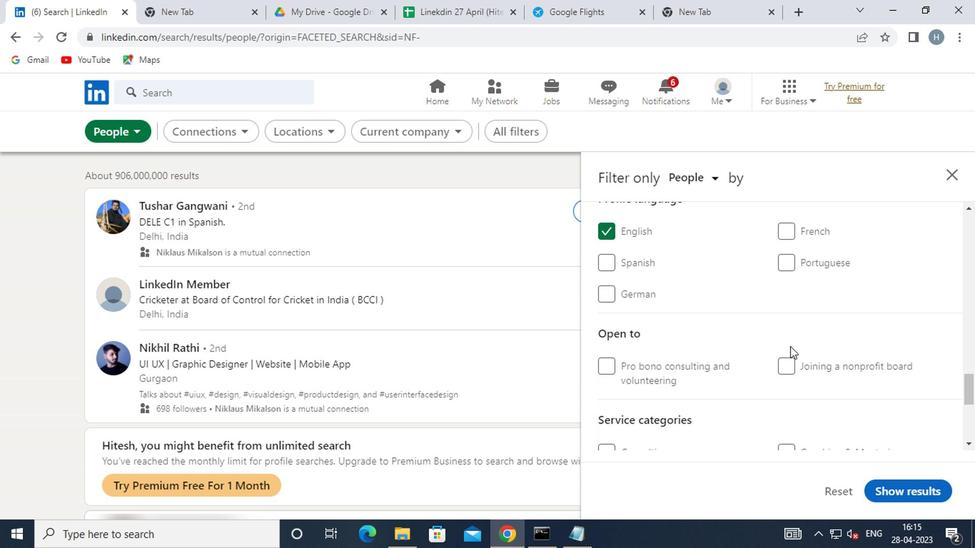 
Action: Mouse scrolled (792, 345) with delta (0, 0)
Screenshot: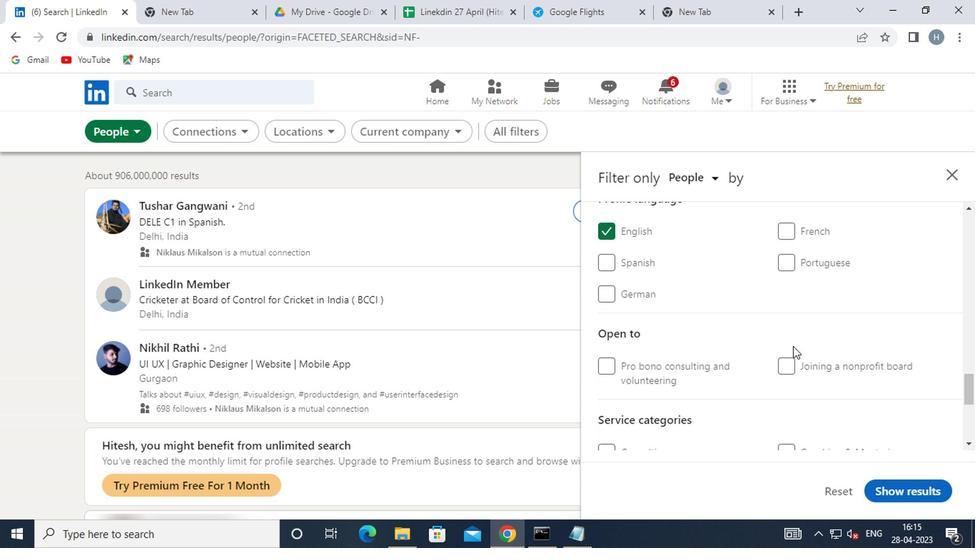 
Action: Mouse moved to (804, 349)
Screenshot: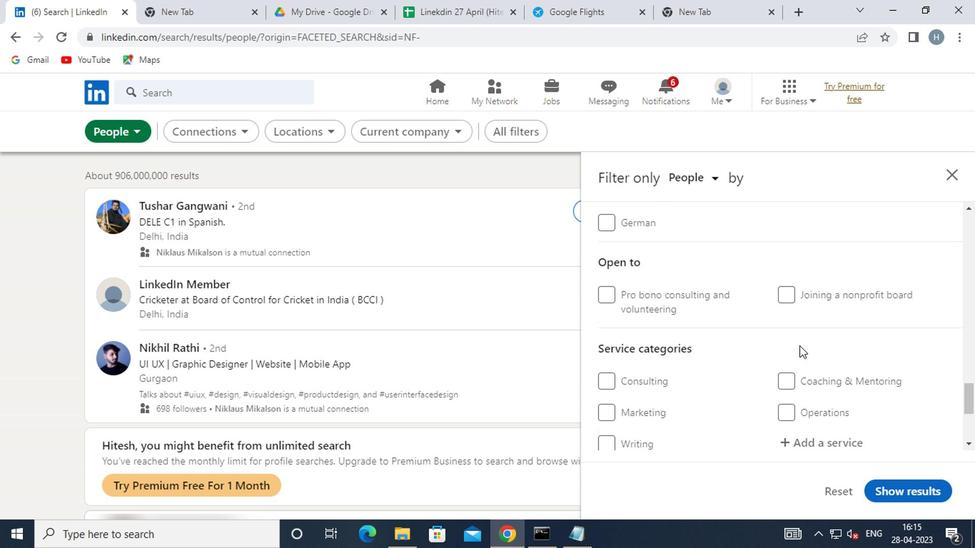 
Action: Mouse scrolled (804, 348) with delta (0, -1)
Screenshot: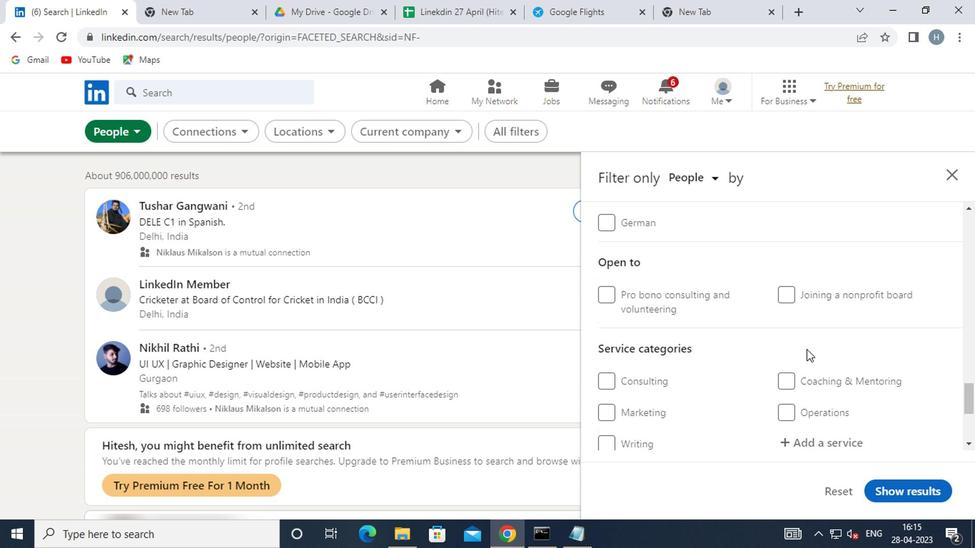 
Action: Mouse scrolled (804, 348) with delta (0, -1)
Screenshot: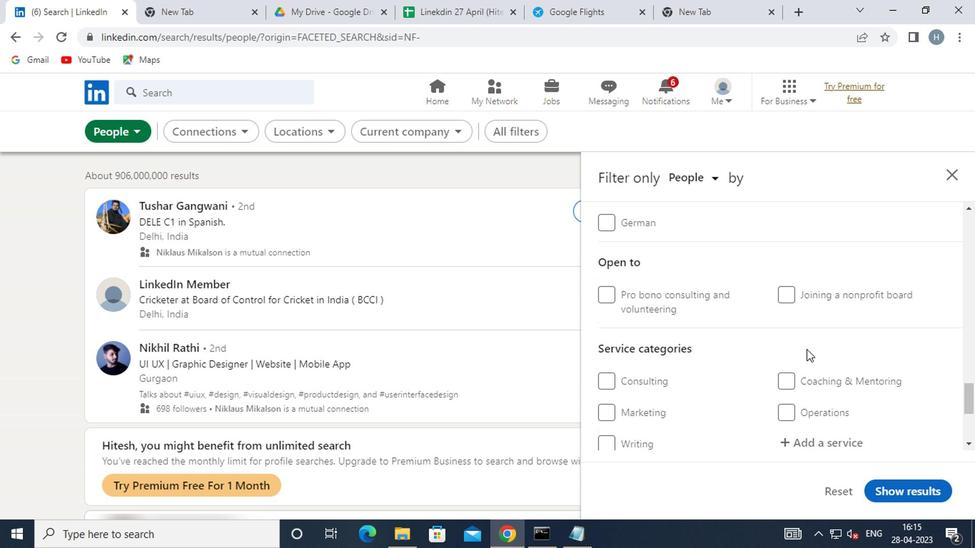 
Action: Mouse moved to (840, 301)
Screenshot: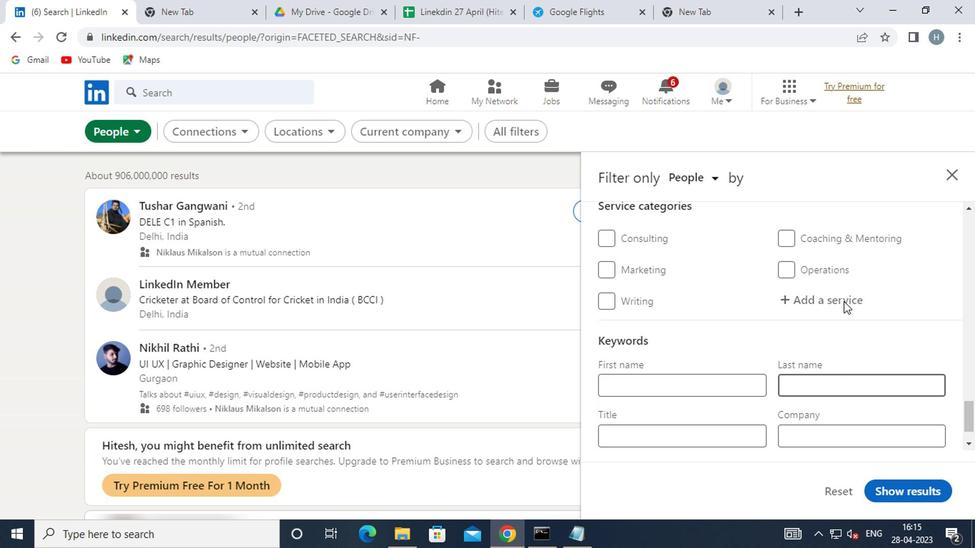 
Action: Mouse pressed left at (840, 301)
Screenshot: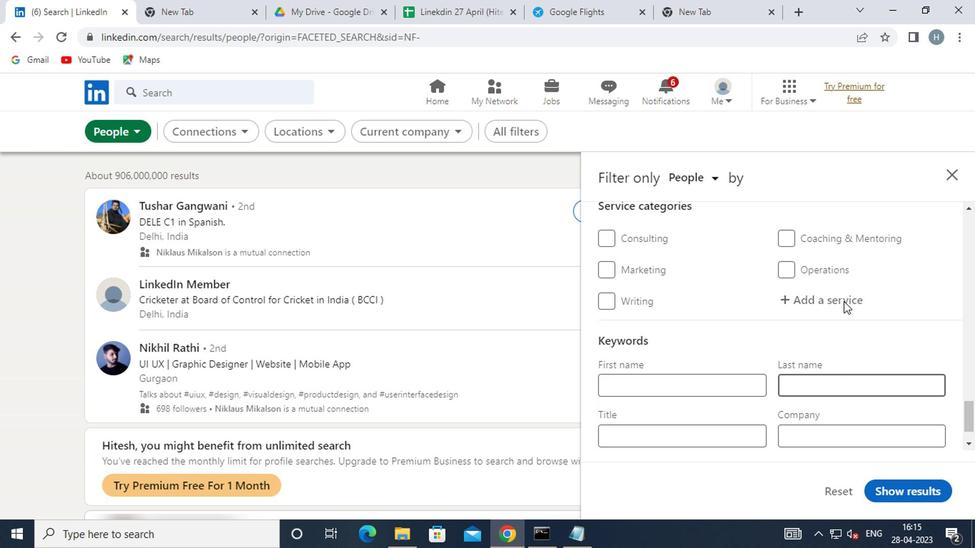 
Action: Mouse moved to (840, 301)
Screenshot: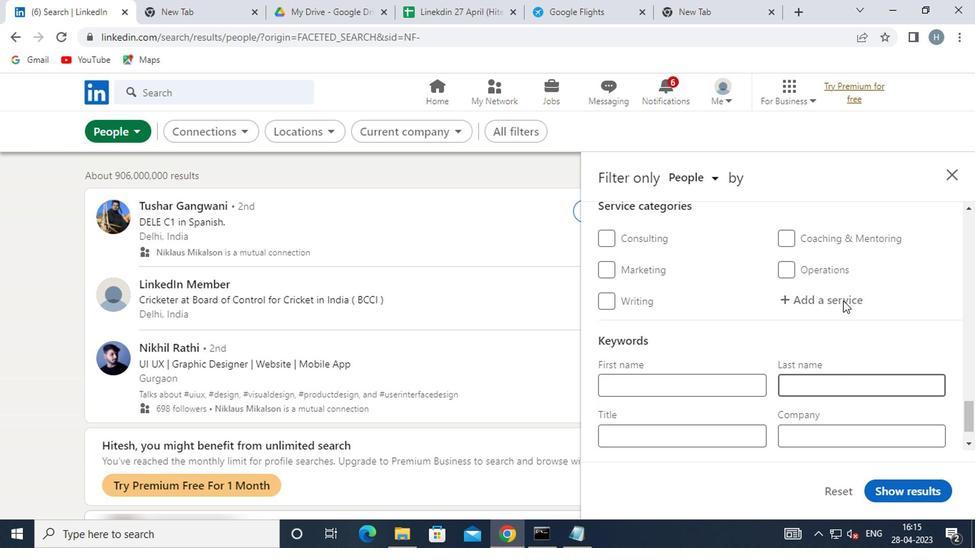 
Action: Key pressed <Key.shift><Key.shift><Key.shift>ILL
Screenshot: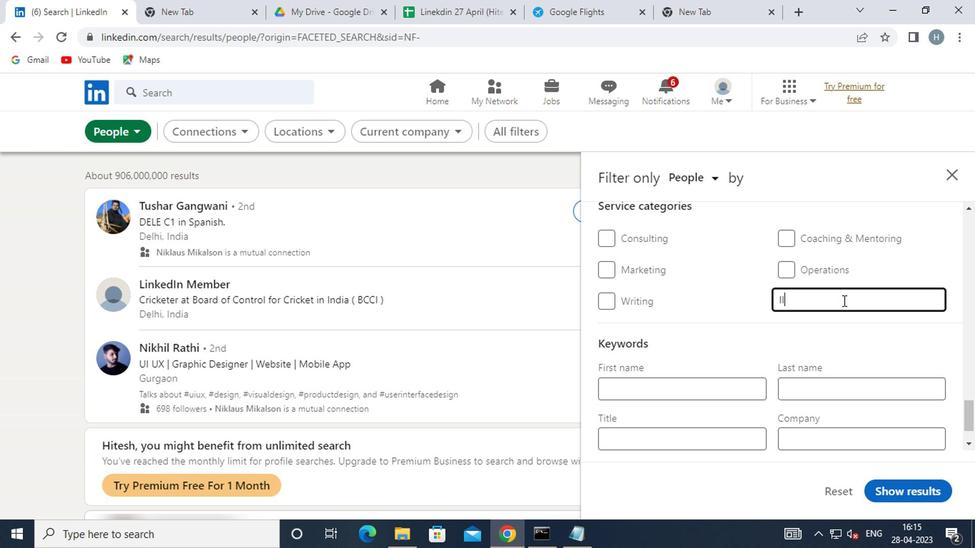 
Action: Mouse moved to (753, 324)
Screenshot: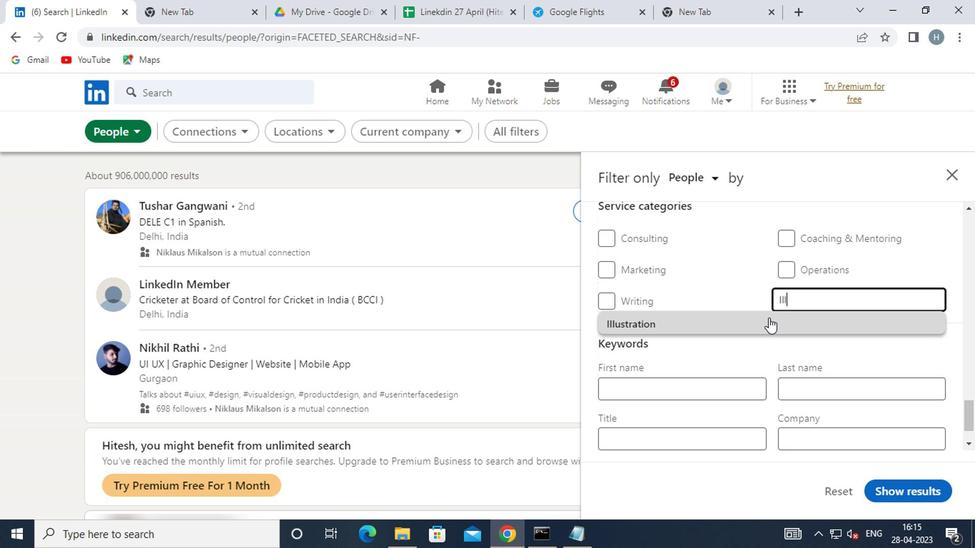 
Action: Mouse pressed left at (753, 324)
Screenshot: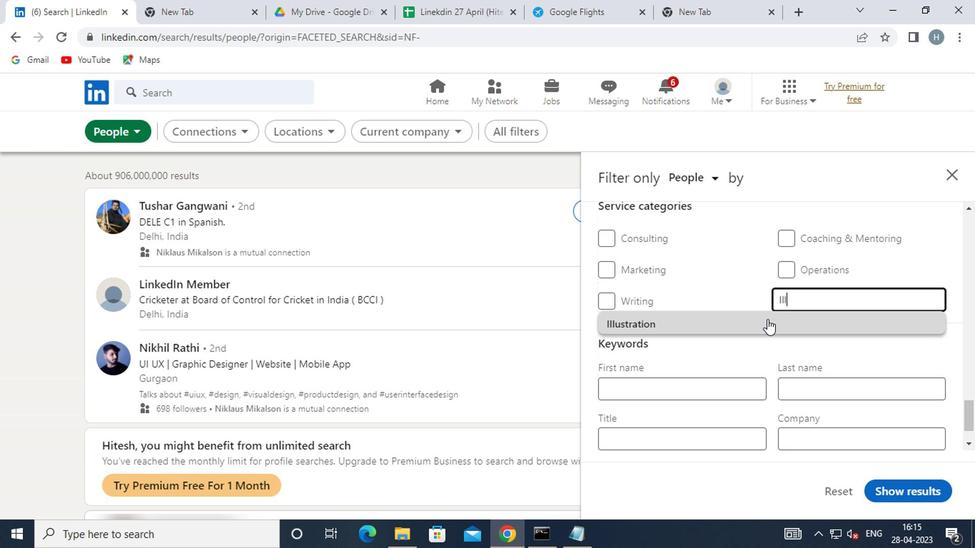 
Action: Mouse moved to (708, 324)
Screenshot: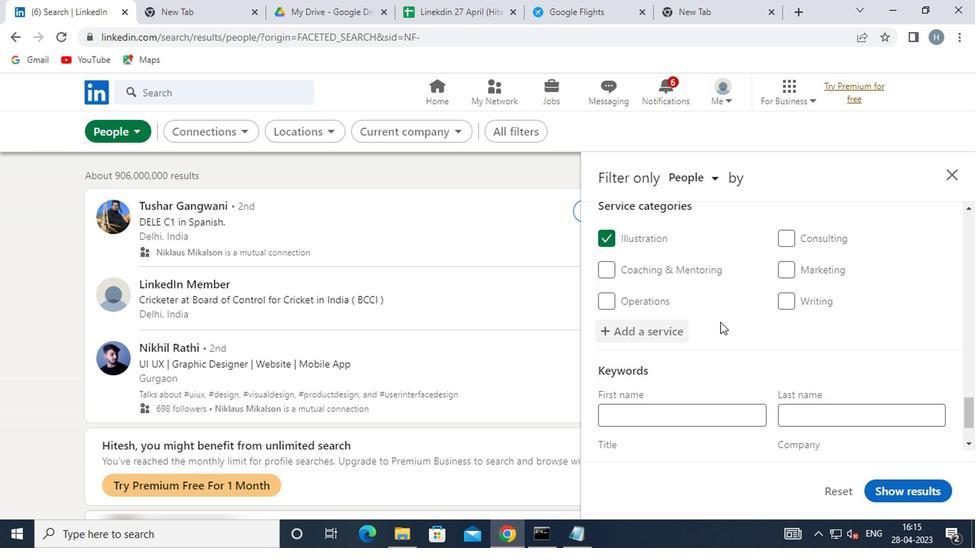 
Action: Mouse scrolled (708, 323) with delta (0, -1)
Screenshot: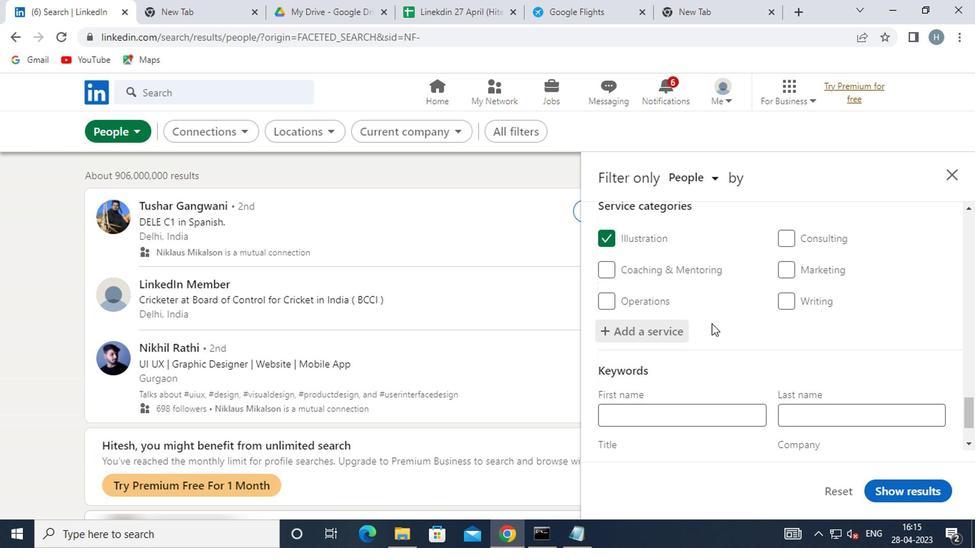 
Action: Mouse moved to (707, 324)
Screenshot: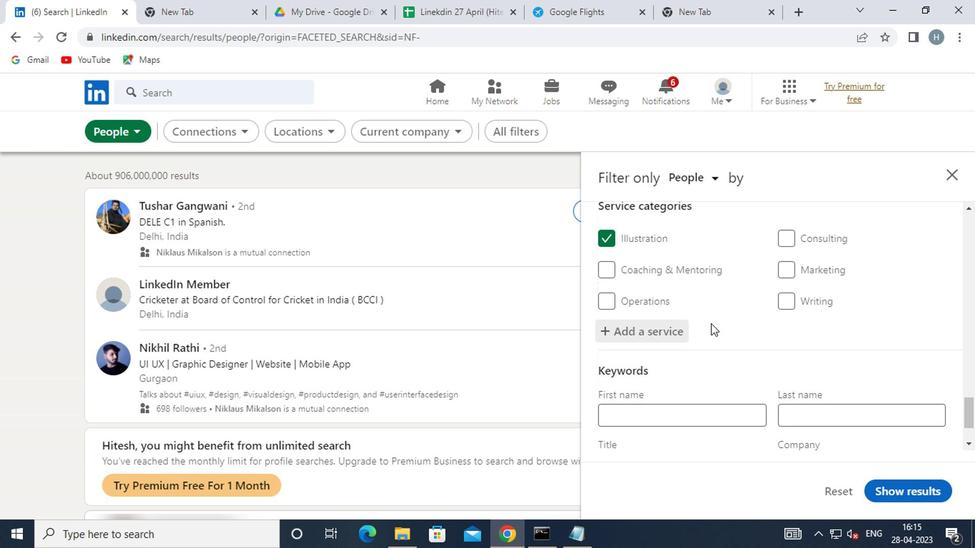 
Action: Mouse scrolled (707, 324) with delta (0, 0)
Screenshot: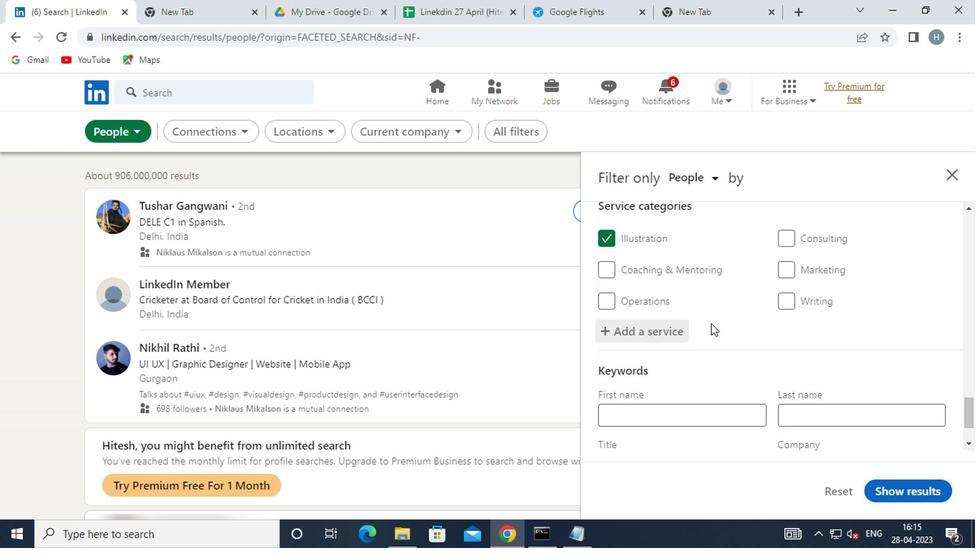 
Action: Mouse scrolled (707, 324) with delta (0, 0)
Screenshot: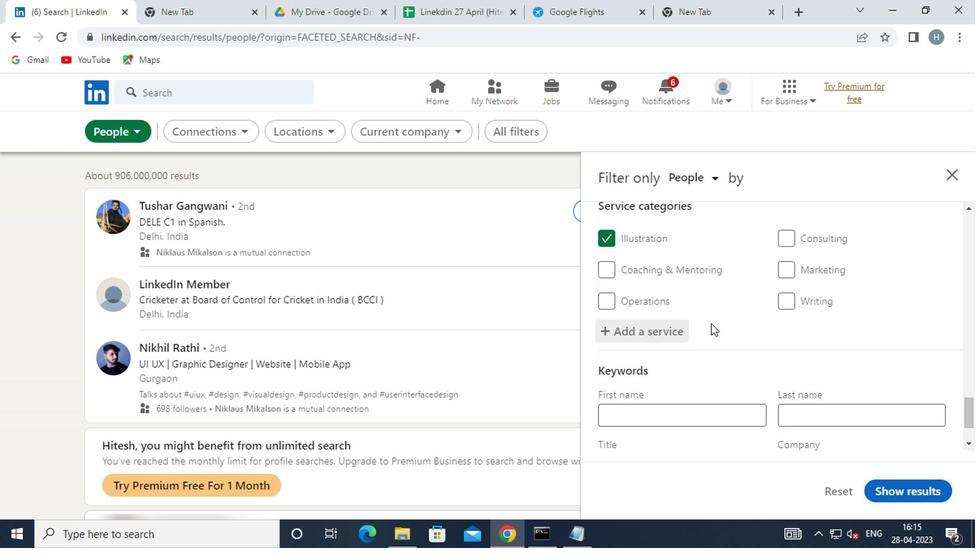 
Action: Mouse moved to (706, 327)
Screenshot: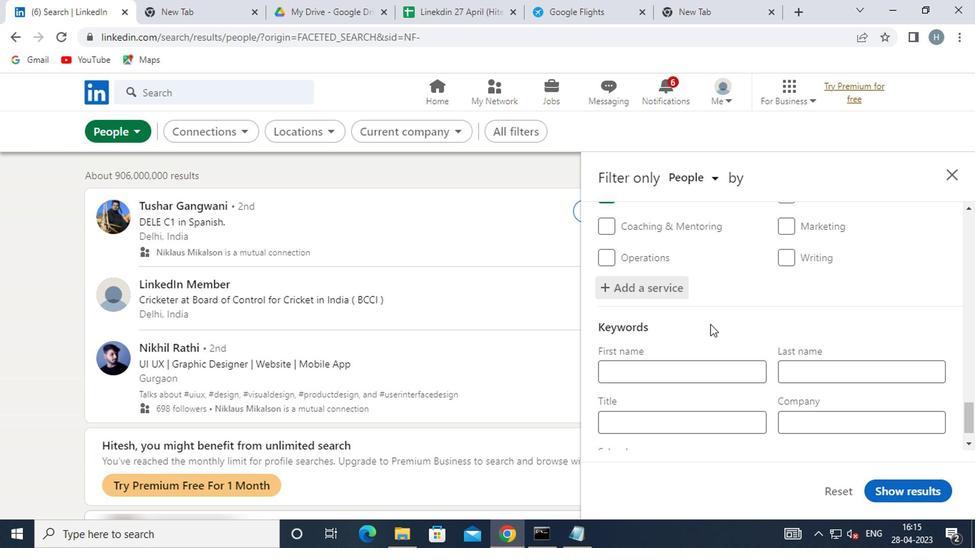 
Action: Mouse scrolled (706, 326) with delta (0, 0)
Screenshot: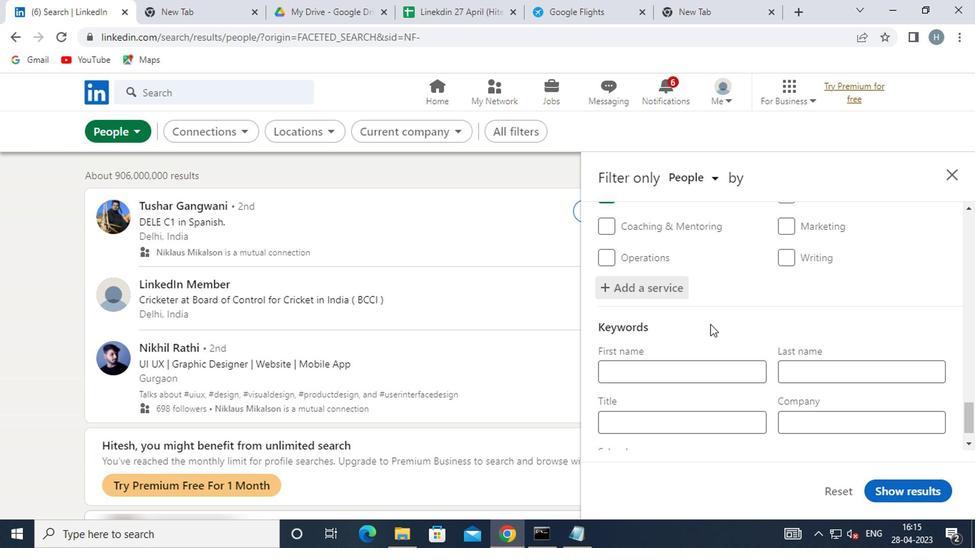 
Action: Mouse moved to (706, 329)
Screenshot: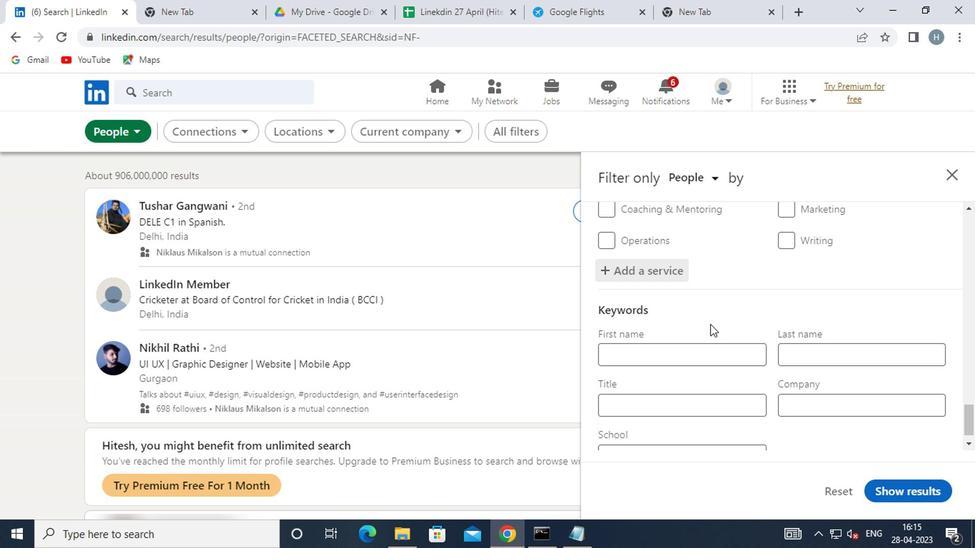 
Action: Mouse scrolled (706, 328) with delta (0, -1)
Screenshot: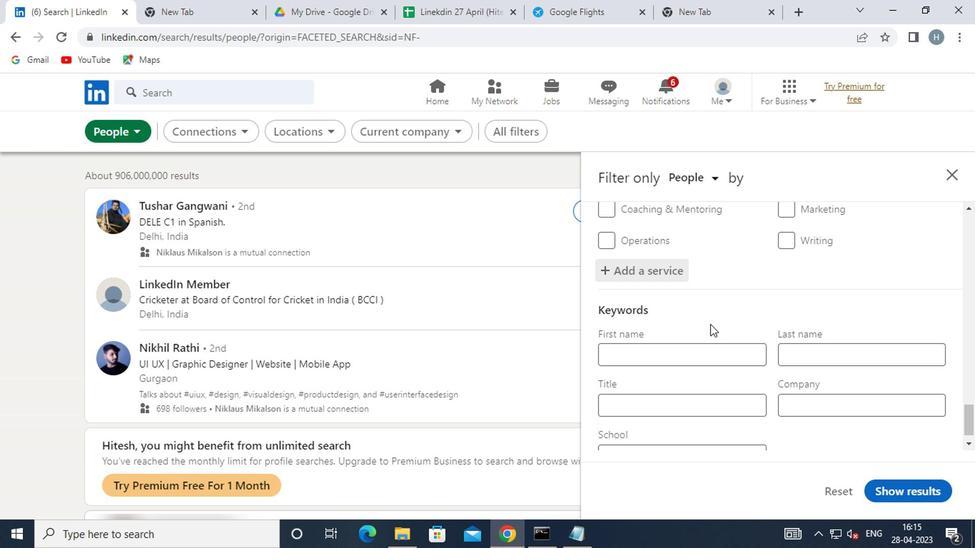 
Action: Mouse moved to (701, 387)
Screenshot: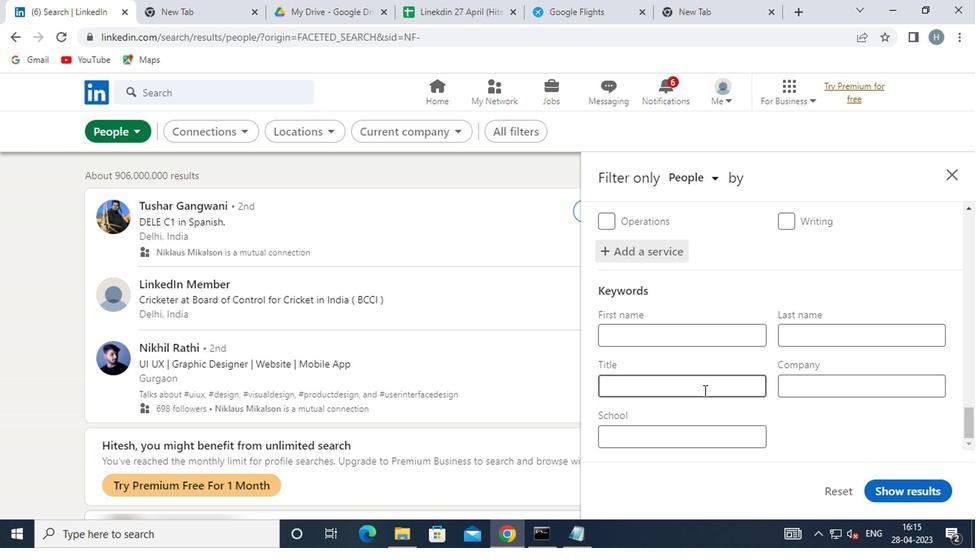 
Action: Mouse pressed left at (701, 387)
Screenshot: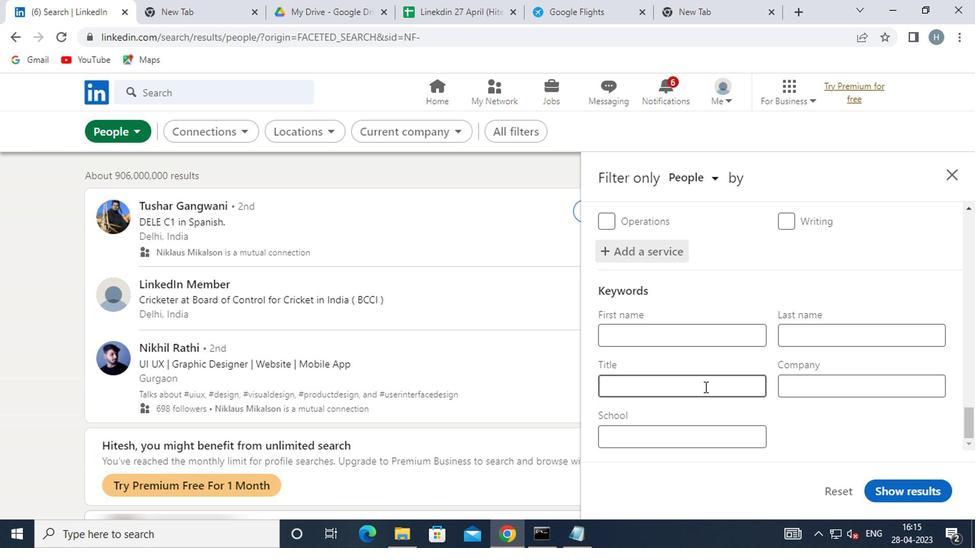 
Action: Key pressed <Key.shift>DISPATCHER<Key.space>FOR<Key.space><Key.shift>TRUCKS<Key.space>OR<Key.space><Key.shift>TAXIS
Screenshot: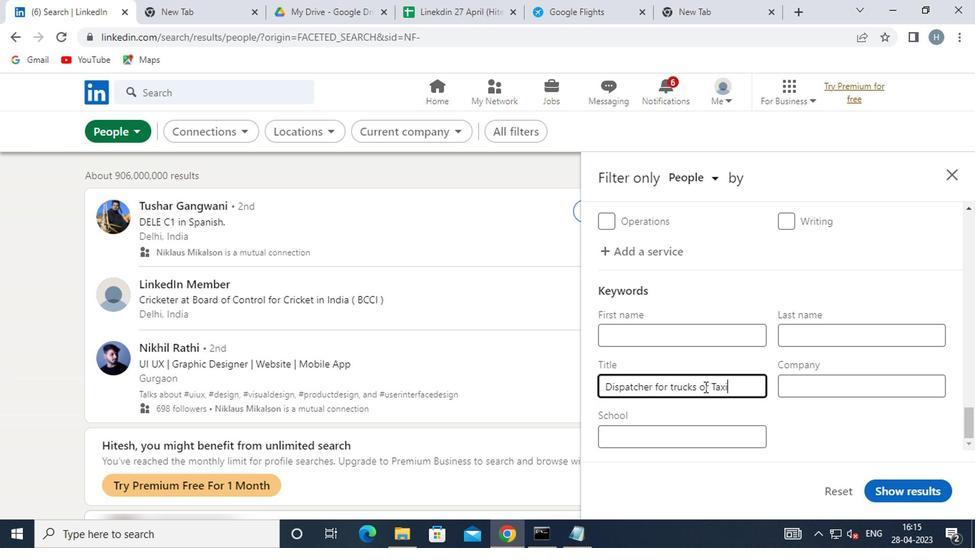 
Action: Mouse moved to (894, 497)
Screenshot: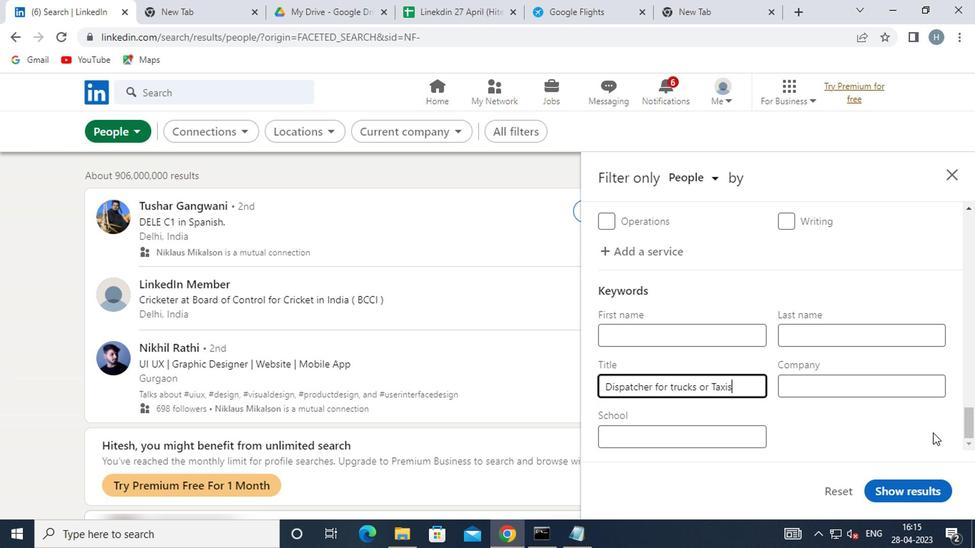 
Action: Mouse pressed left at (894, 497)
Screenshot: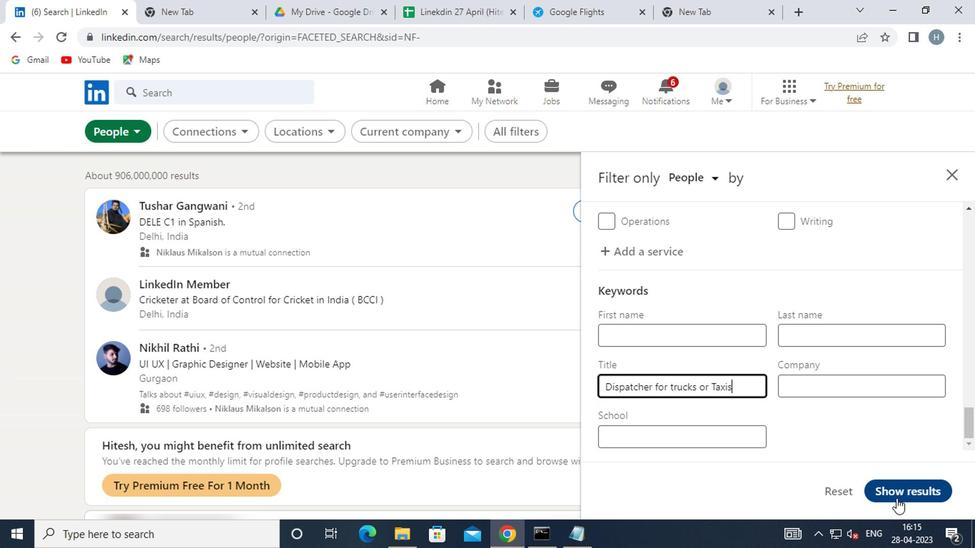 
Action: Mouse moved to (690, 234)
Screenshot: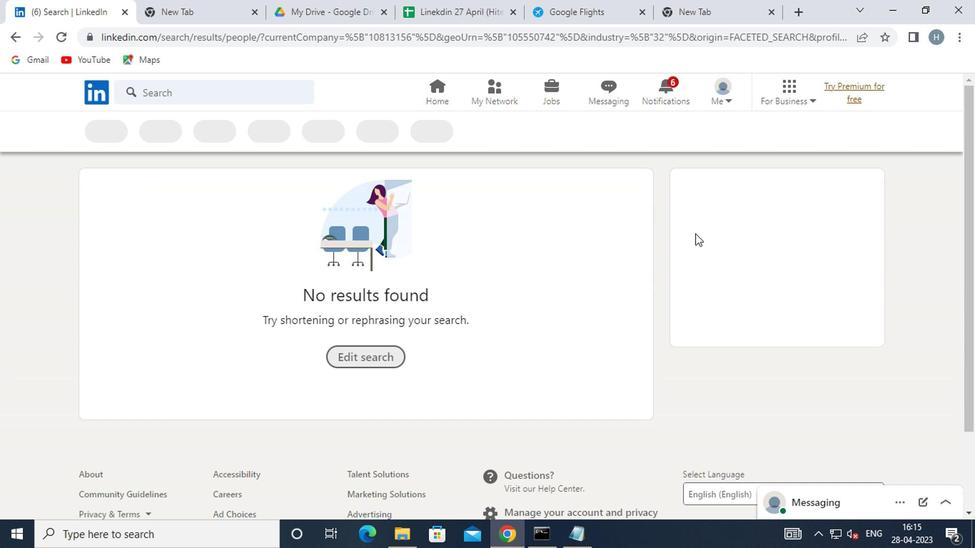 
